 Task: Find connections with filter location Gevrai with filter topic #Websitewith filter profile language English with filter current company Mindshare with filter school Himachal Pradesh Jobs with filter industry Funds and Trusts with filter service category HR Consulting with filter keywords title Head
Action: Mouse moved to (594, 91)
Screenshot: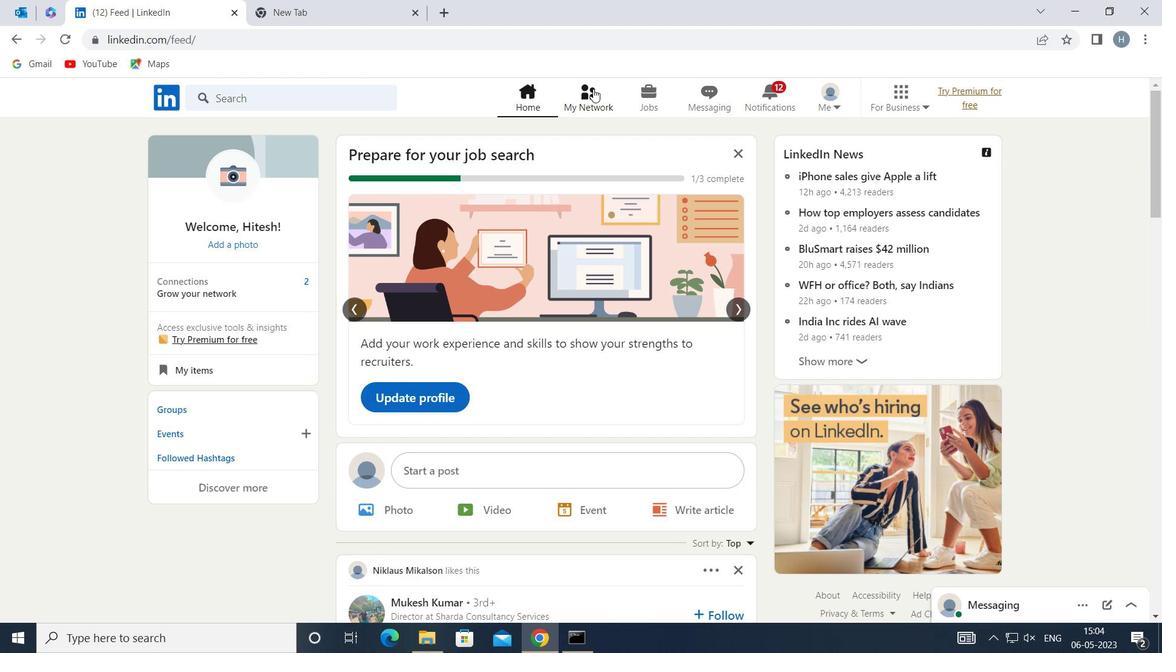 
Action: Mouse pressed left at (594, 91)
Screenshot: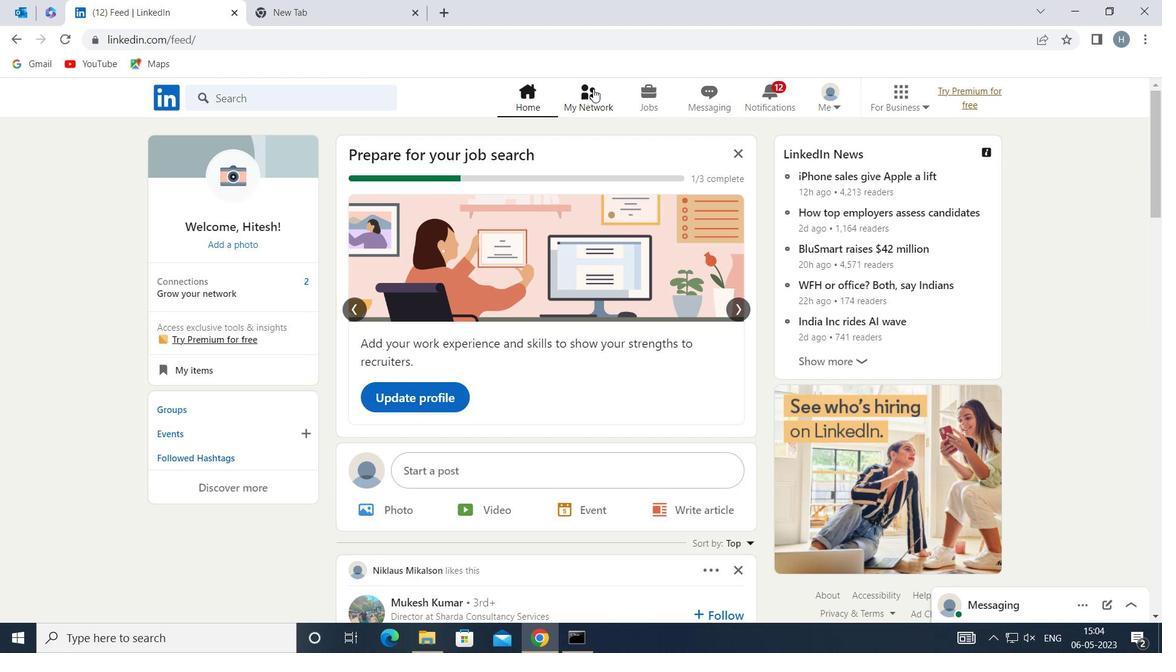 
Action: Mouse moved to (324, 182)
Screenshot: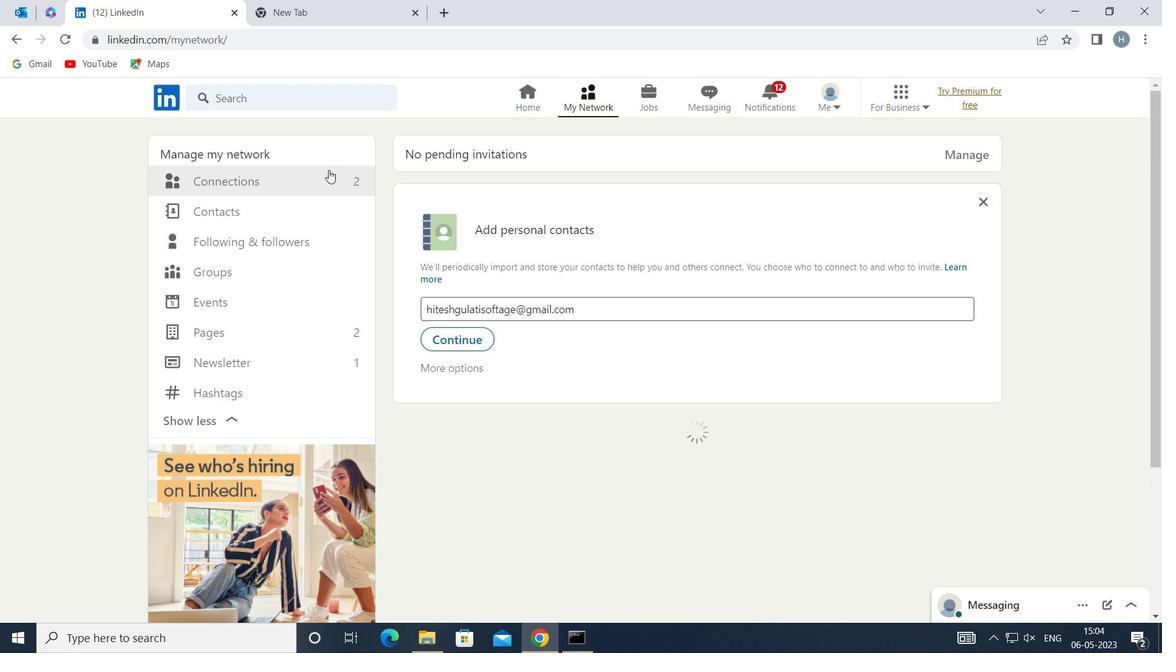 
Action: Mouse pressed left at (324, 182)
Screenshot: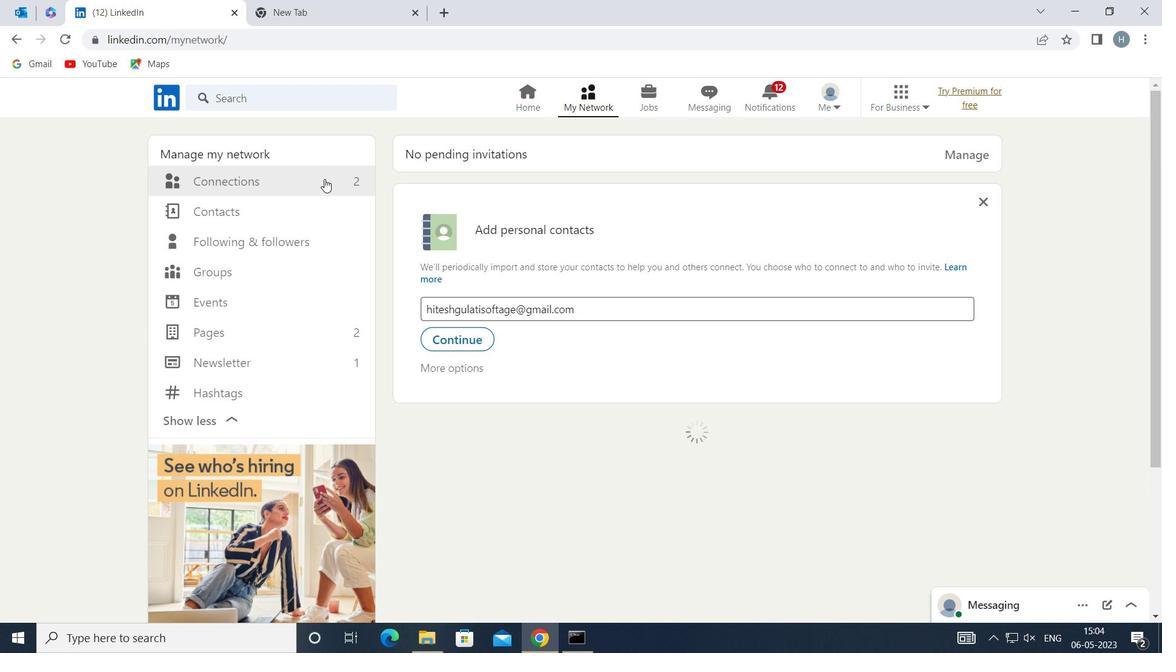 
Action: Mouse moved to (683, 182)
Screenshot: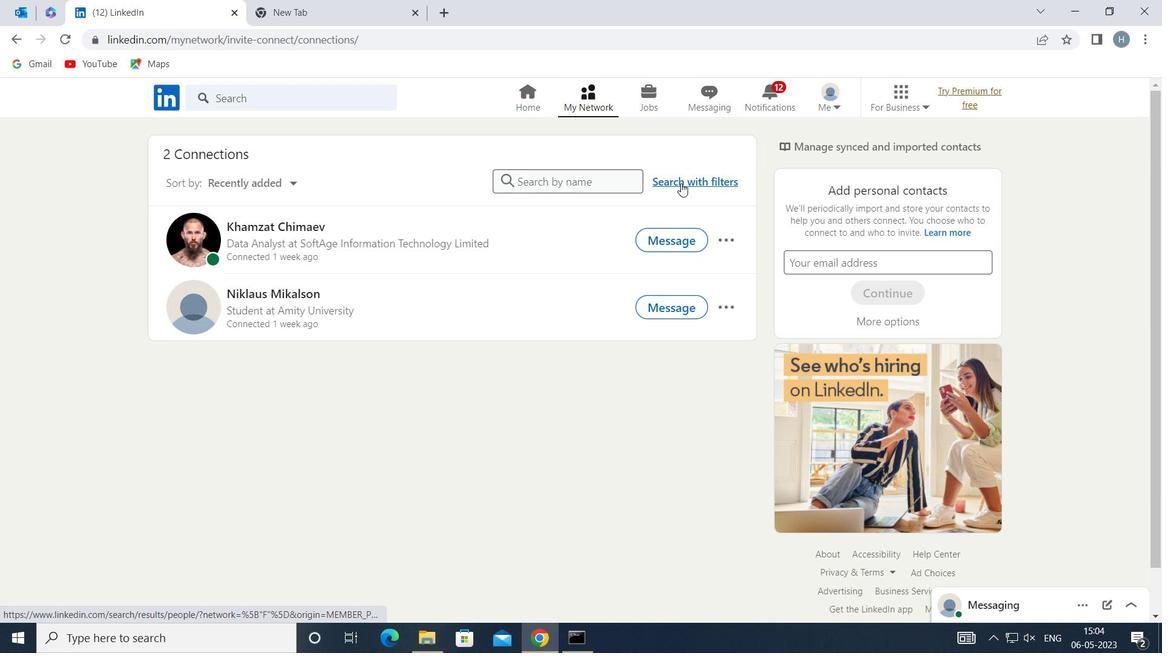 
Action: Mouse pressed left at (683, 182)
Screenshot: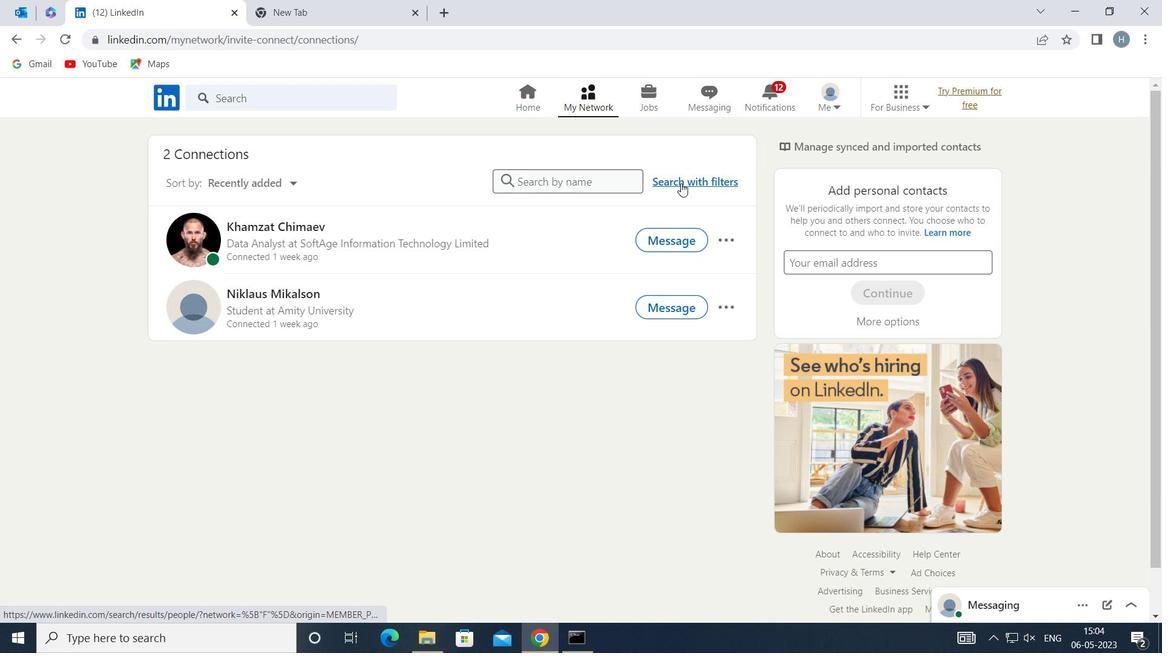 
Action: Mouse moved to (617, 139)
Screenshot: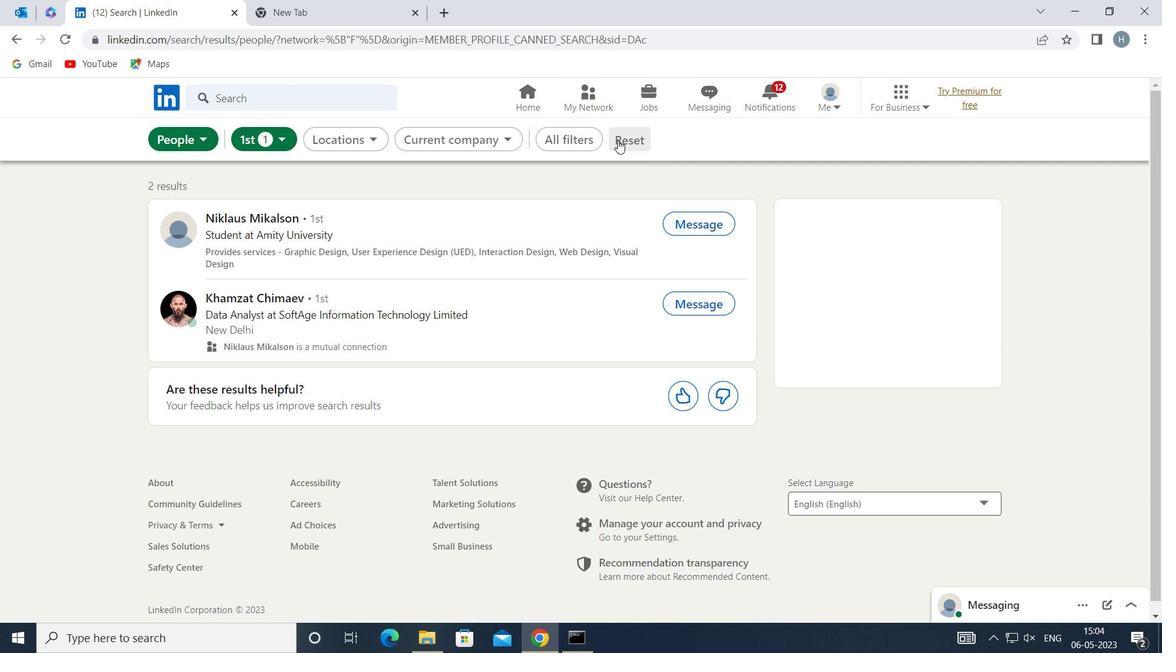 
Action: Mouse pressed left at (617, 139)
Screenshot: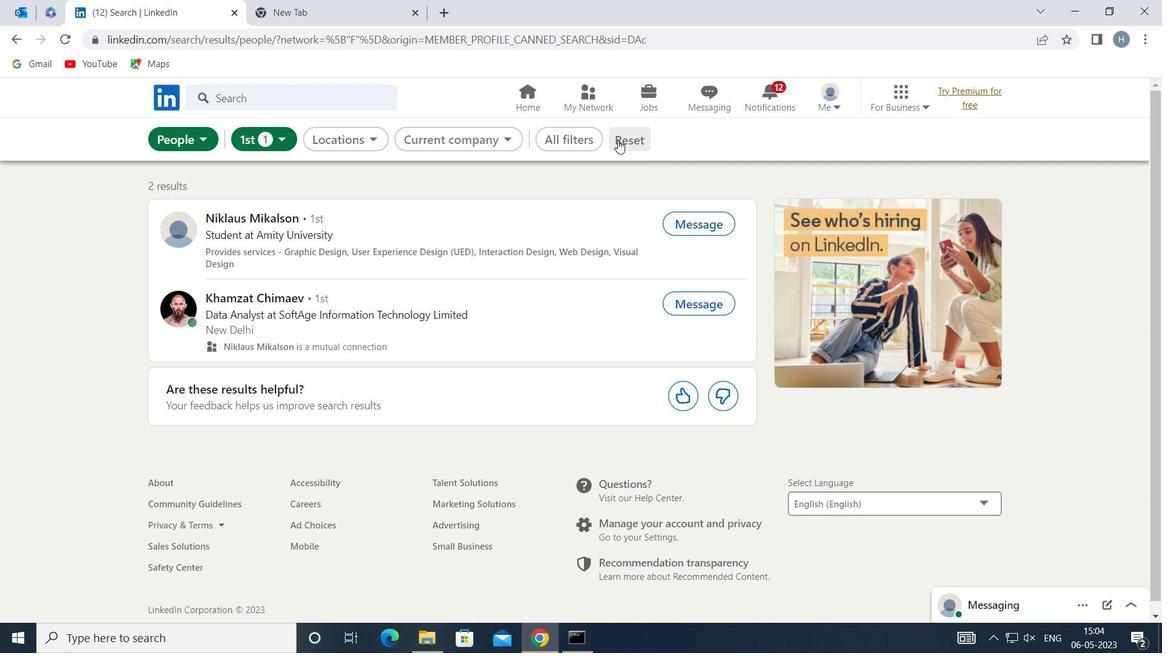 
Action: Mouse moved to (604, 137)
Screenshot: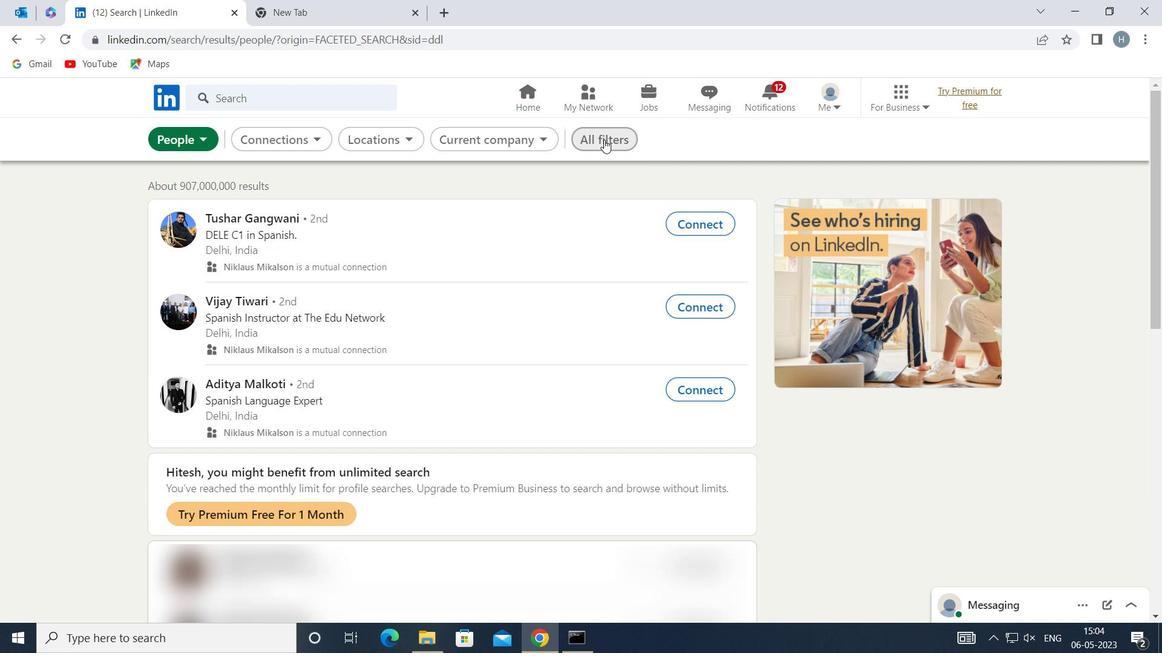
Action: Mouse pressed left at (604, 137)
Screenshot: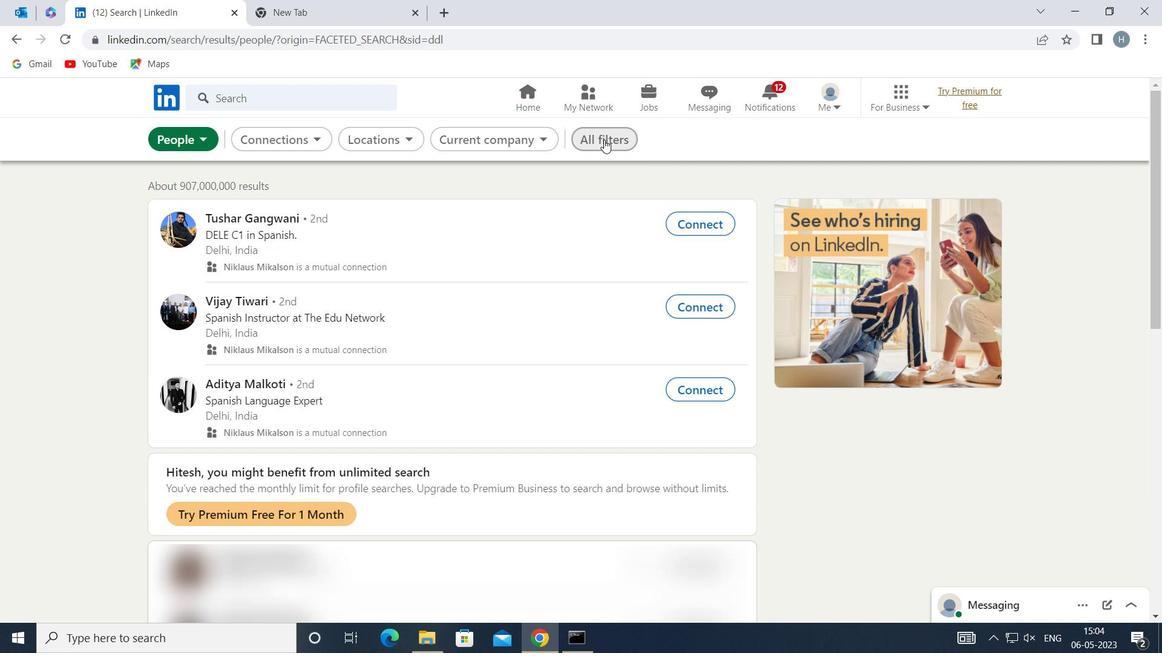 
Action: Mouse moved to (932, 352)
Screenshot: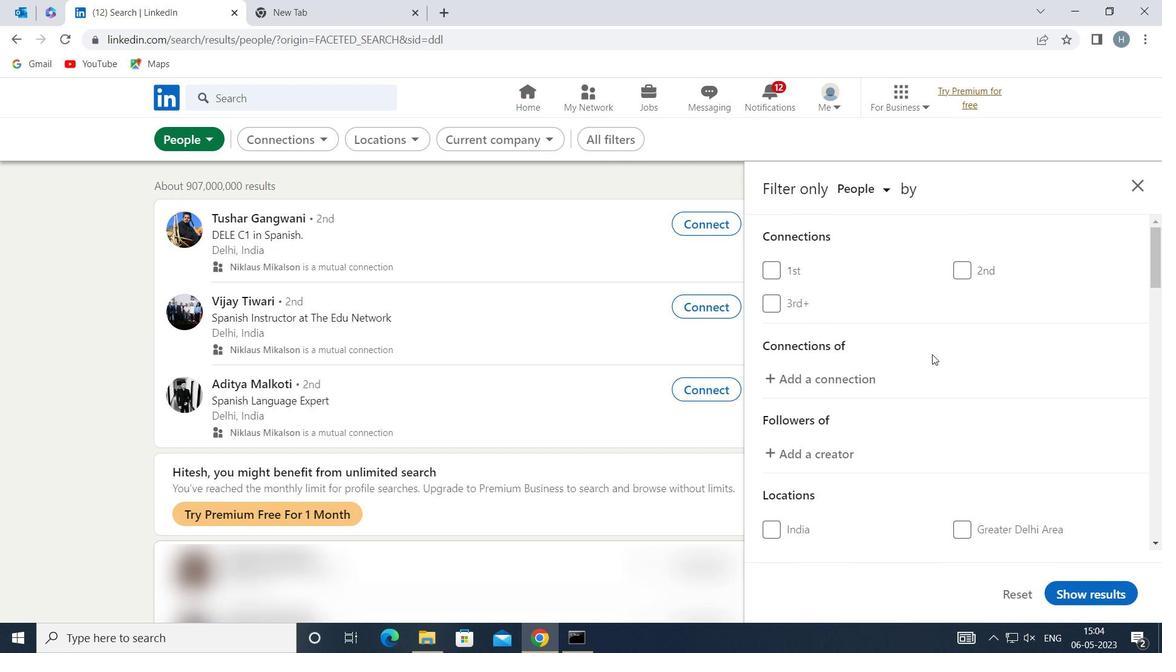 
Action: Mouse scrolled (932, 352) with delta (0, 0)
Screenshot: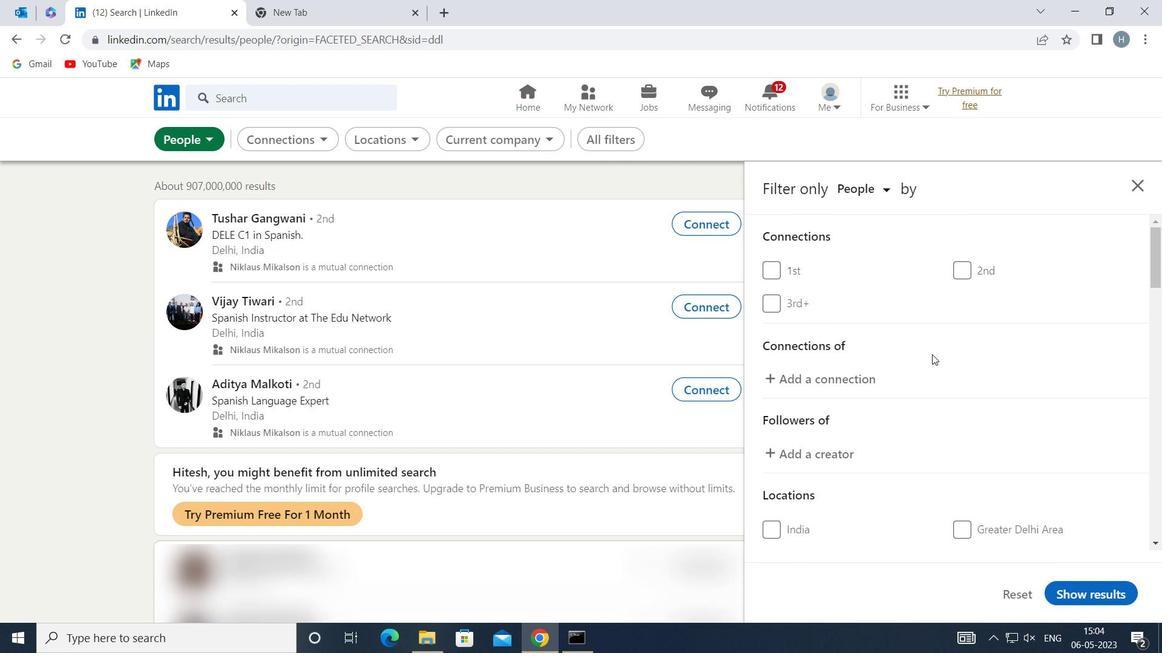 
Action: Mouse moved to (930, 344)
Screenshot: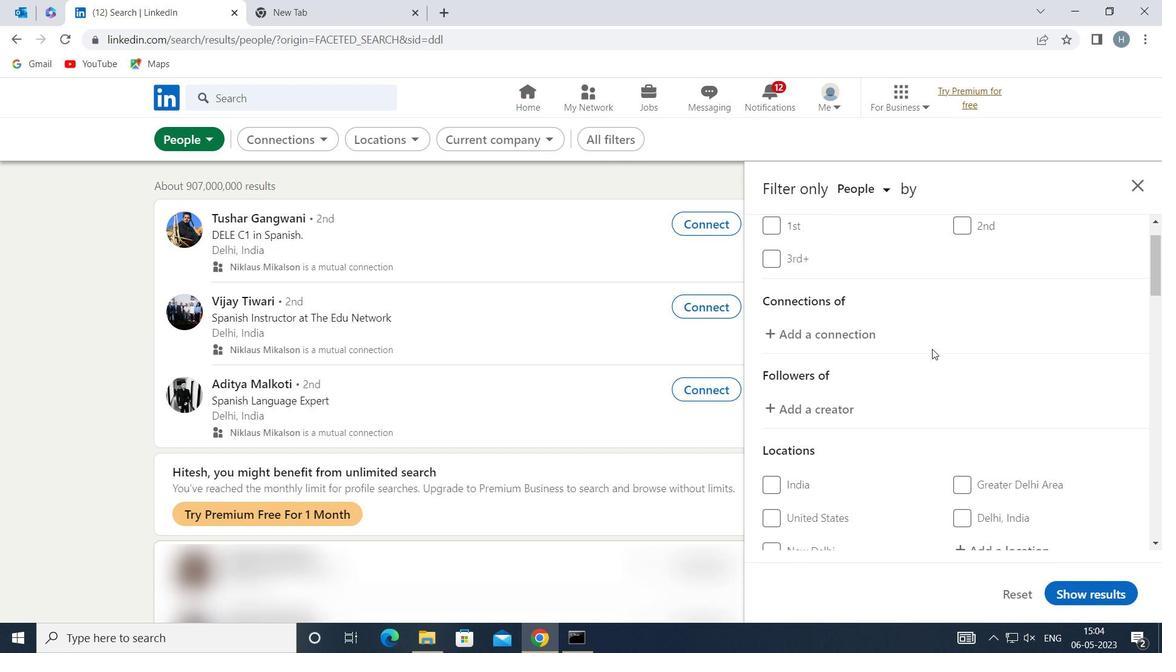 
Action: Mouse scrolled (930, 343) with delta (0, 0)
Screenshot: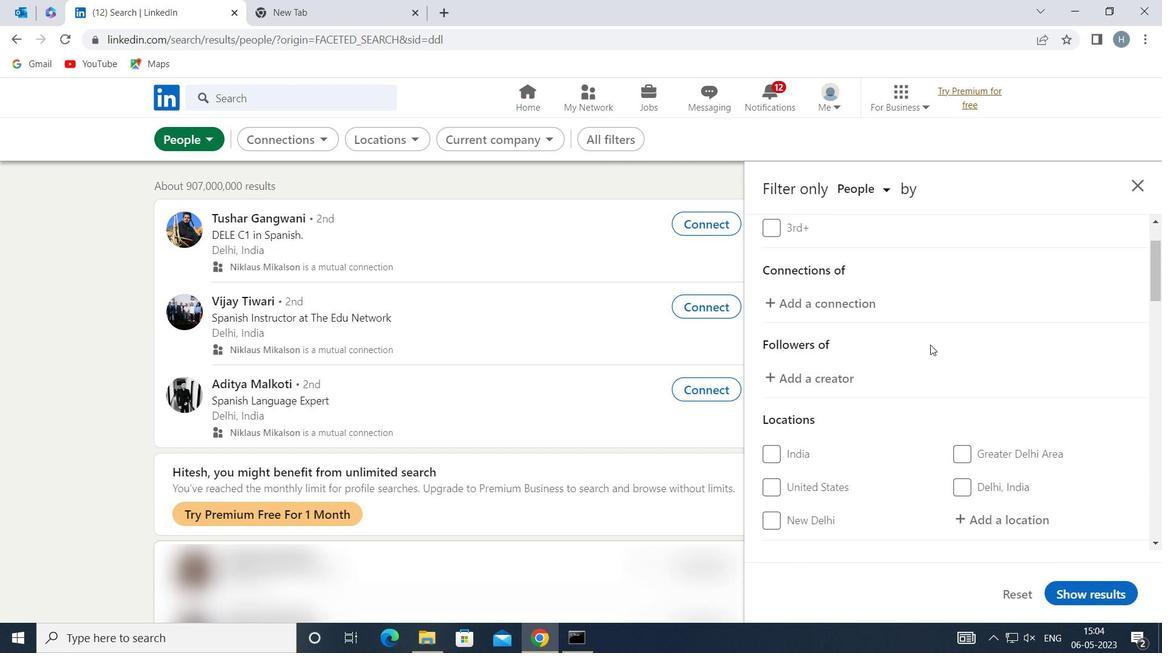 
Action: Mouse scrolled (930, 343) with delta (0, 0)
Screenshot: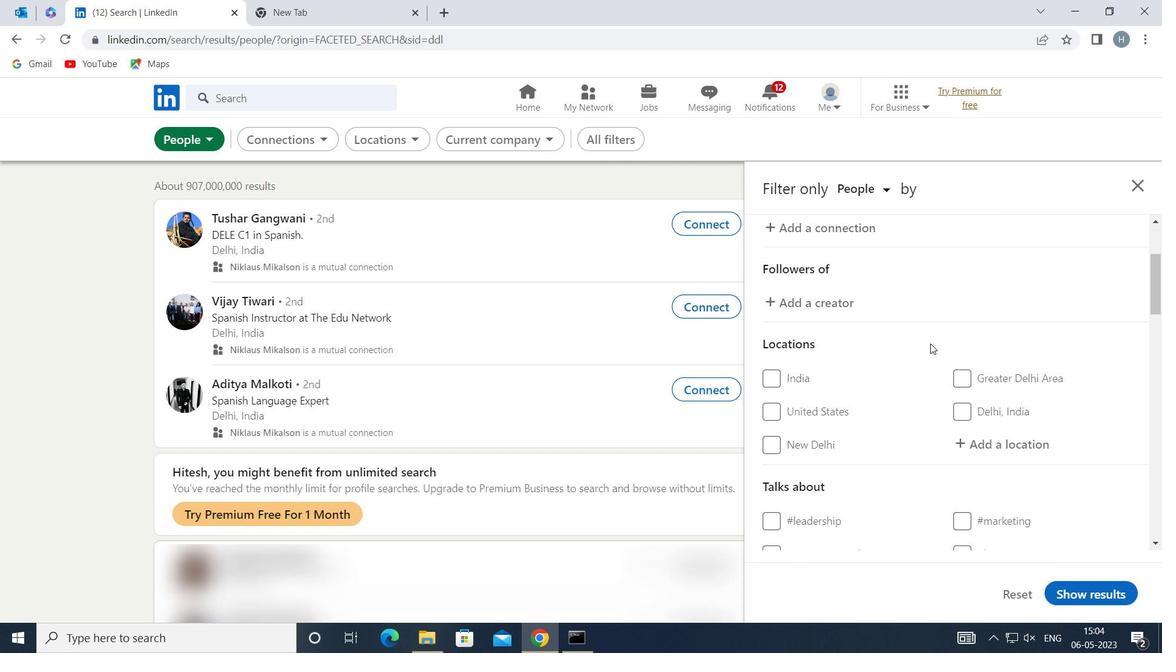 
Action: Mouse moved to (995, 369)
Screenshot: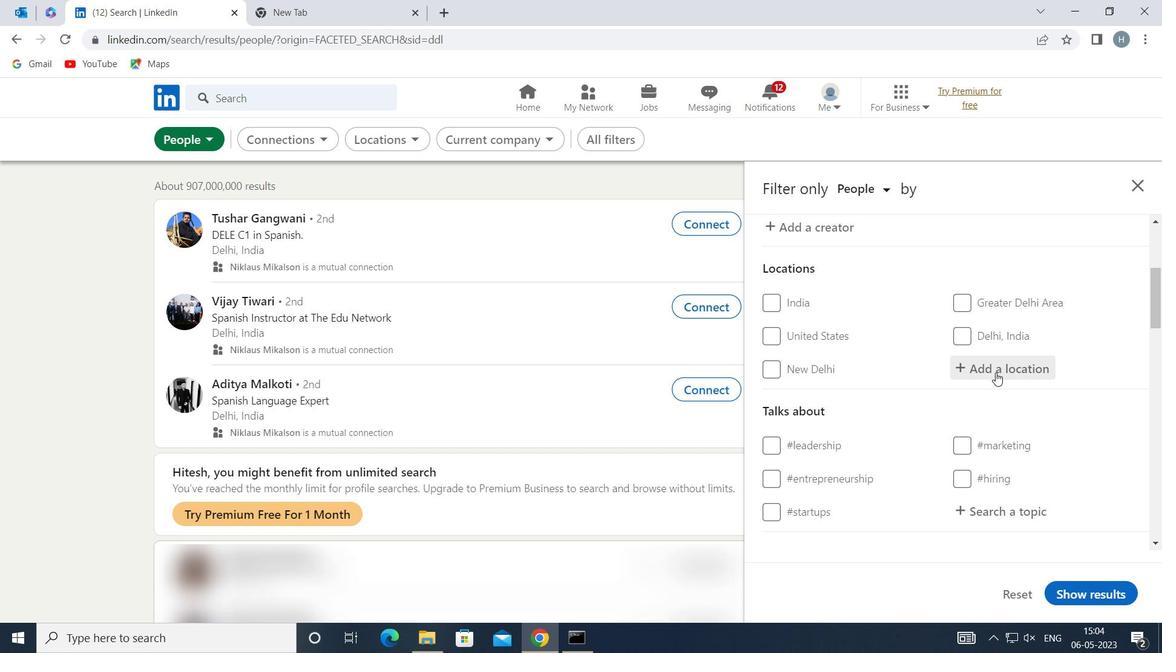 
Action: Mouse pressed left at (995, 369)
Screenshot: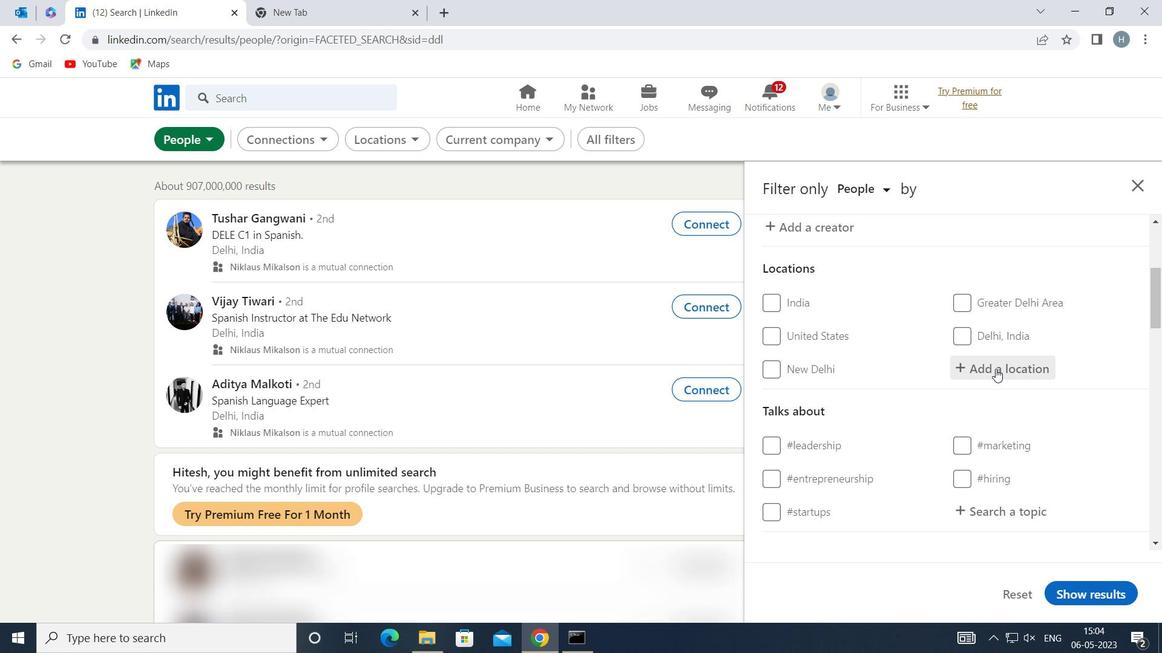 
Action: Mouse moved to (996, 368)
Screenshot: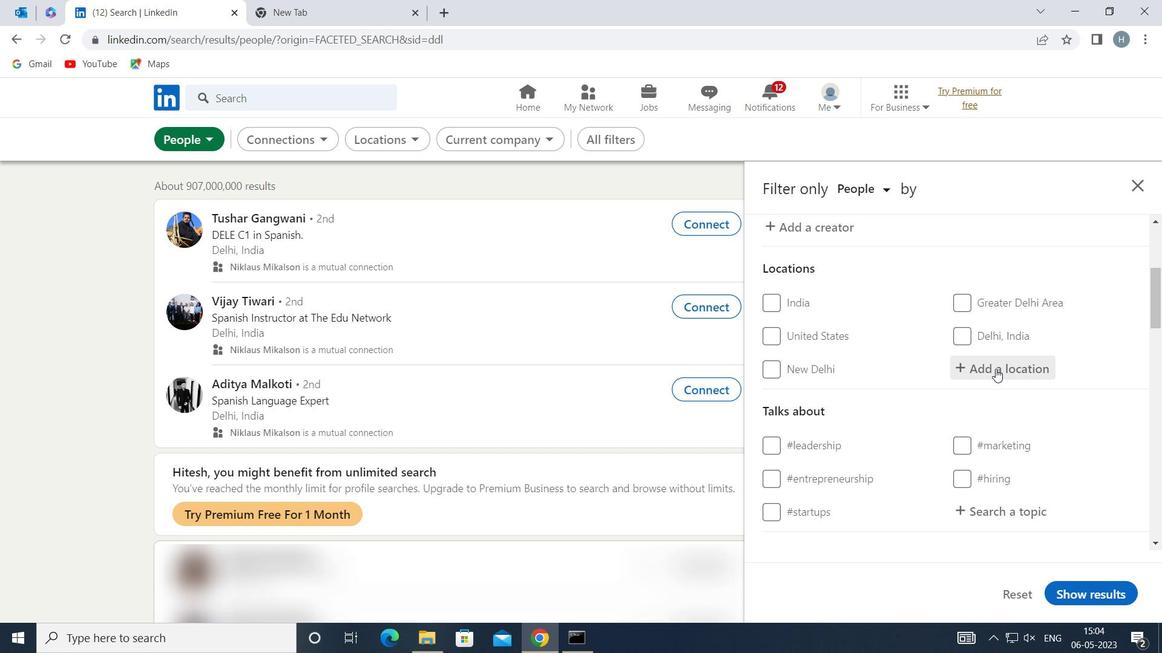 
Action: Key pressed <Key.shift>GEVRAI
Screenshot: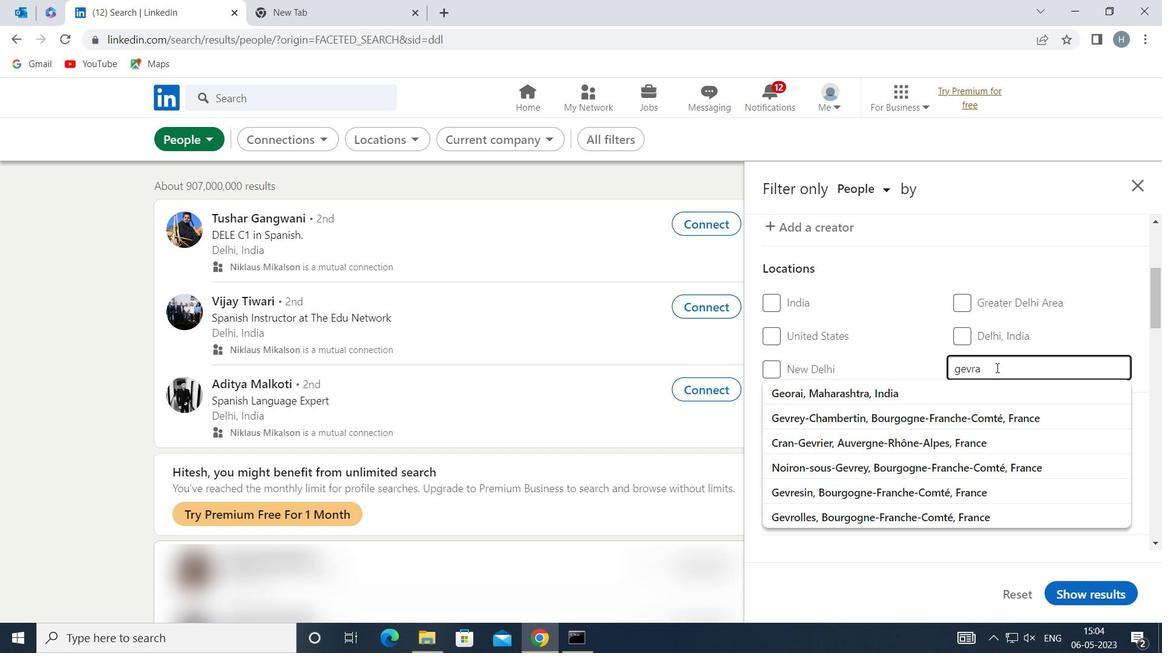
Action: Mouse moved to (998, 400)
Screenshot: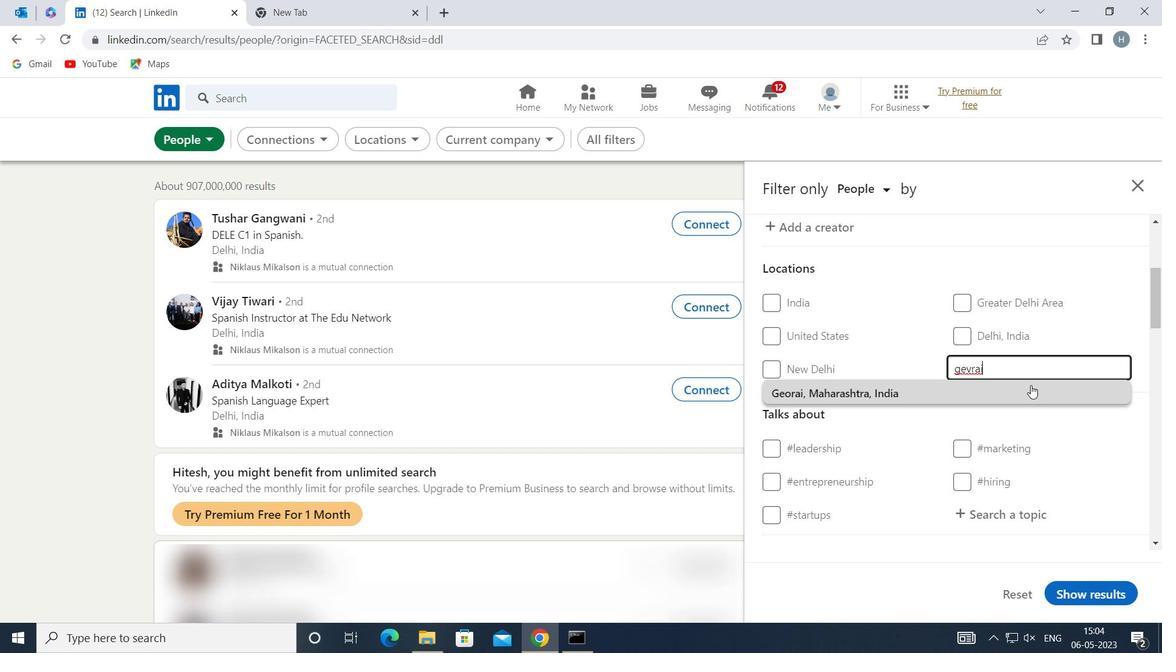 
Action: Mouse pressed left at (998, 400)
Screenshot: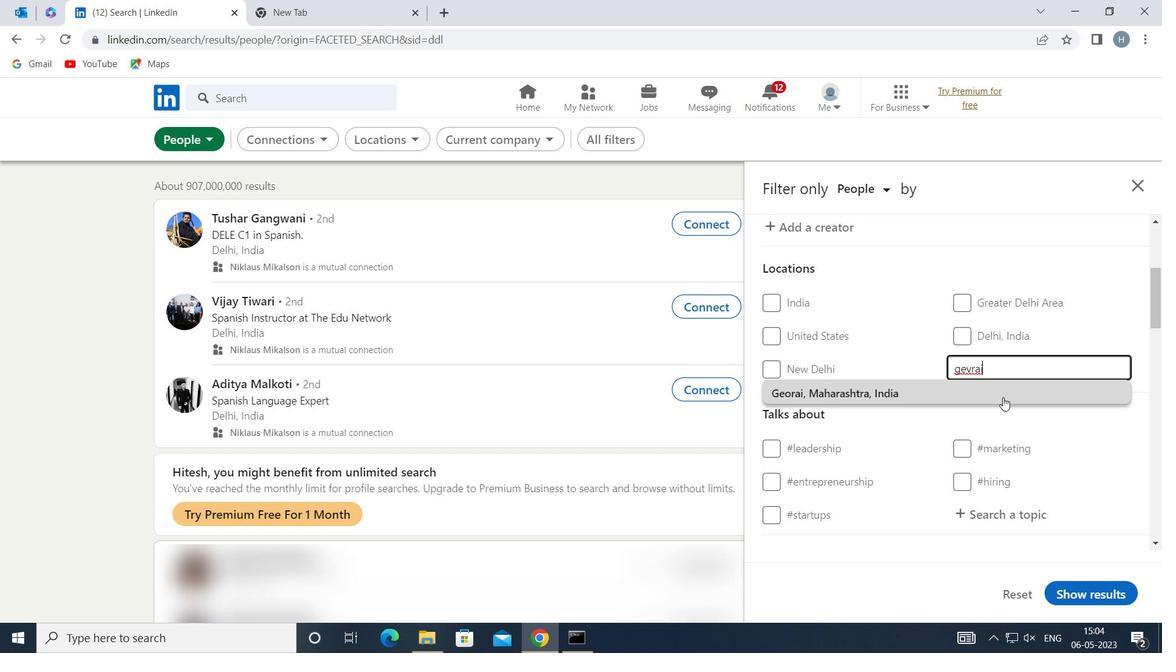 
Action: Mouse moved to (996, 400)
Screenshot: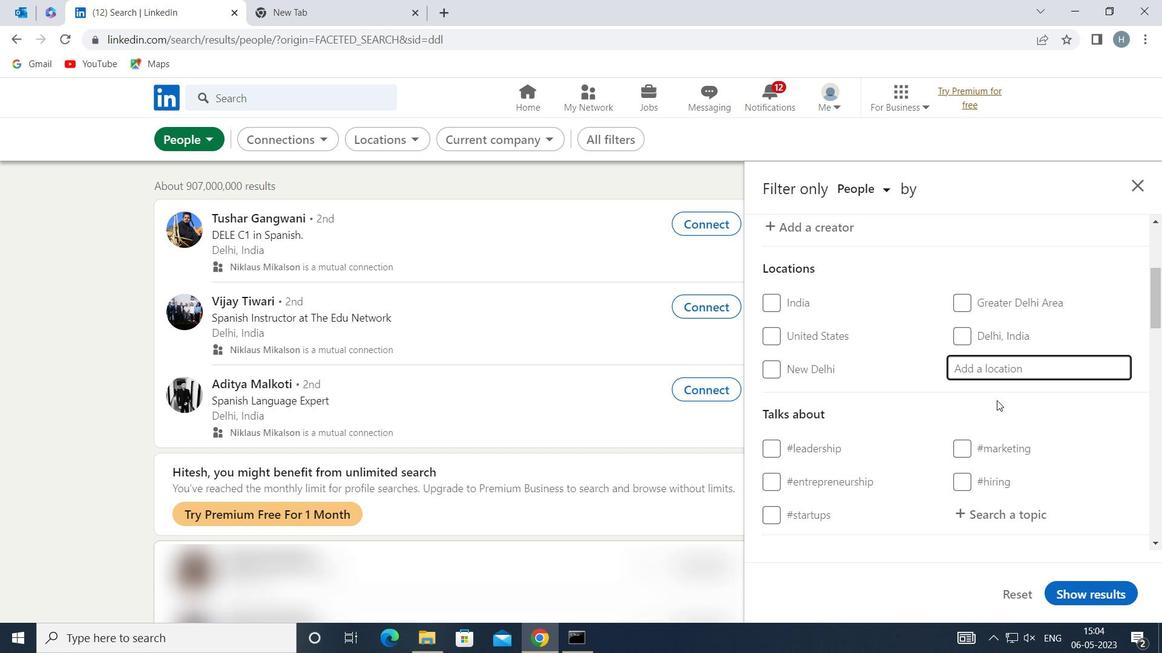 
Action: Mouse scrolled (996, 399) with delta (0, 0)
Screenshot: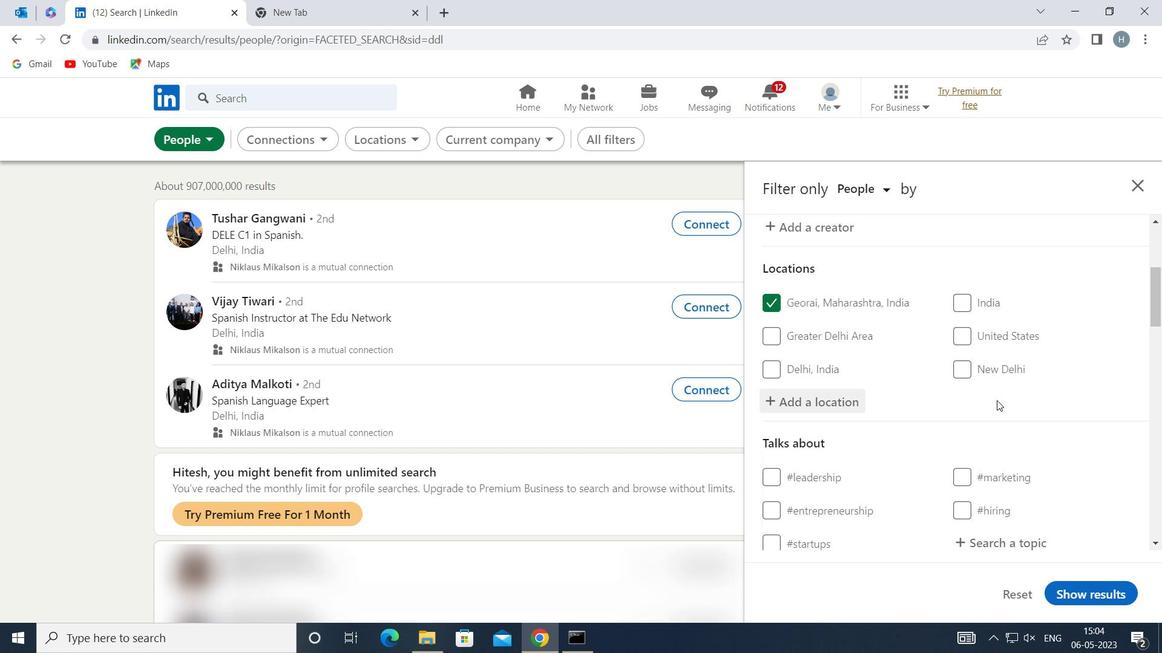 
Action: Mouse moved to (1007, 460)
Screenshot: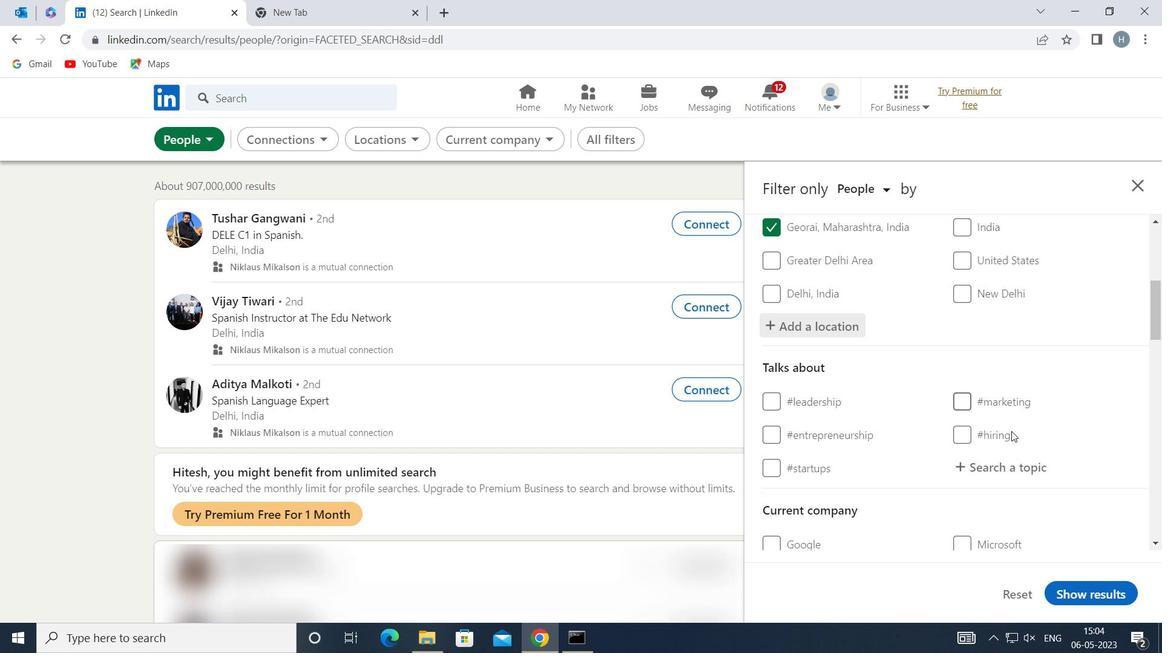 
Action: Mouse pressed left at (1007, 460)
Screenshot: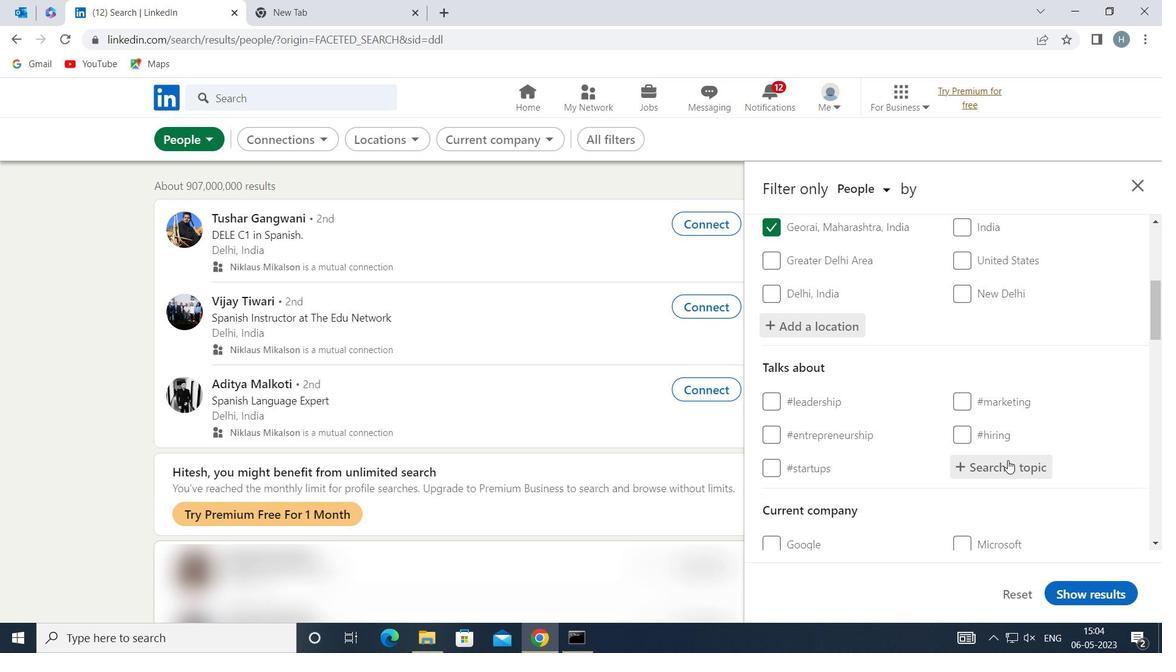 
Action: Key pressed <Key.shift>WEBSIT
Screenshot: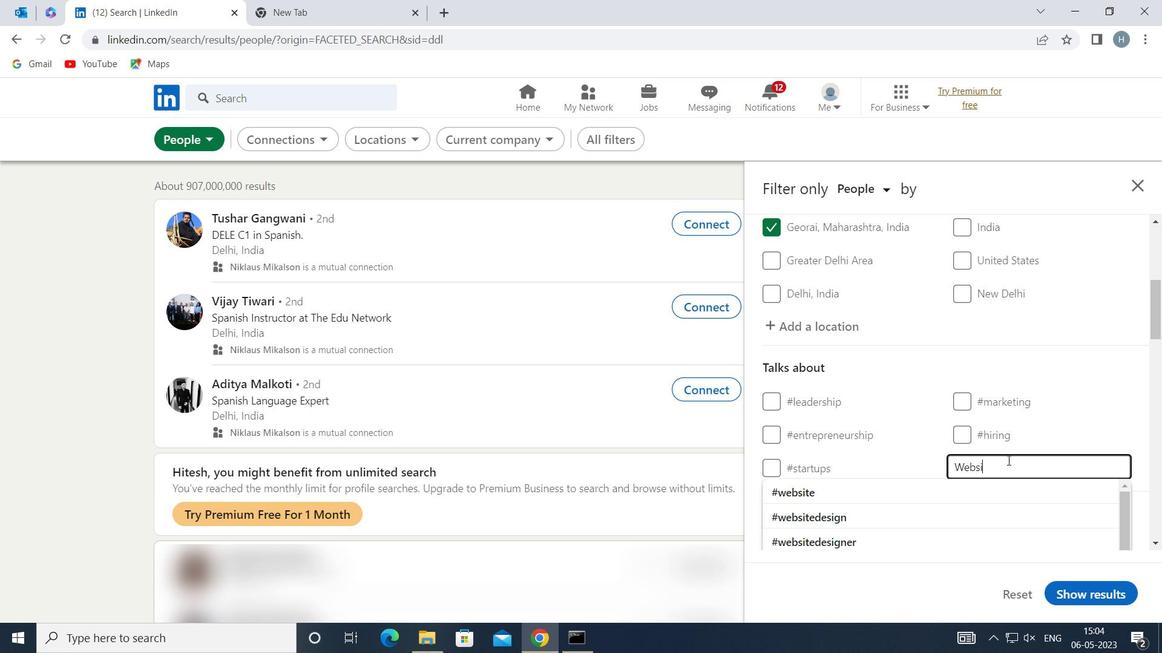 
Action: Mouse moved to (996, 465)
Screenshot: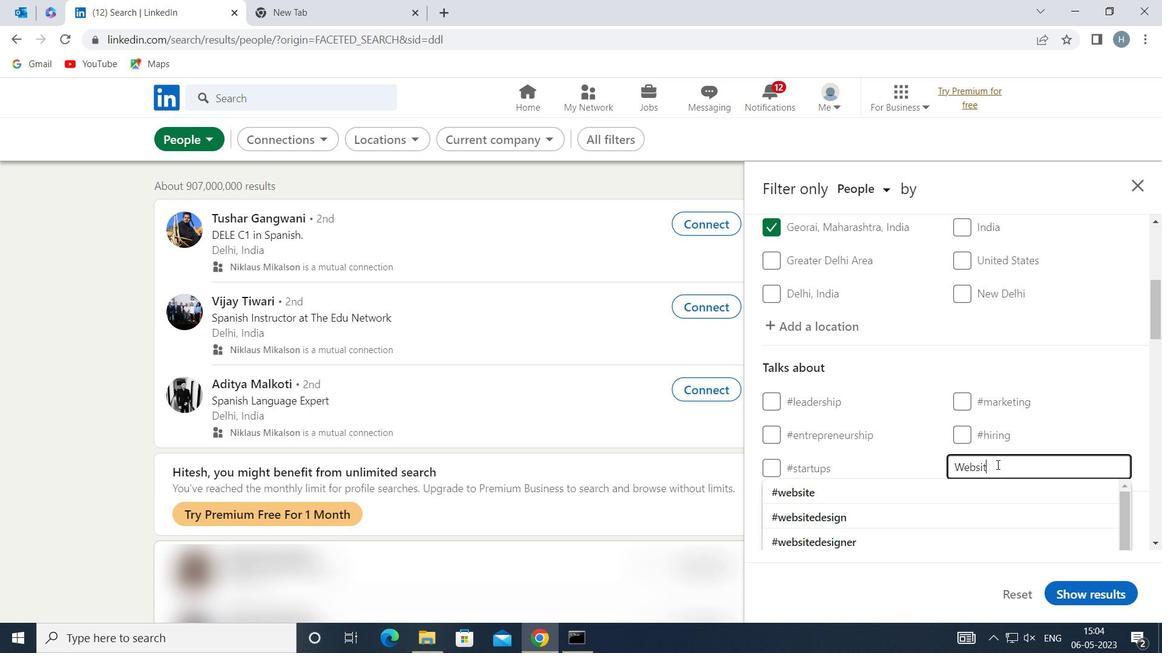 
Action: Key pressed E
Screenshot: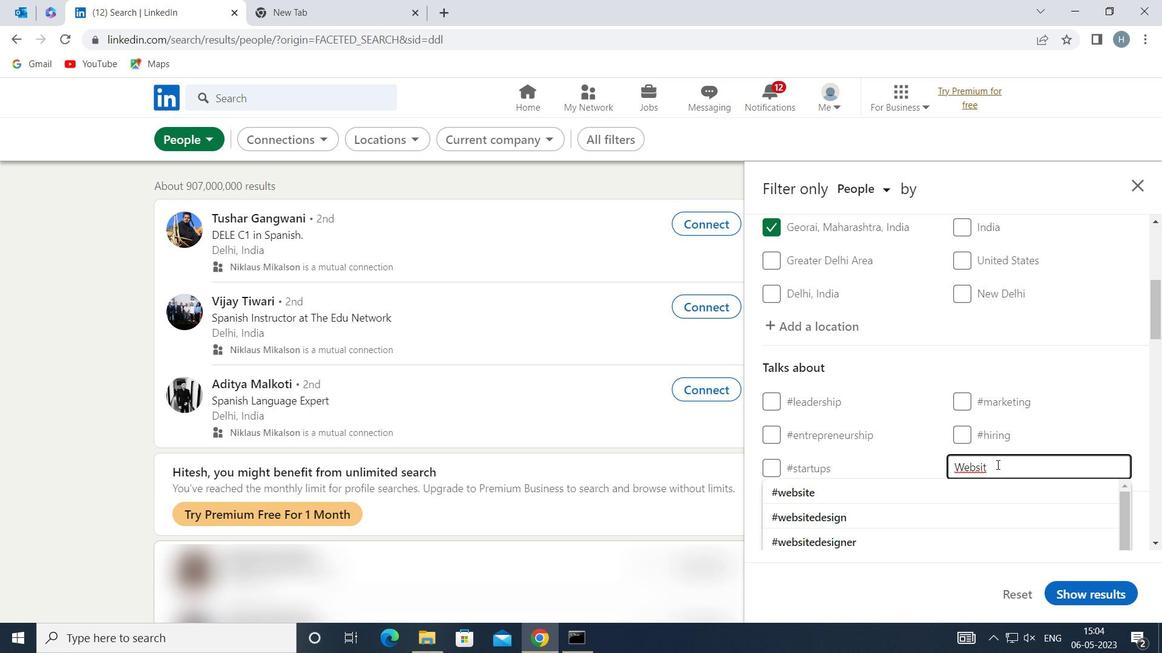 
Action: Mouse moved to (895, 491)
Screenshot: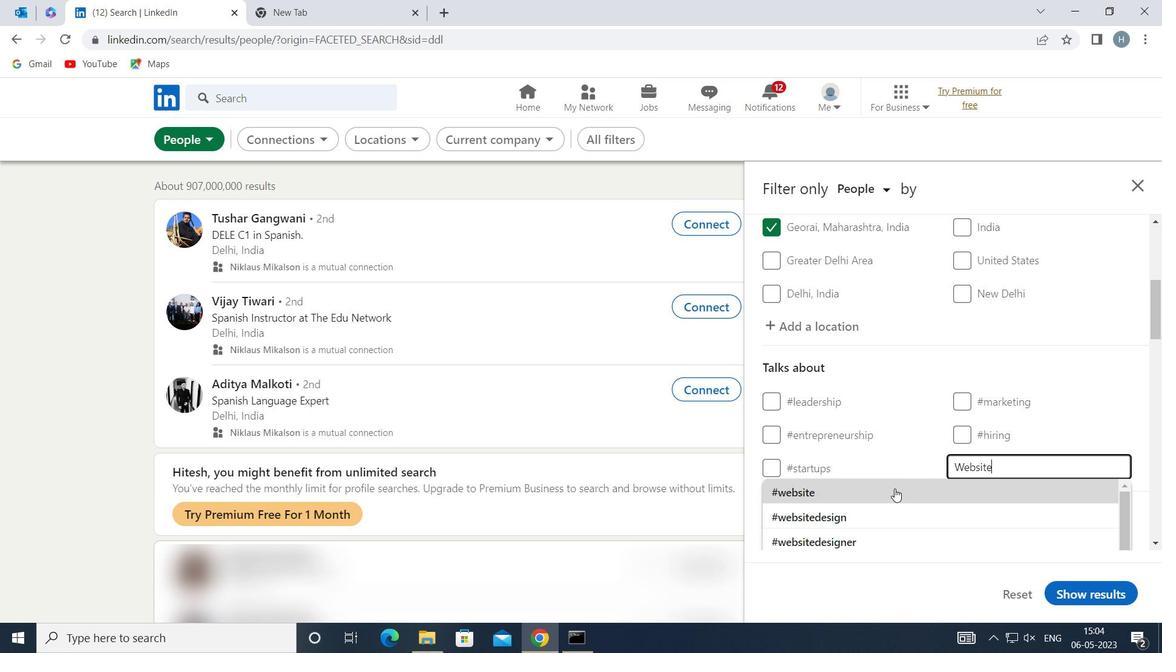 
Action: Mouse pressed left at (895, 491)
Screenshot: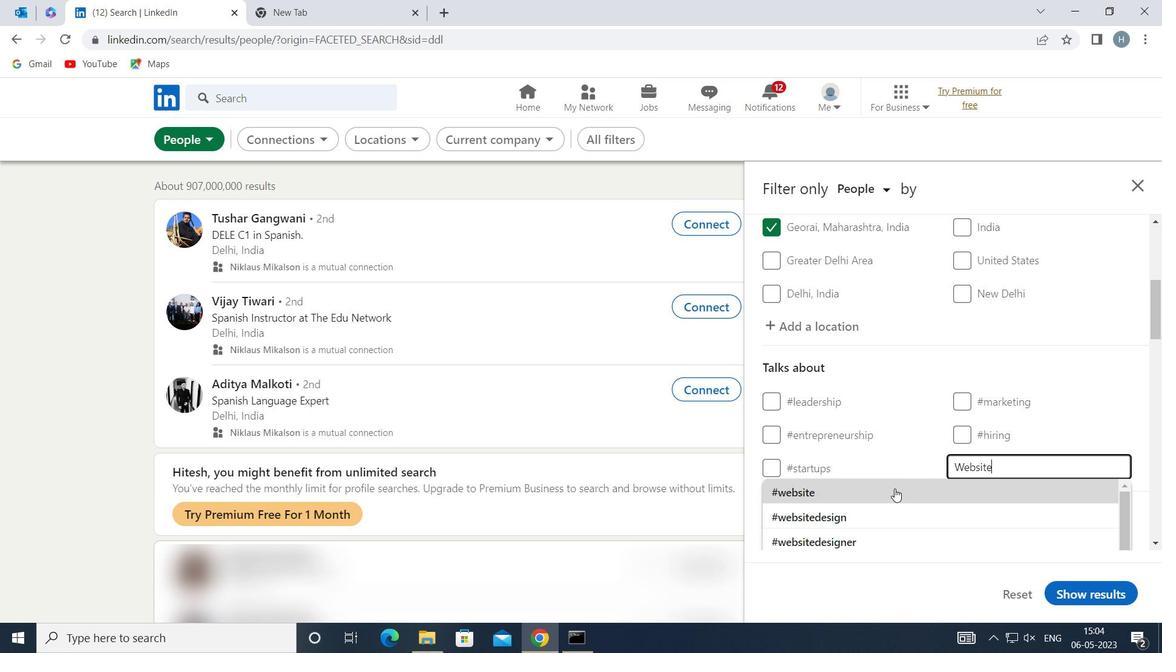 
Action: Mouse moved to (946, 415)
Screenshot: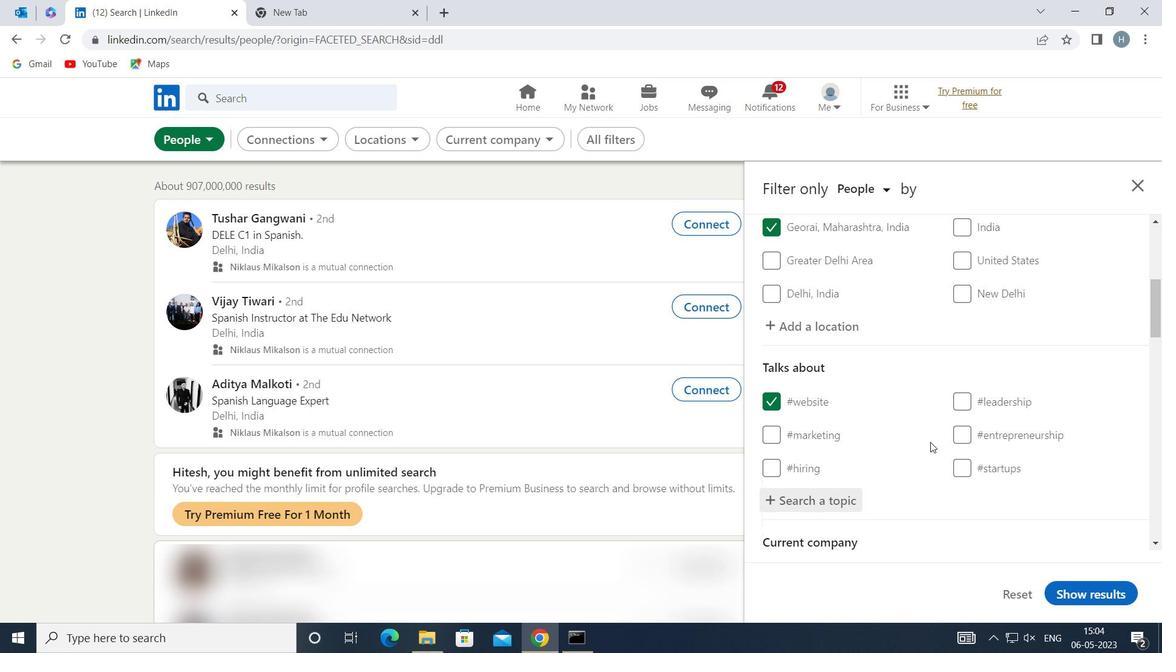 
Action: Mouse scrolled (946, 415) with delta (0, 0)
Screenshot: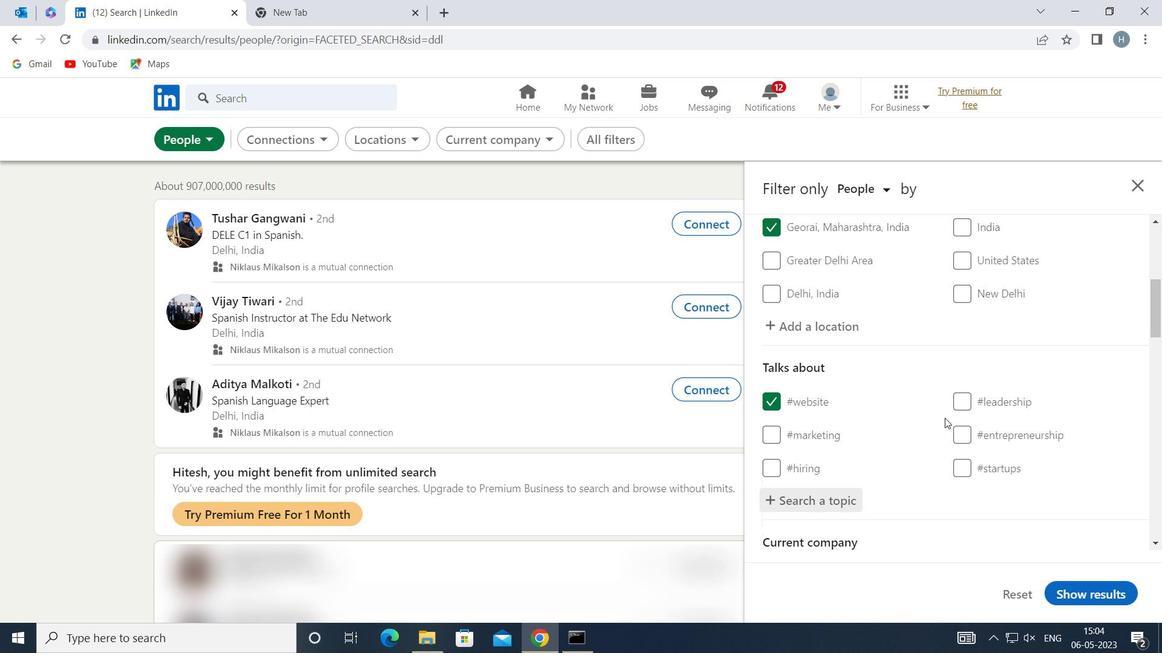 
Action: Mouse moved to (919, 403)
Screenshot: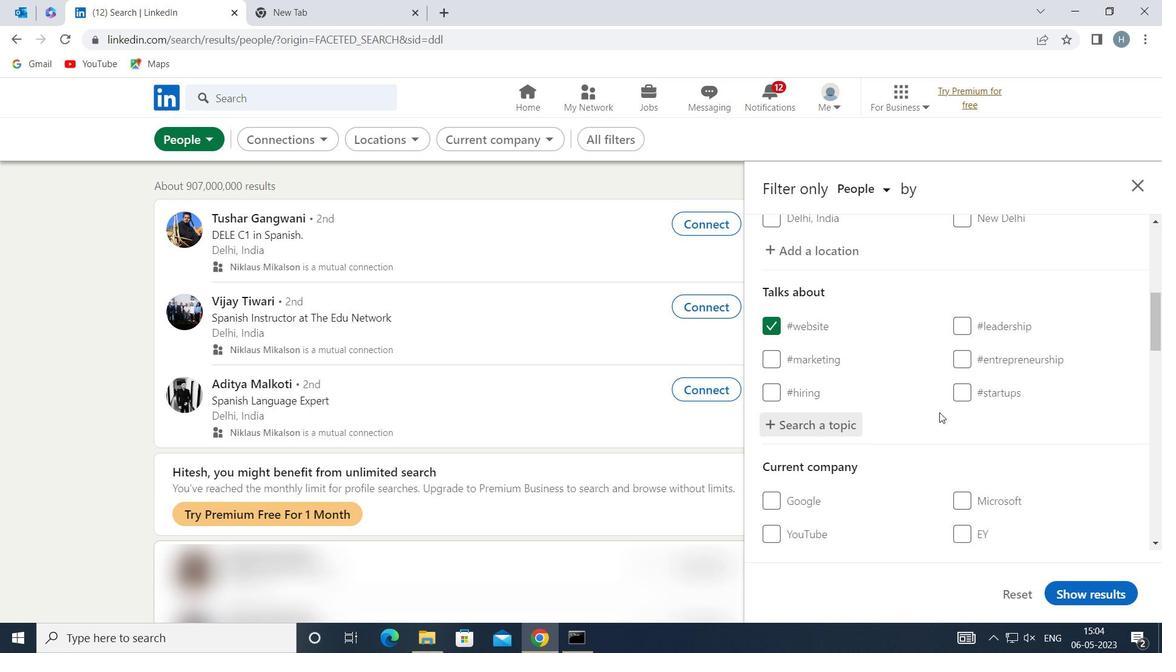 
Action: Mouse scrolled (919, 402) with delta (0, 0)
Screenshot: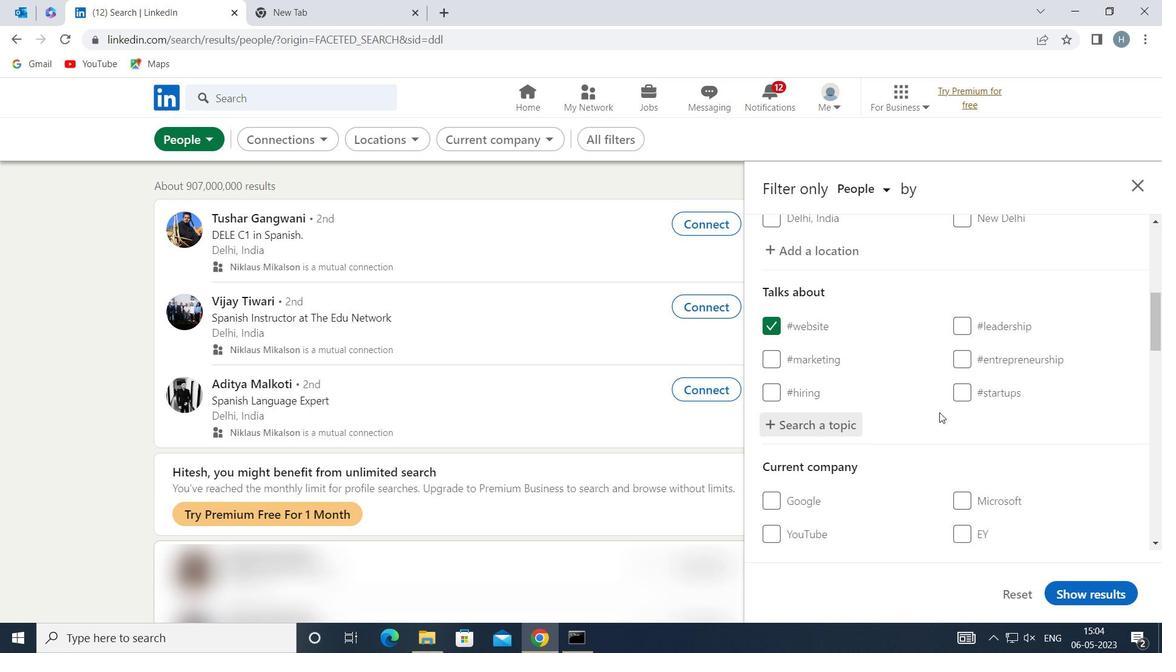 
Action: Mouse moved to (918, 398)
Screenshot: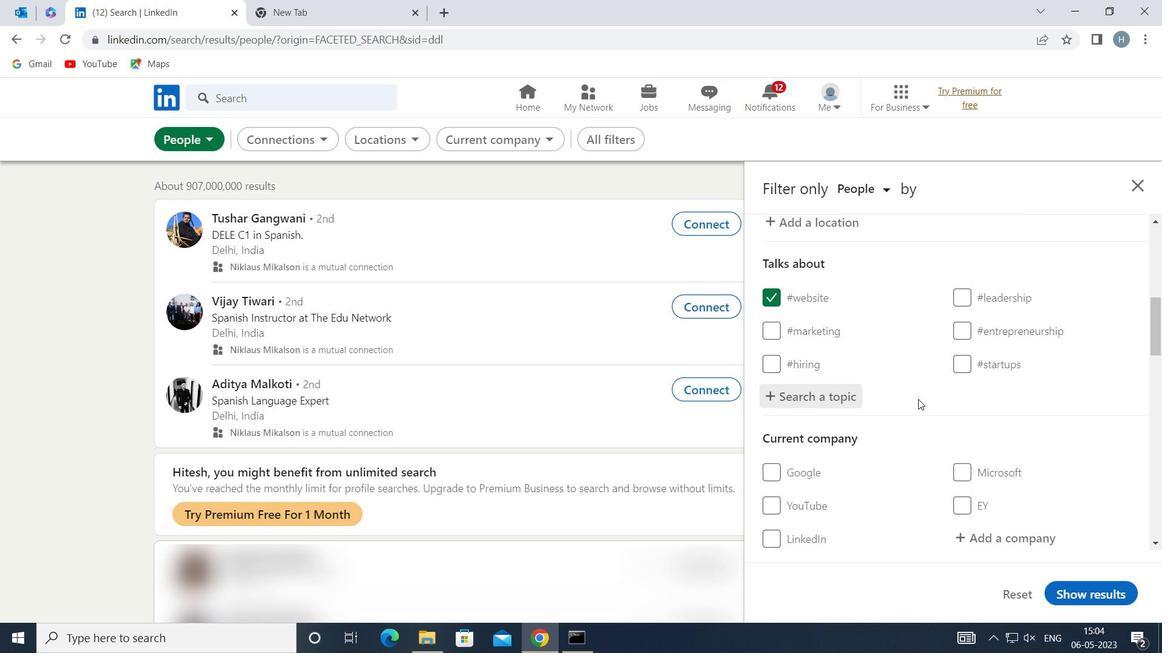 
Action: Mouse scrolled (918, 397) with delta (0, 0)
Screenshot: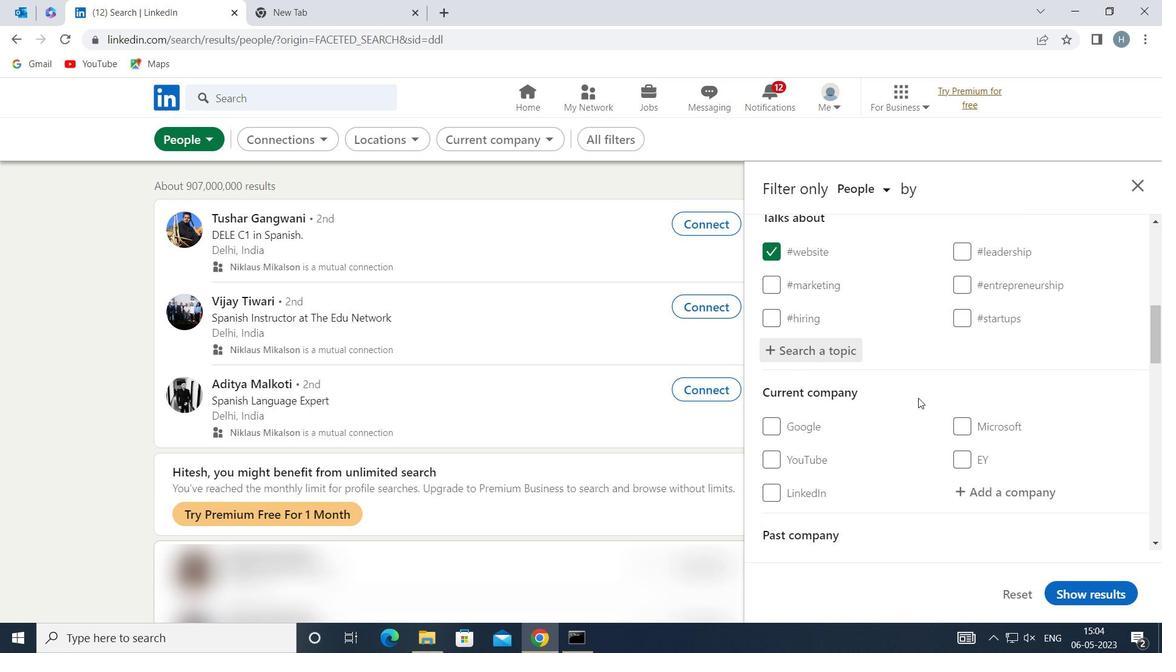 
Action: Mouse moved to (919, 397)
Screenshot: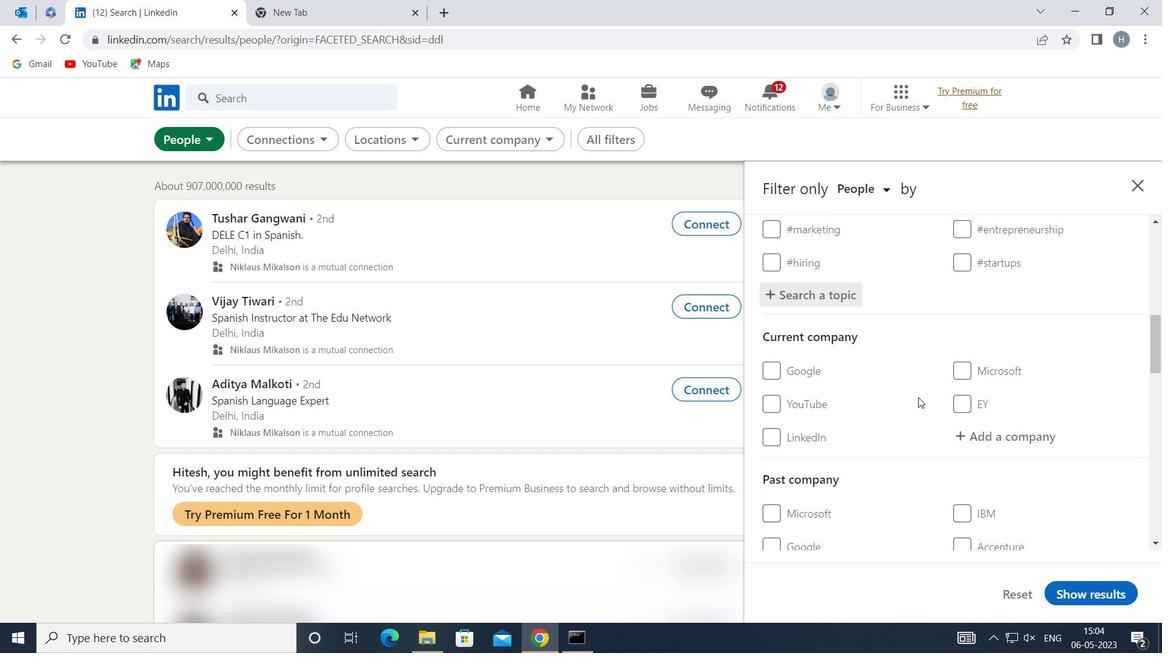 
Action: Mouse scrolled (919, 397) with delta (0, 0)
Screenshot: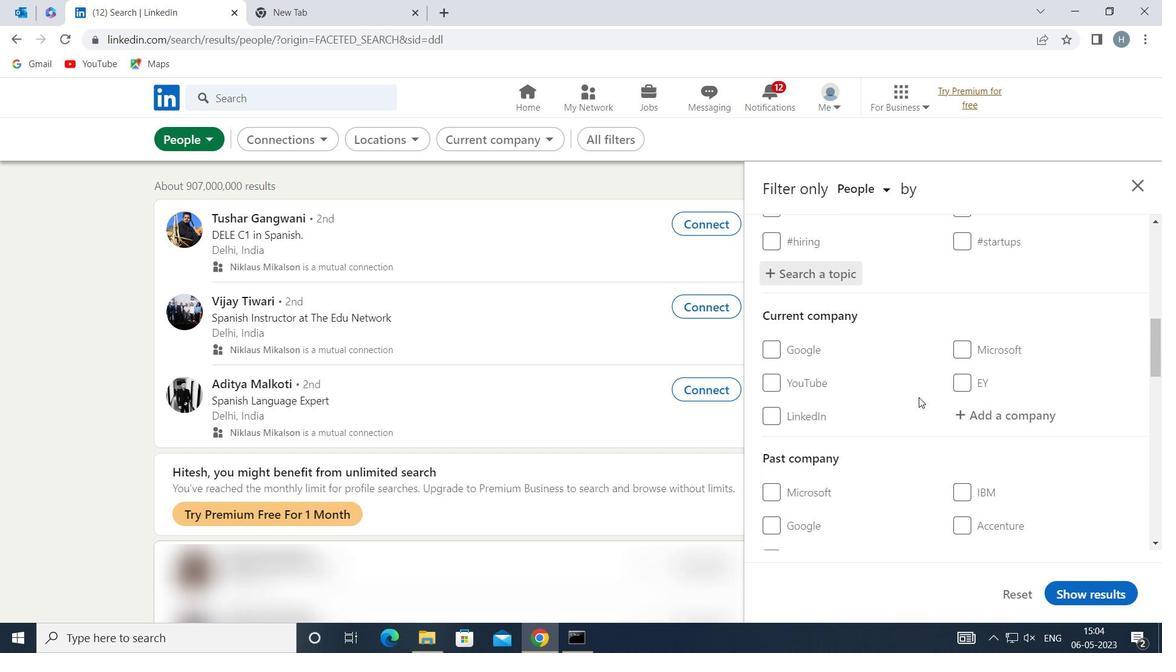 
Action: Mouse scrolled (919, 397) with delta (0, 0)
Screenshot: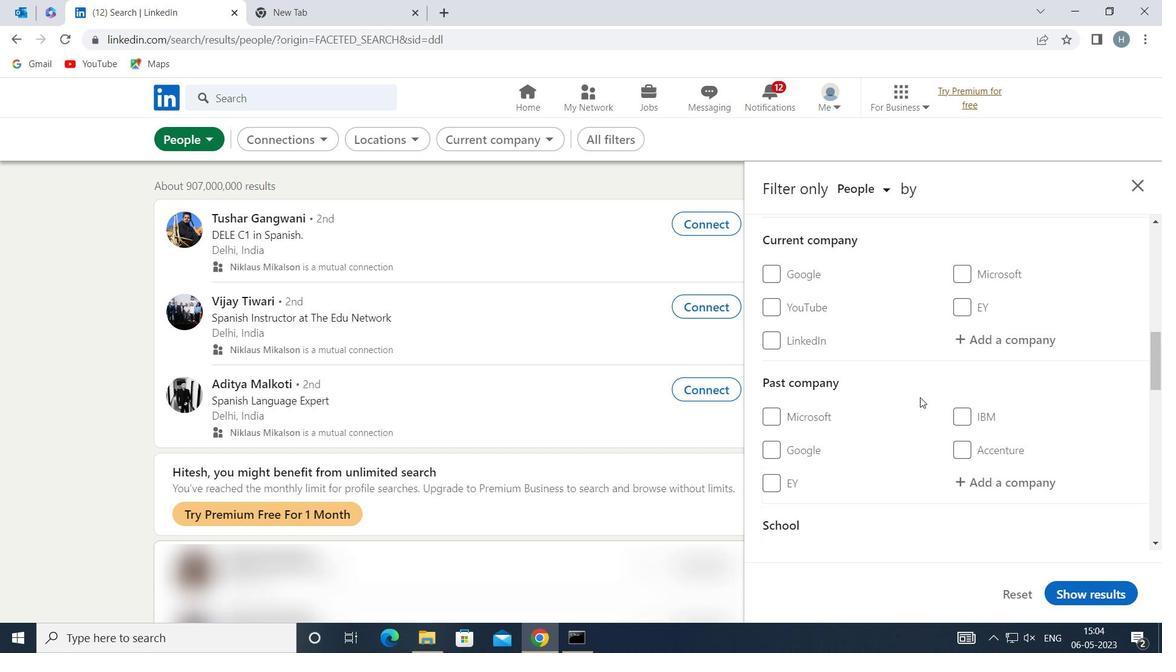 
Action: Mouse scrolled (919, 397) with delta (0, 0)
Screenshot: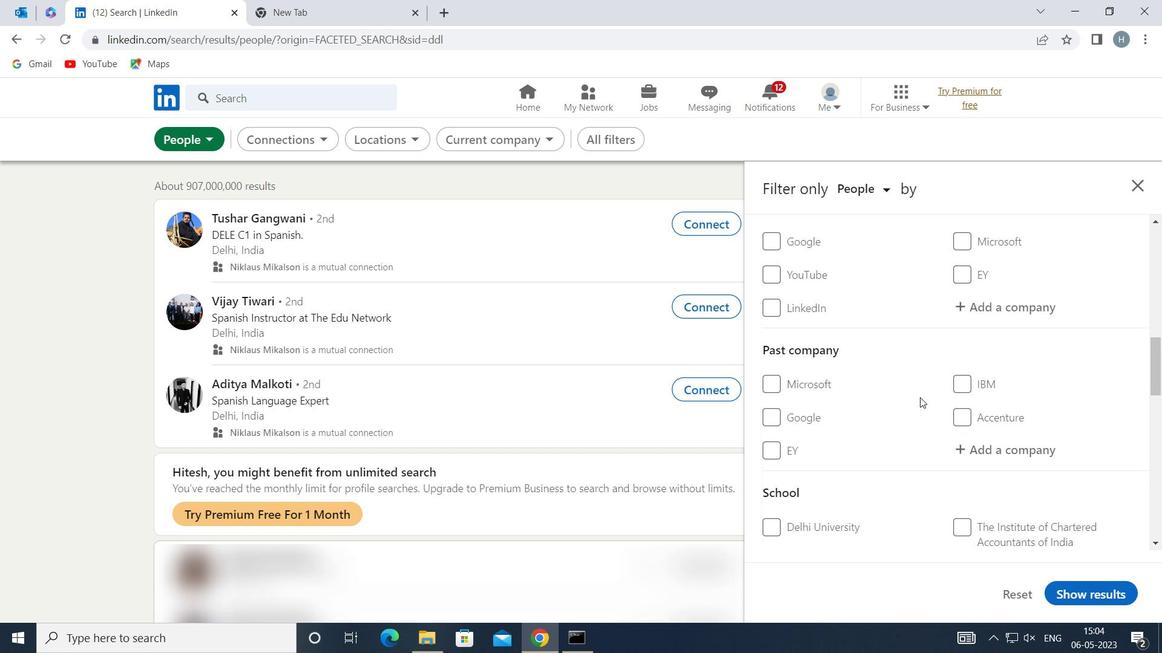 
Action: Mouse scrolled (919, 397) with delta (0, 0)
Screenshot: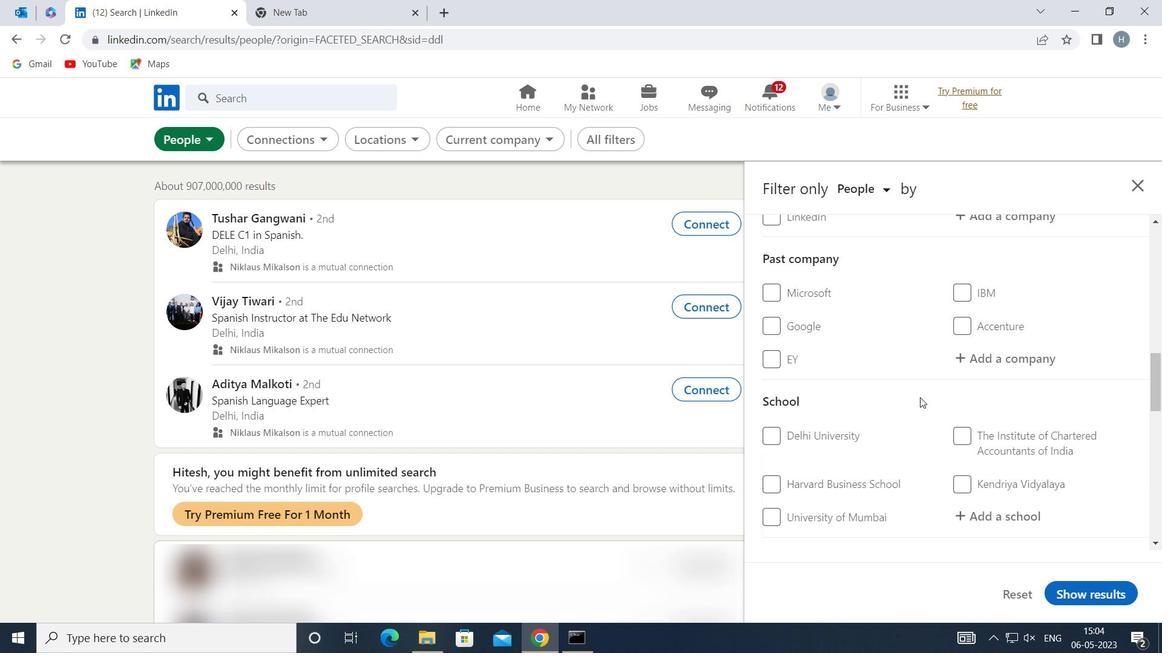 
Action: Mouse scrolled (919, 397) with delta (0, 0)
Screenshot: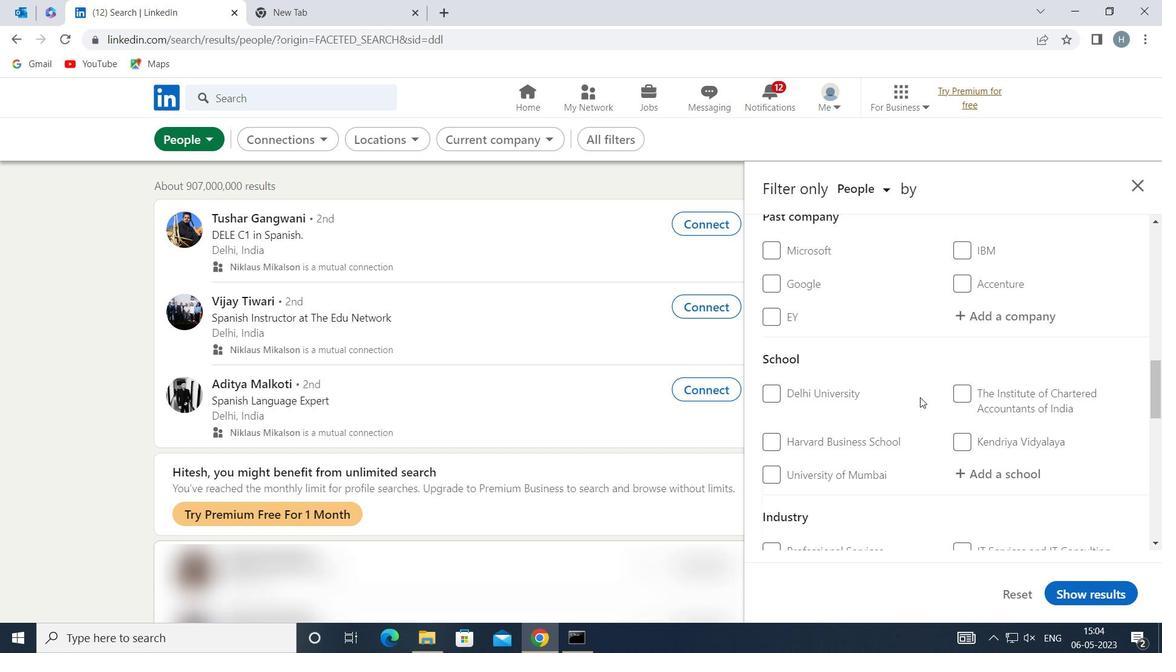 
Action: Mouse moved to (919, 395)
Screenshot: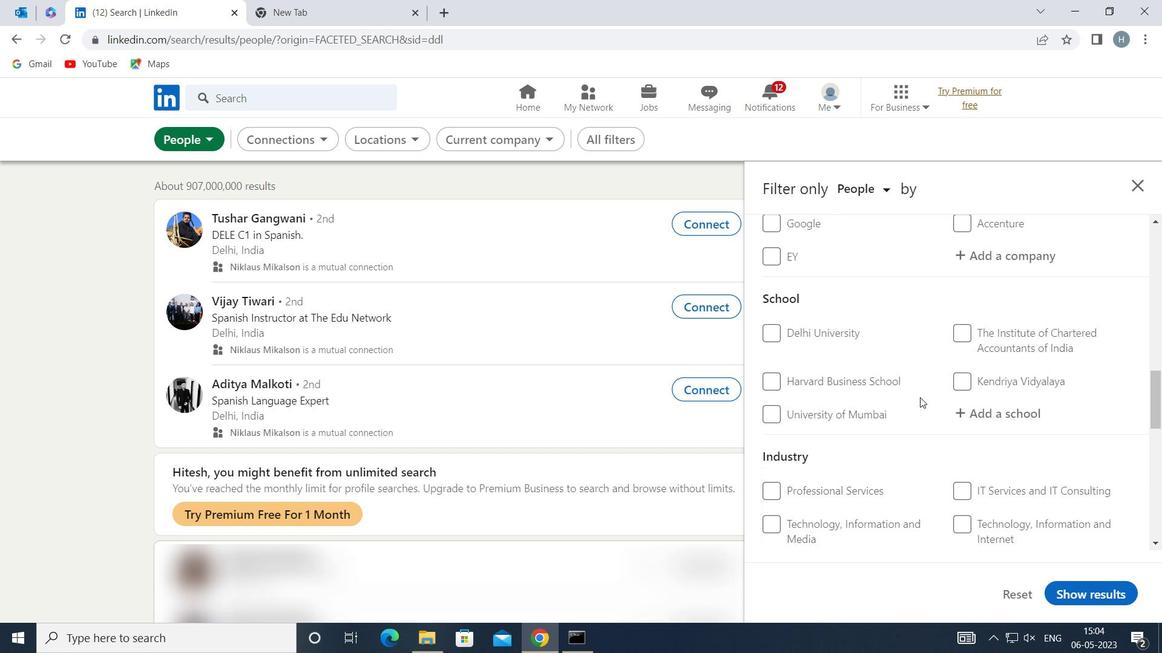 
Action: Mouse scrolled (919, 394) with delta (0, 0)
Screenshot: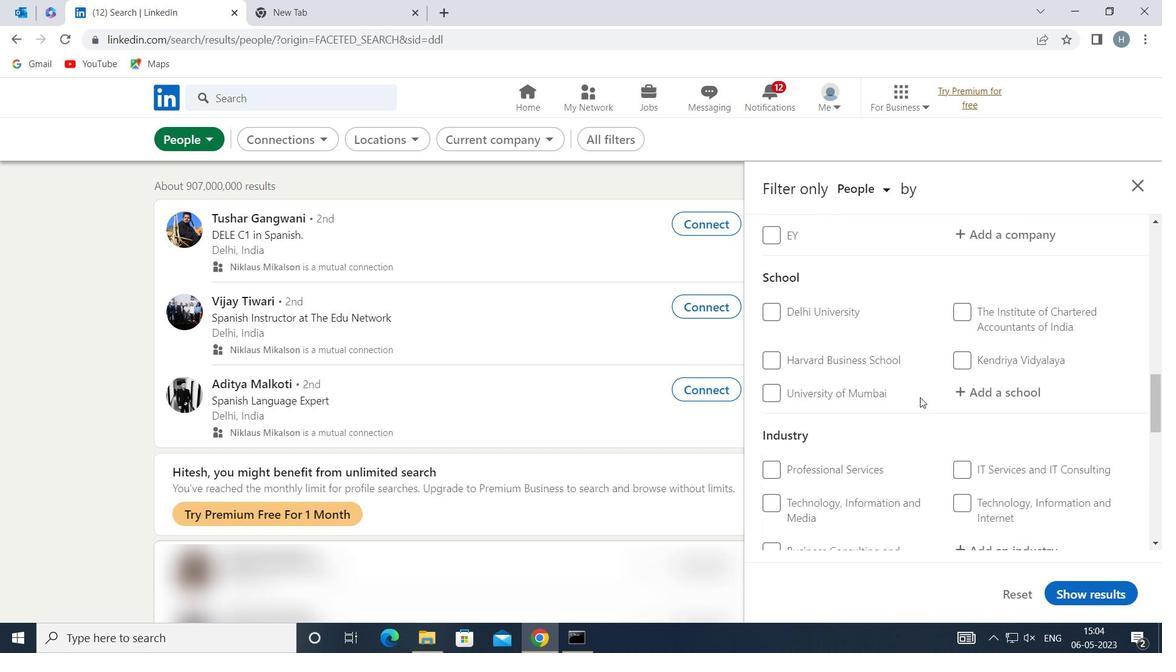 
Action: Mouse scrolled (919, 394) with delta (0, 0)
Screenshot: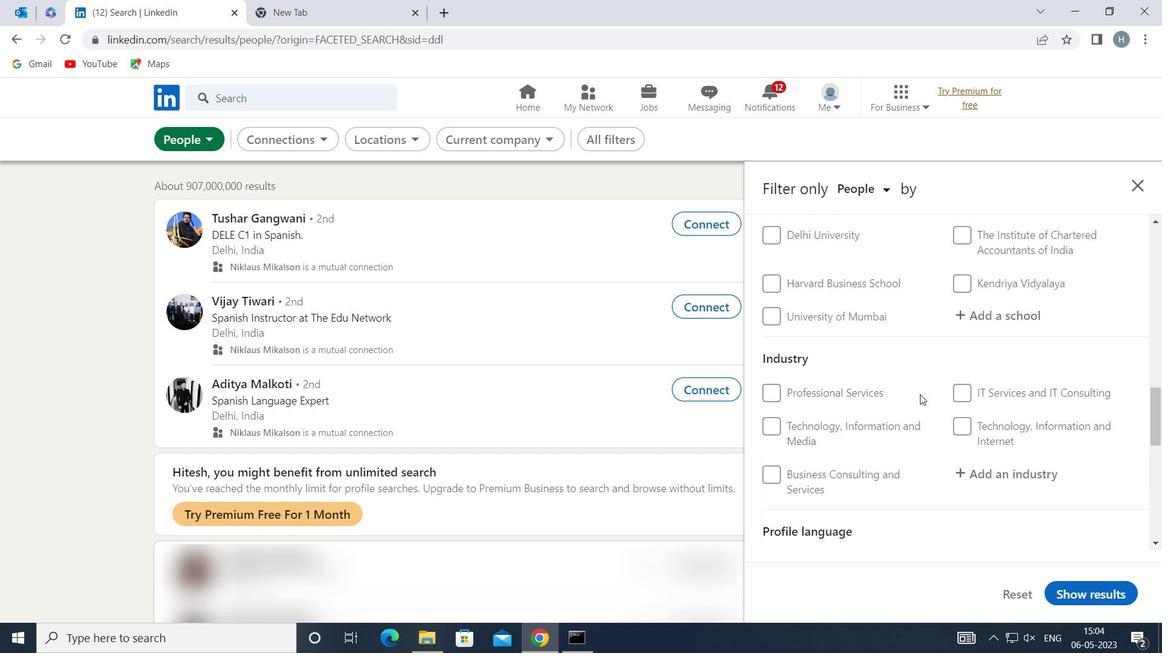 
Action: Mouse scrolled (919, 394) with delta (0, 0)
Screenshot: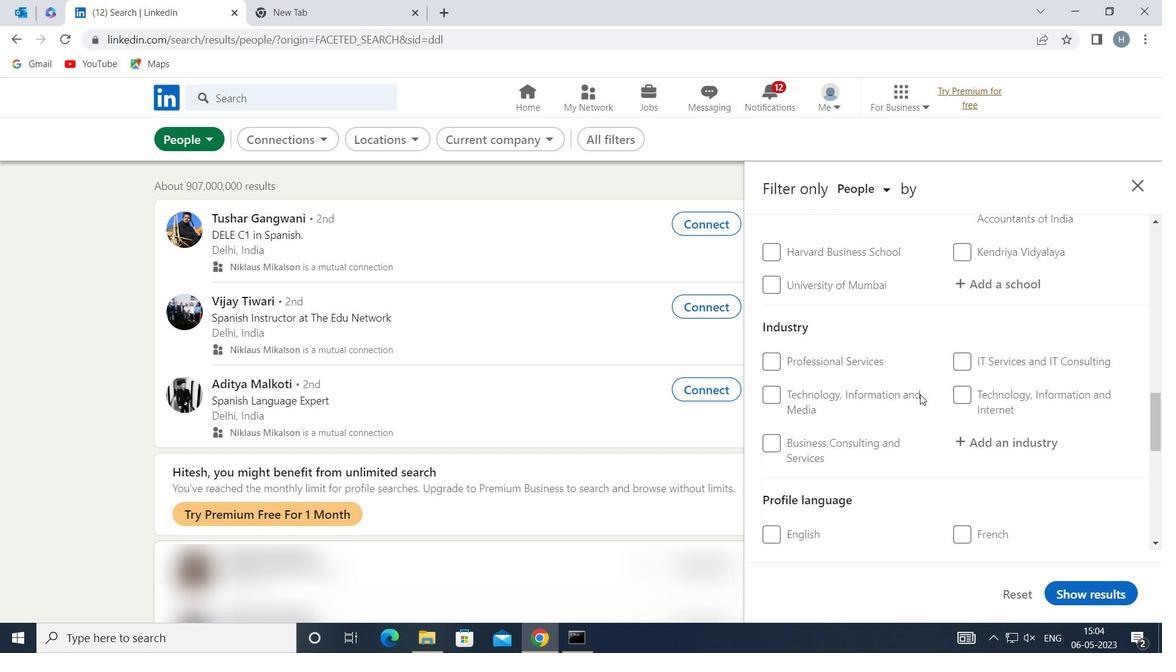 
Action: Mouse moved to (817, 366)
Screenshot: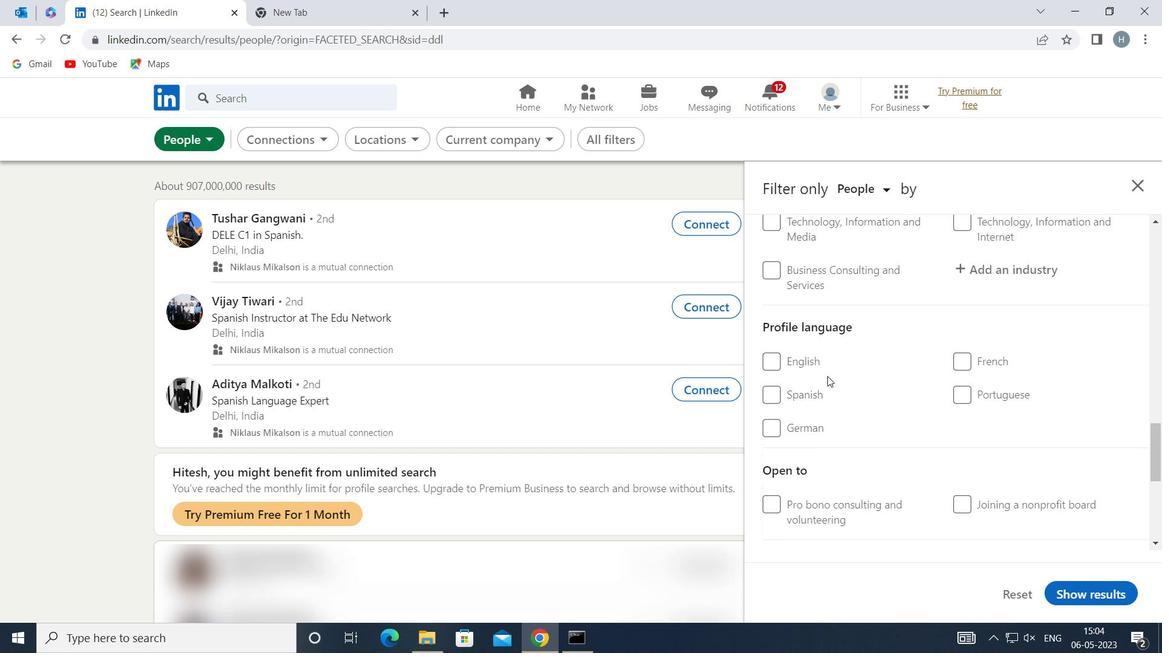 
Action: Mouse pressed left at (817, 366)
Screenshot: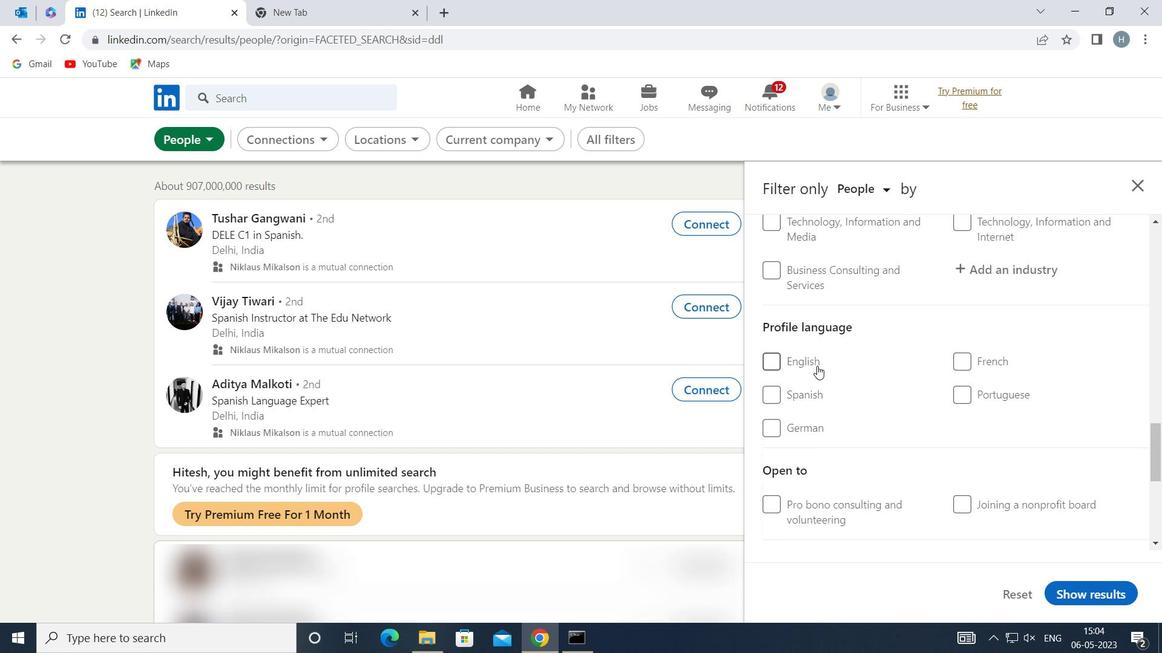 
Action: Mouse moved to (883, 381)
Screenshot: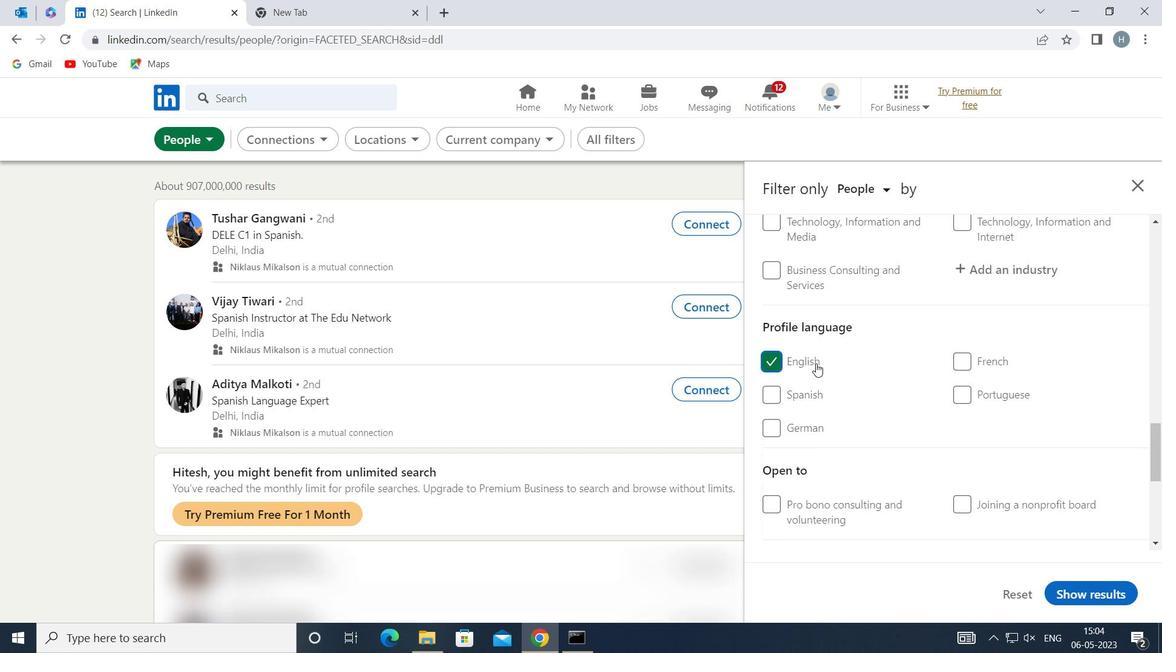 
Action: Mouse scrolled (883, 381) with delta (0, 0)
Screenshot: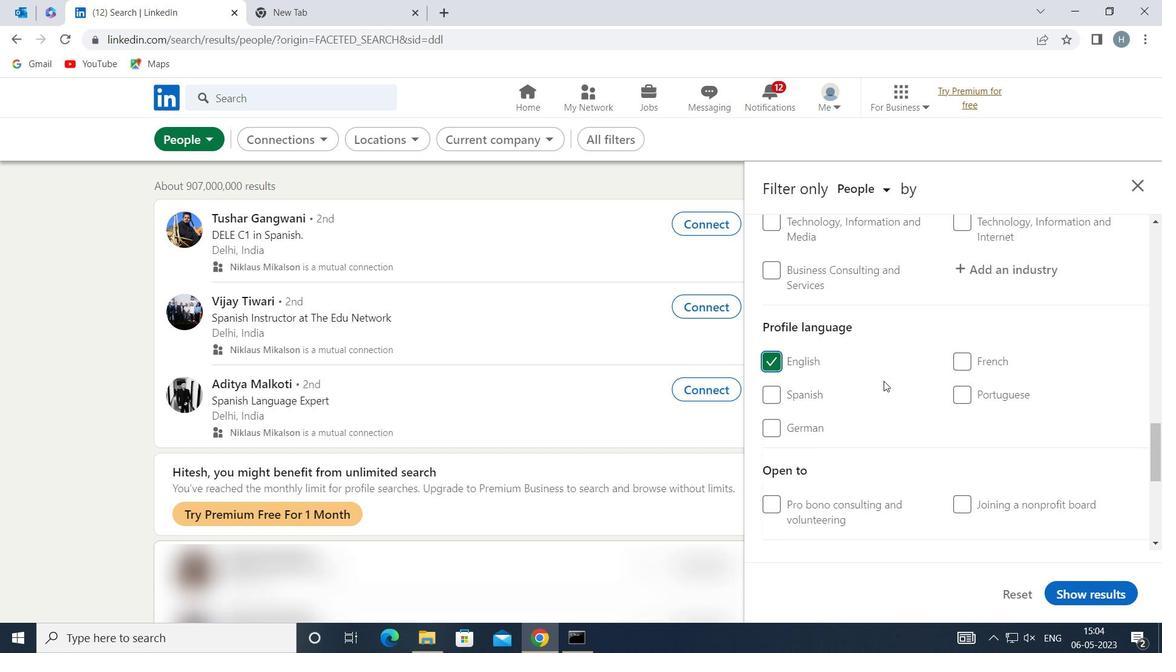 
Action: Mouse scrolled (883, 381) with delta (0, 0)
Screenshot: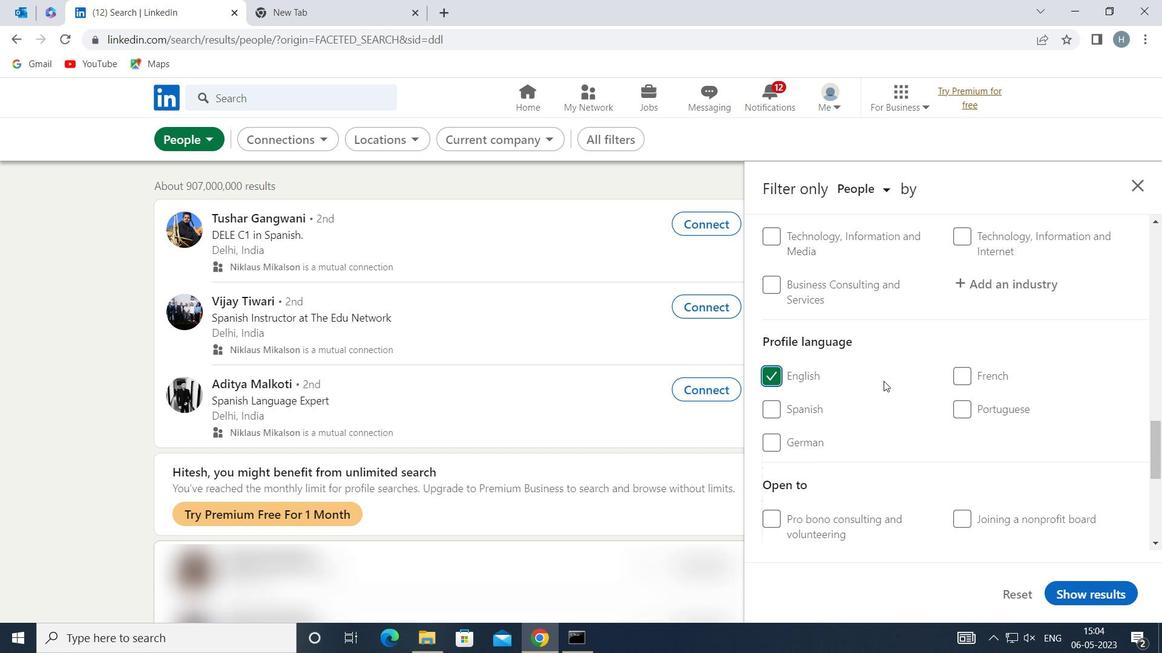 
Action: Mouse scrolled (883, 381) with delta (0, 0)
Screenshot: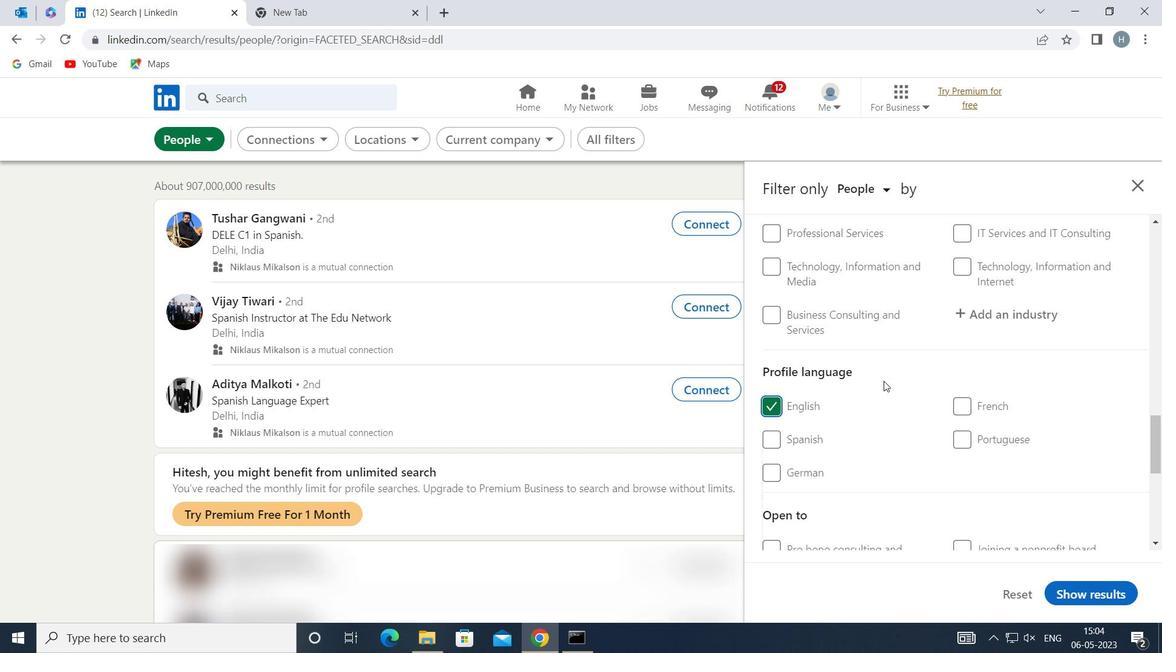 
Action: Mouse scrolled (883, 381) with delta (0, 0)
Screenshot: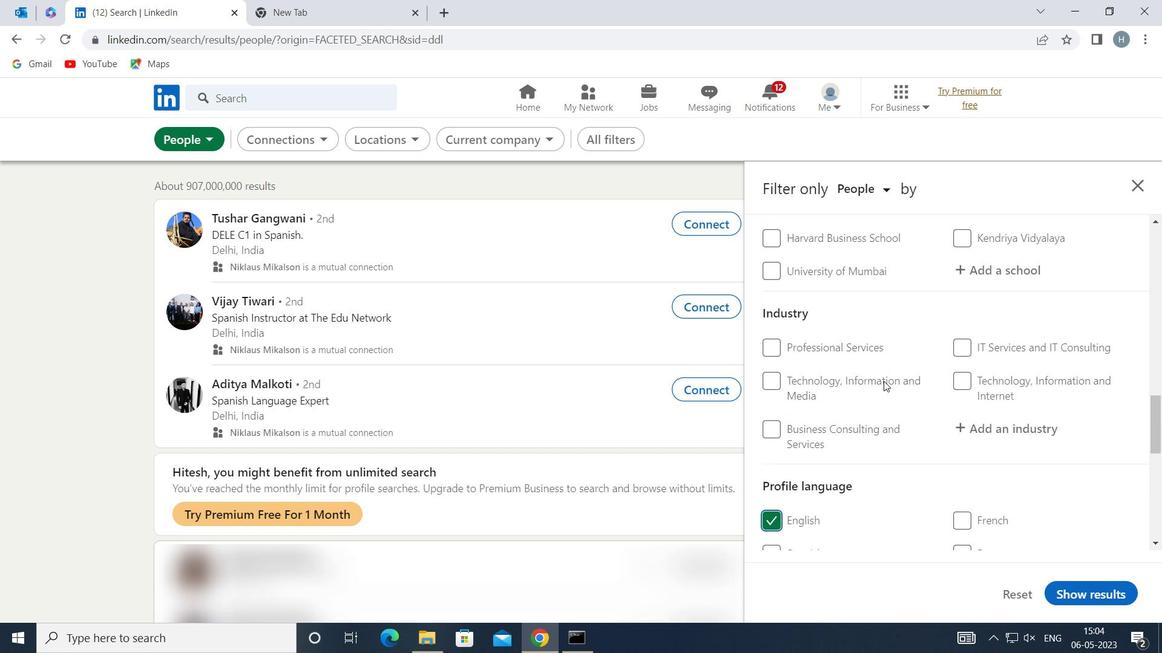 
Action: Mouse scrolled (883, 381) with delta (0, 0)
Screenshot: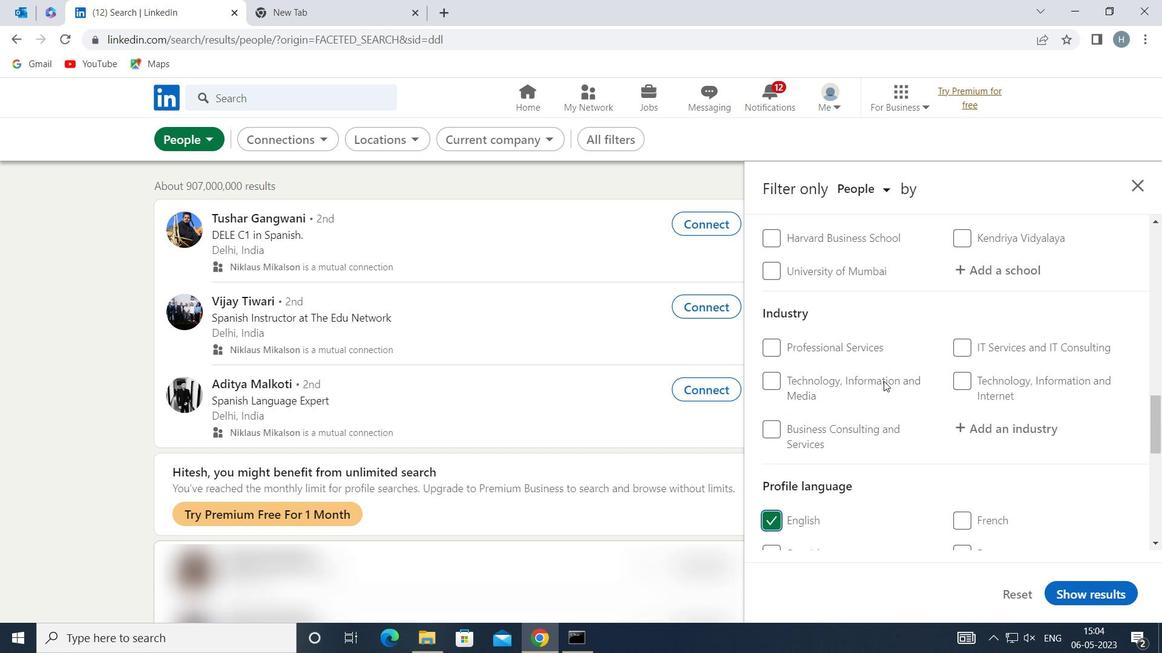 
Action: Mouse scrolled (883, 381) with delta (0, 0)
Screenshot: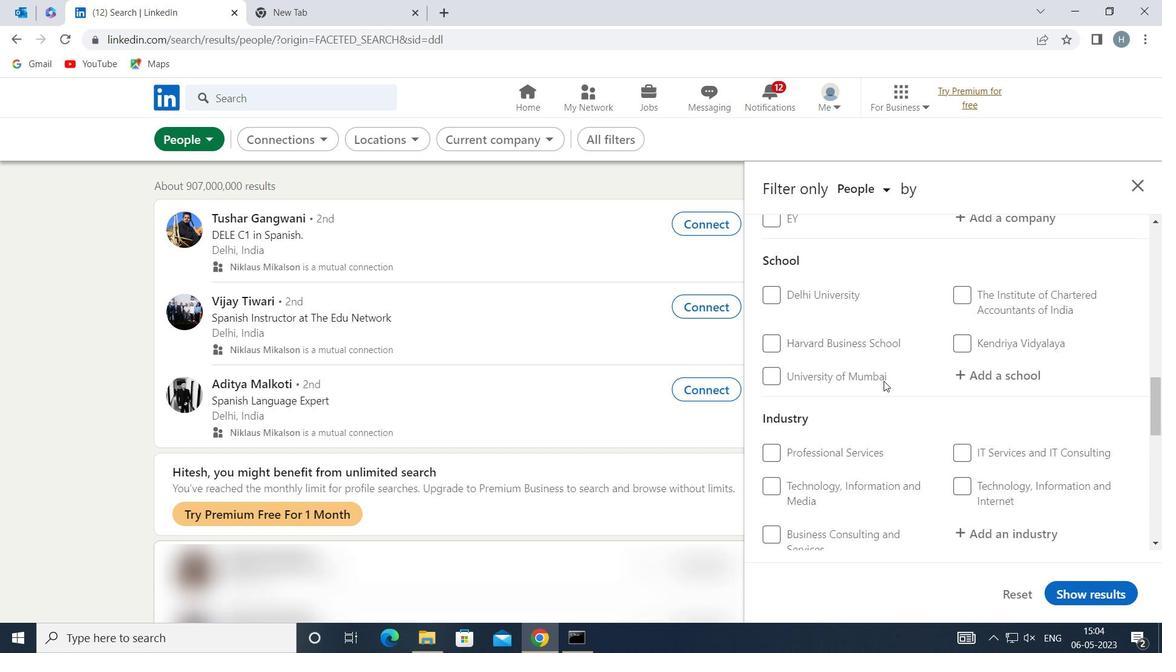 
Action: Mouse scrolled (883, 381) with delta (0, 0)
Screenshot: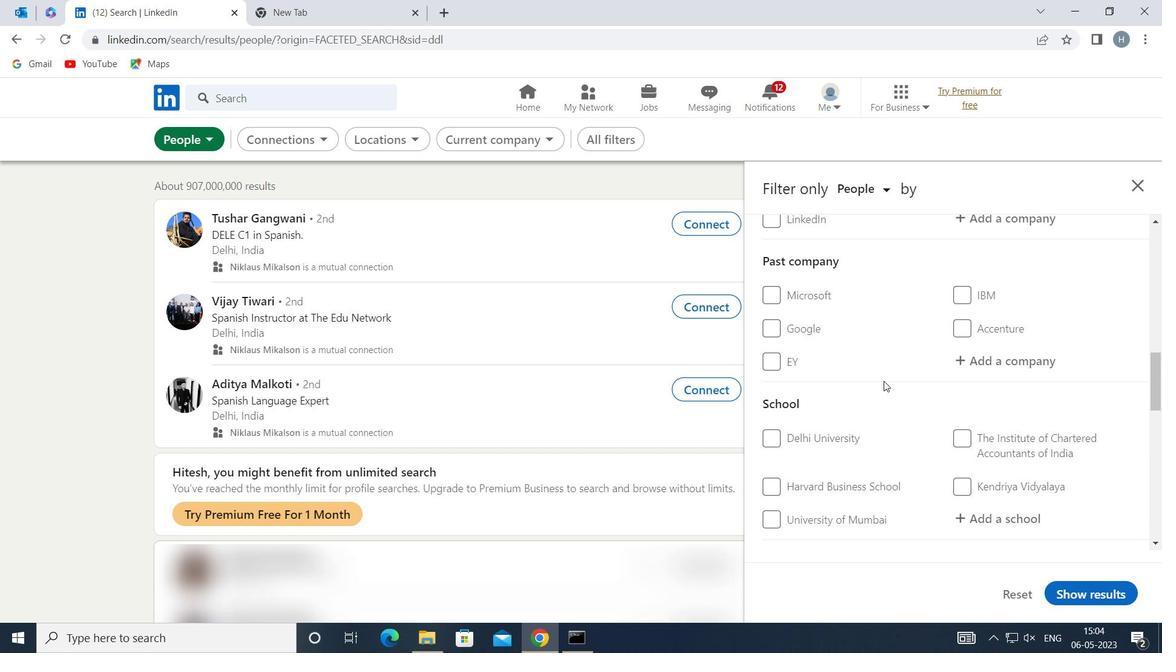 
Action: Mouse scrolled (883, 381) with delta (0, 0)
Screenshot: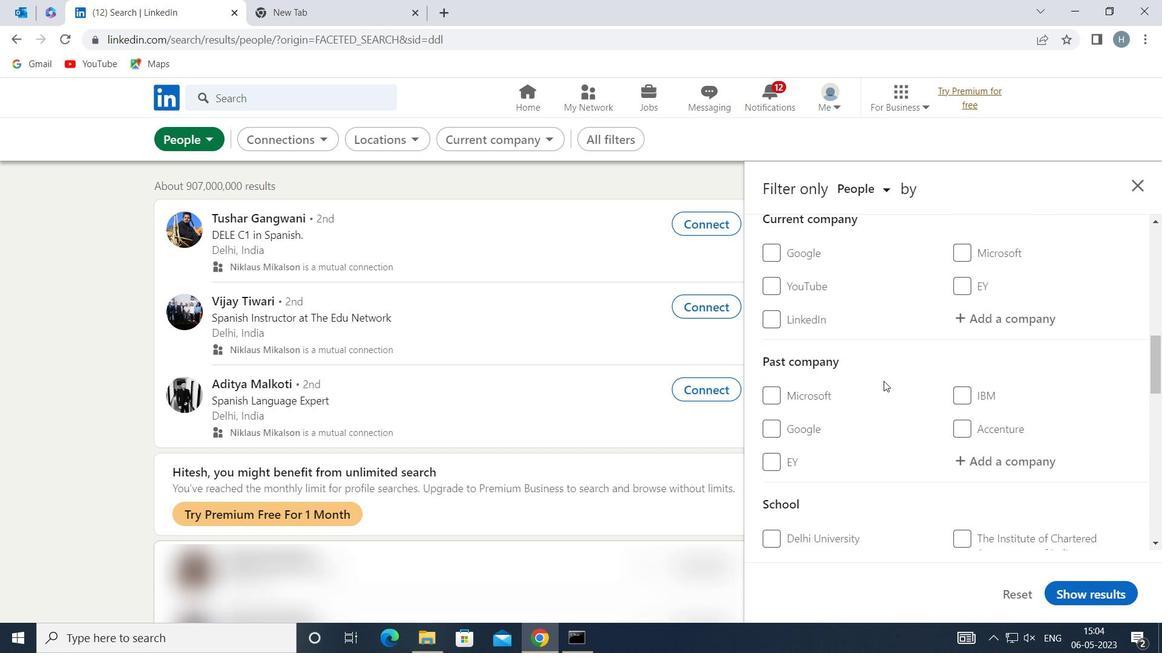 
Action: Mouse moved to (975, 408)
Screenshot: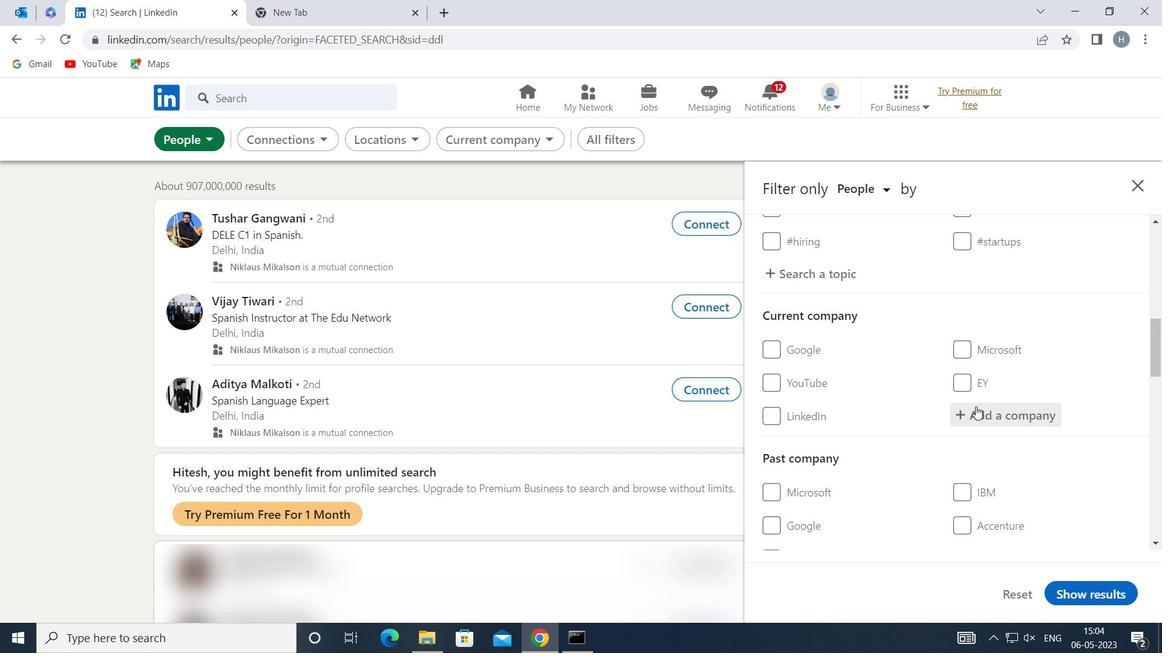 
Action: Mouse pressed left at (975, 408)
Screenshot: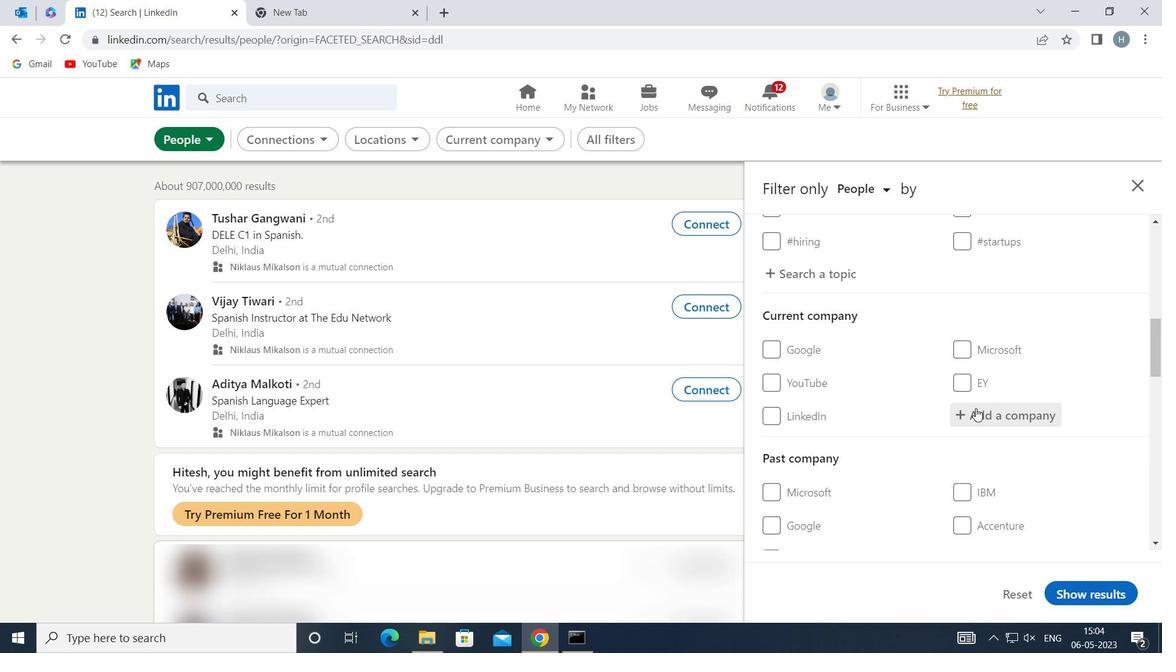 
Action: Key pressed <Key.shift>MINDSHARE
Screenshot: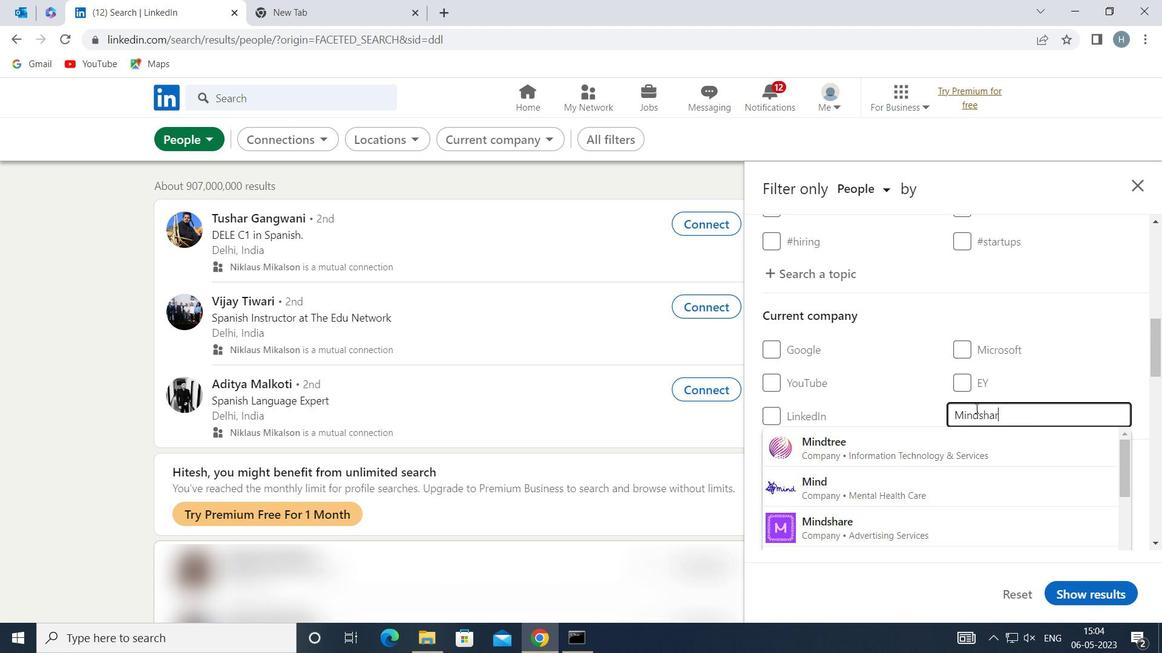 
Action: Mouse moved to (905, 448)
Screenshot: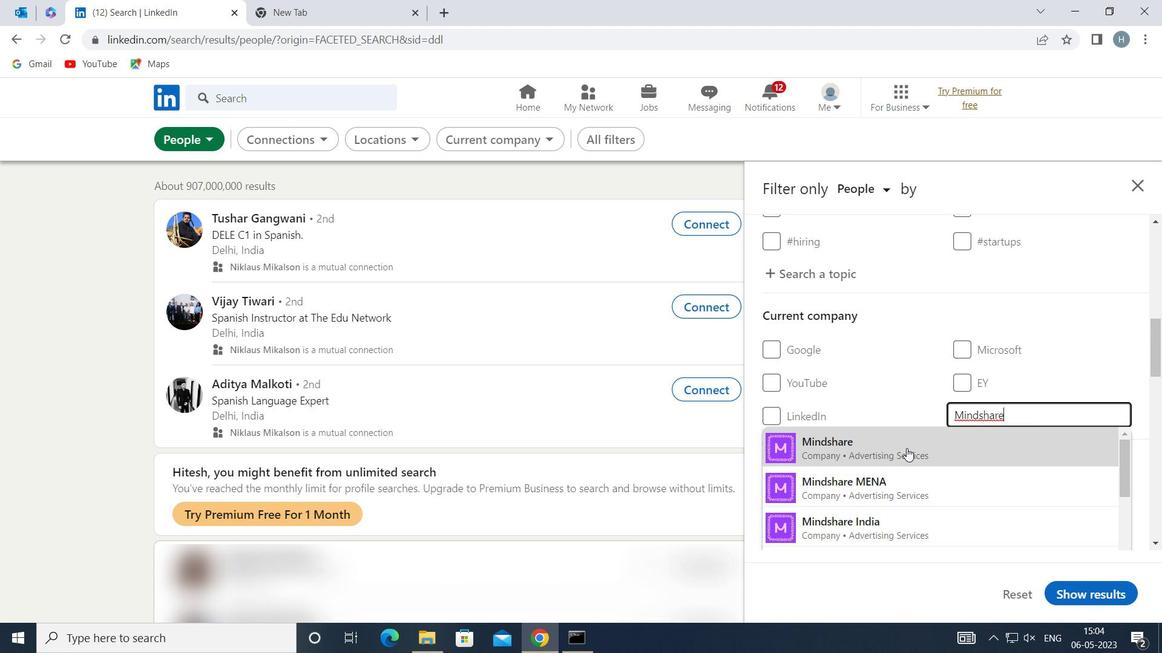 
Action: Mouse pressed left at (905, 448)
Screenshot: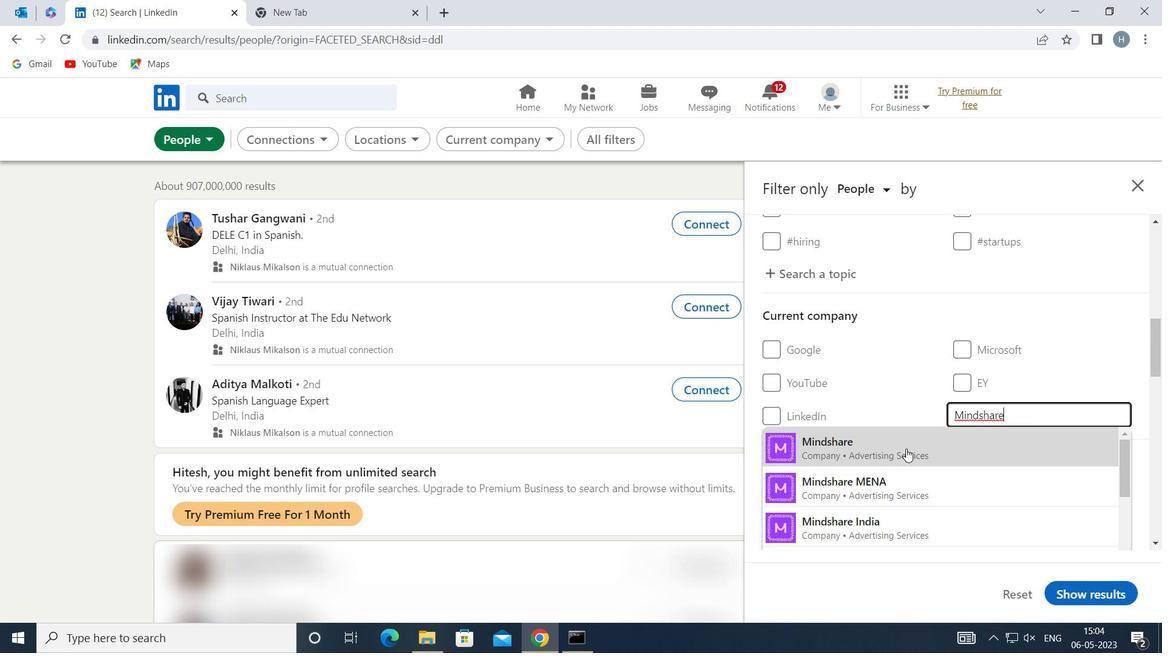 
Action: Mouse moved to (919, 430)
Screenshot: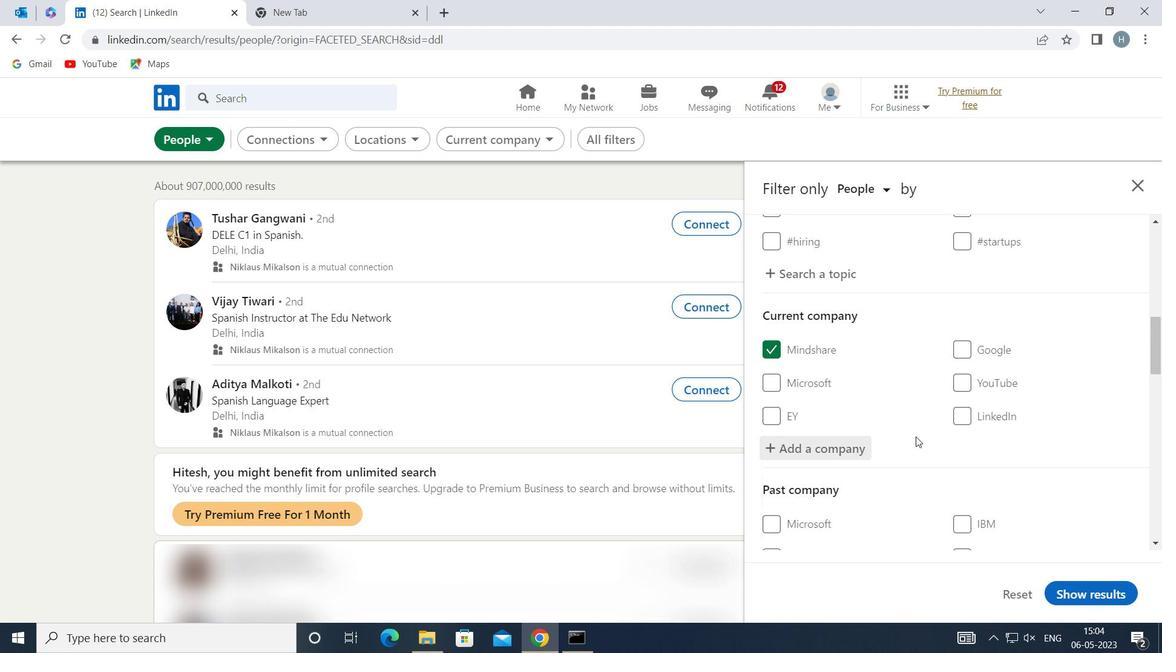 
Action: Mouse scrolled (919, 429) with delta (0, 0)
Screenshot: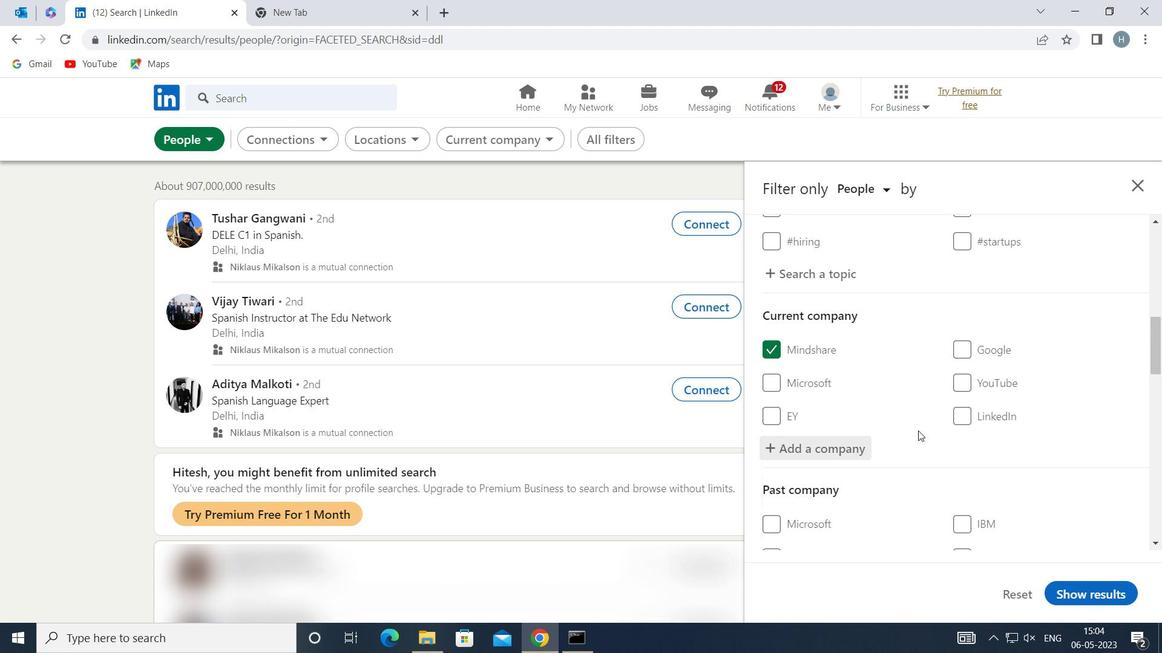
Action: Mouse moved to (920, 424)
Screenshot: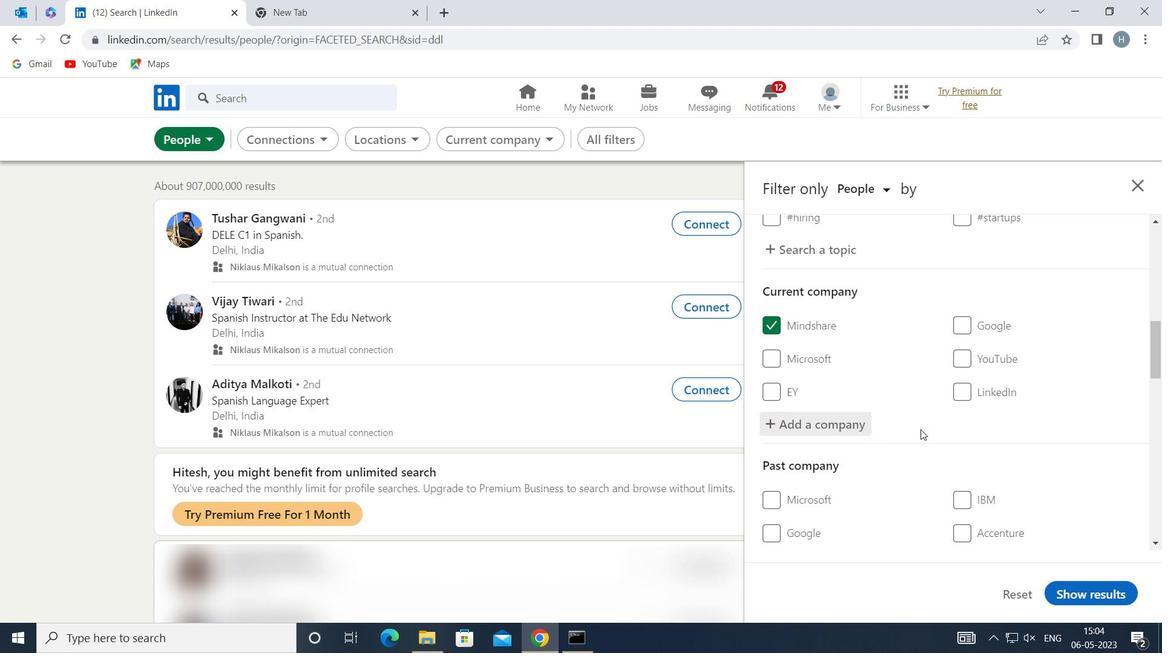 
Action: Mouse scrolled (920, 424) with delta (0, 0)
Screenshot: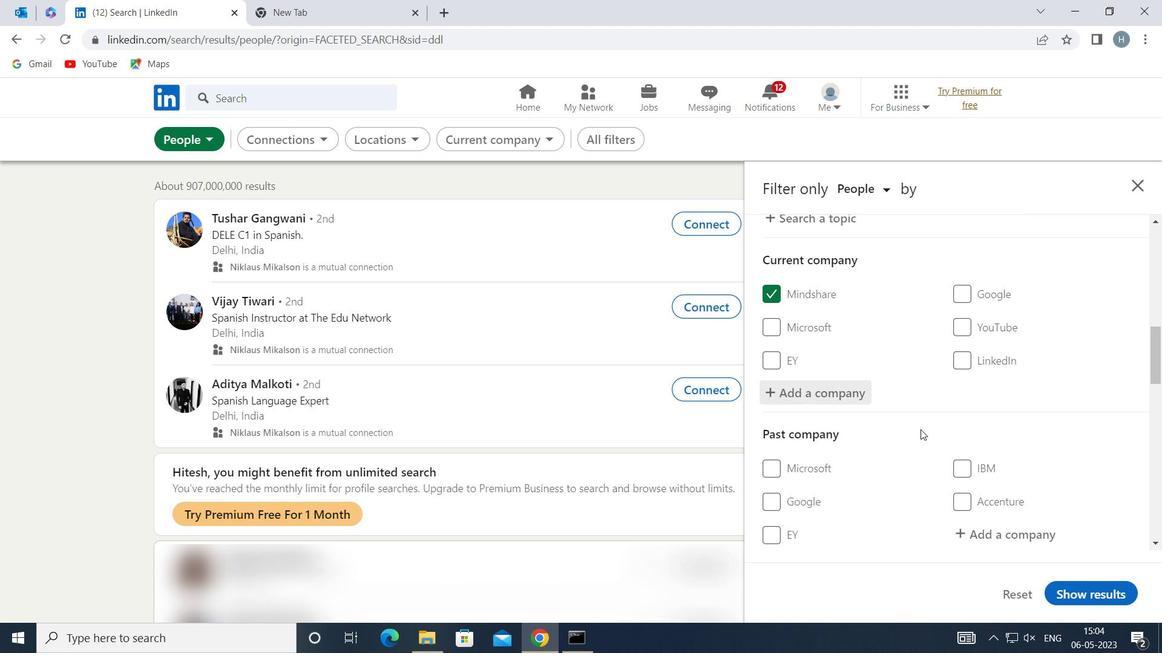 
Action: Mouse moved to (920, 423)
Screenshot: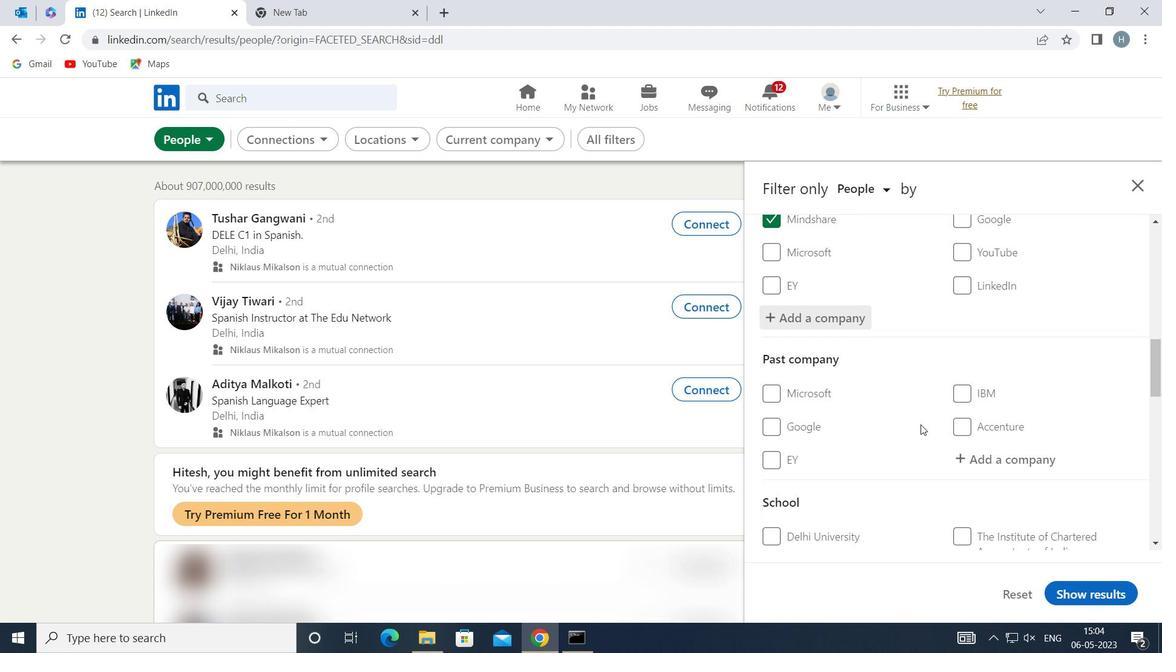 
Action: Mouse scrolled (920, 422) with delta (0, 0)
Screenshot: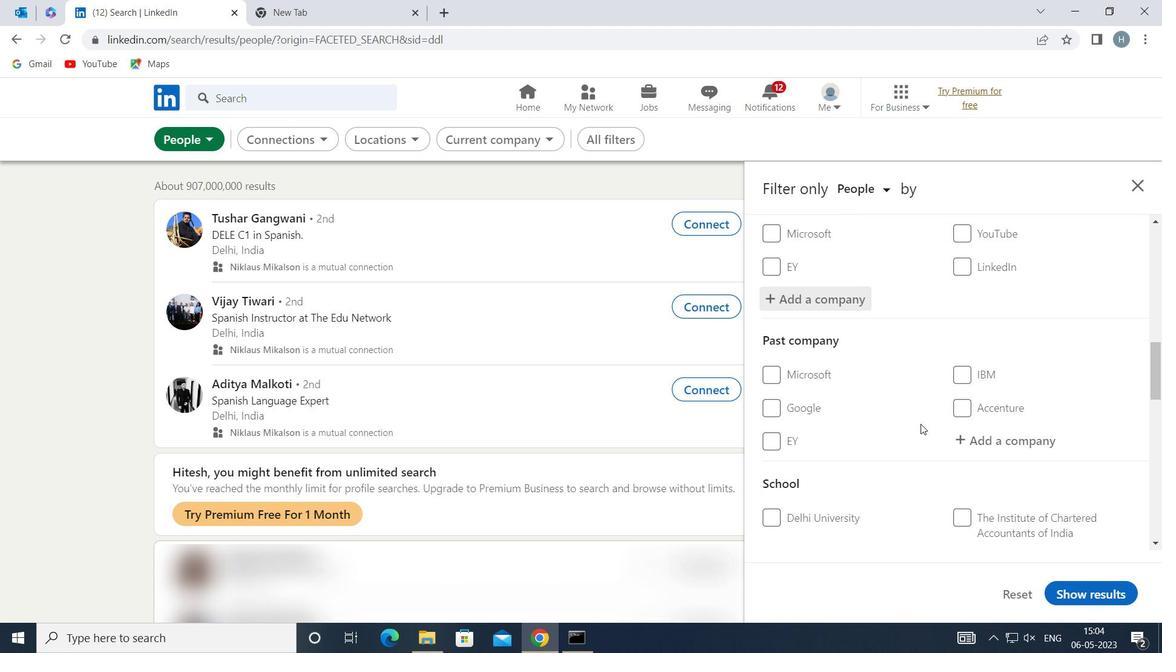 
Action: Mouse scrolled (920, 422) with delta (0, 0)
Screenshot: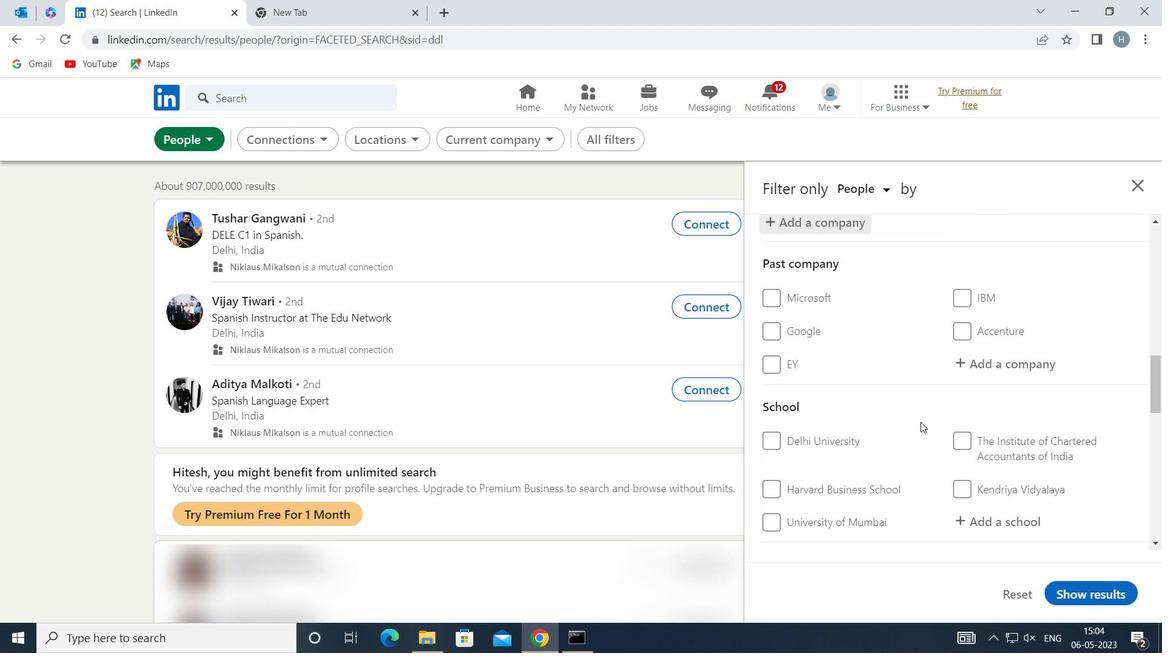 
Action: Mouse moved to (971, 443)
Screenshot: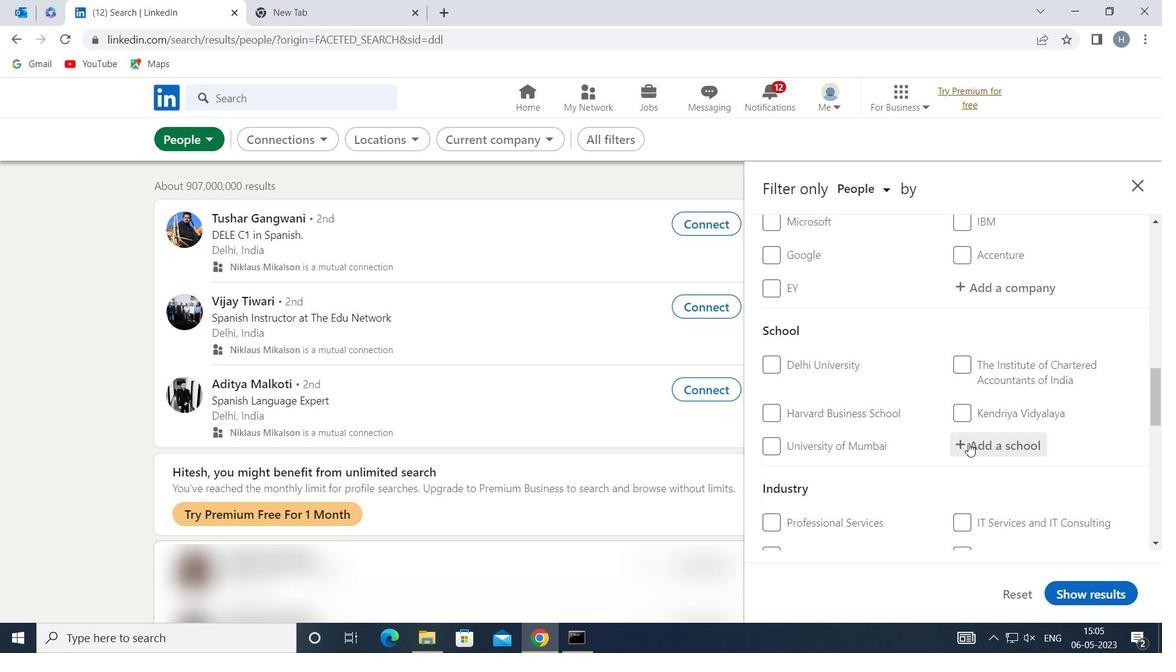 
Action: Mouse pressed left at (971, 443)
Screenshot: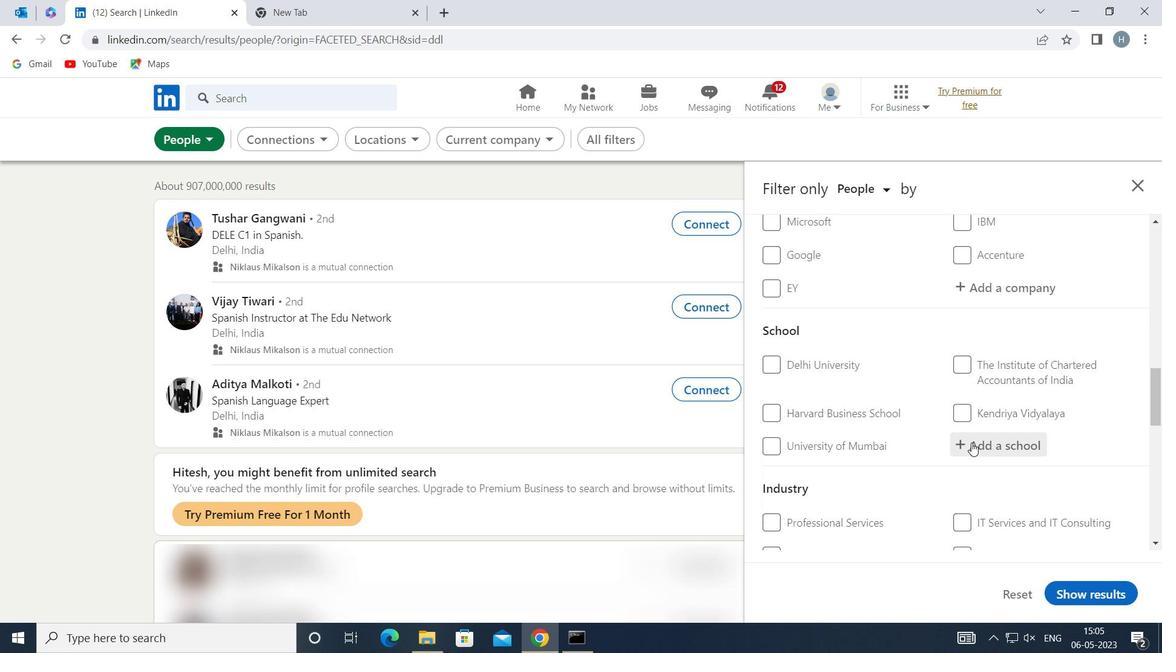 
Action: Key pressed <Key.shift>HIMACHAL<Key.space>
Screenshot: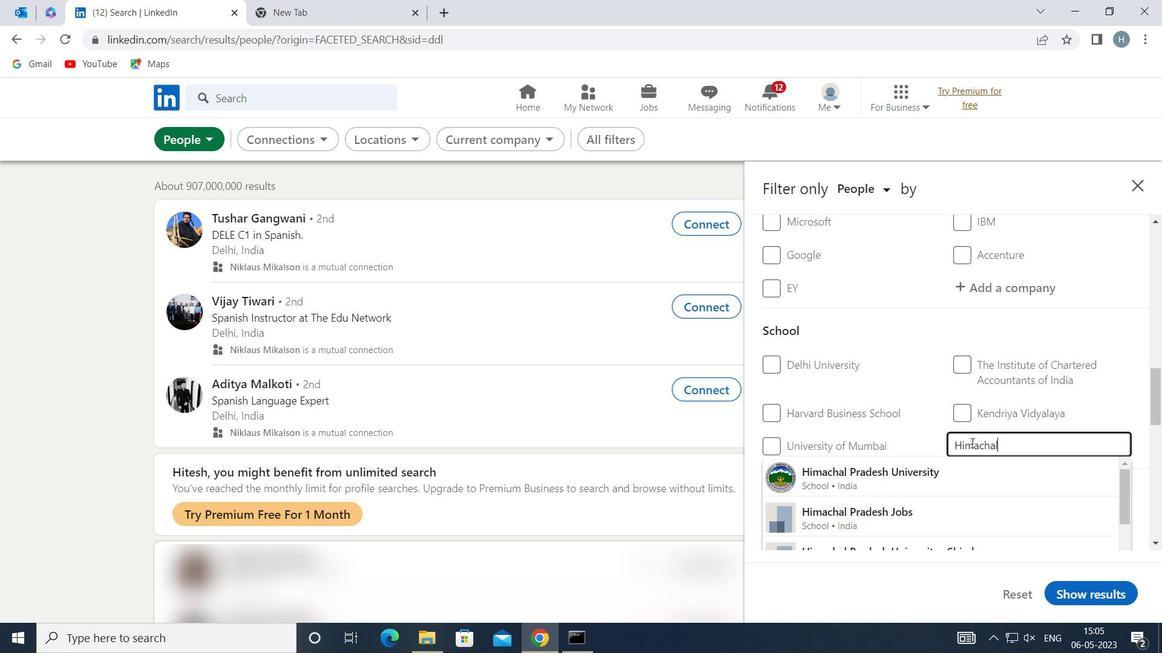 
Action: Mouse moved to (919, 508)
Screenshot: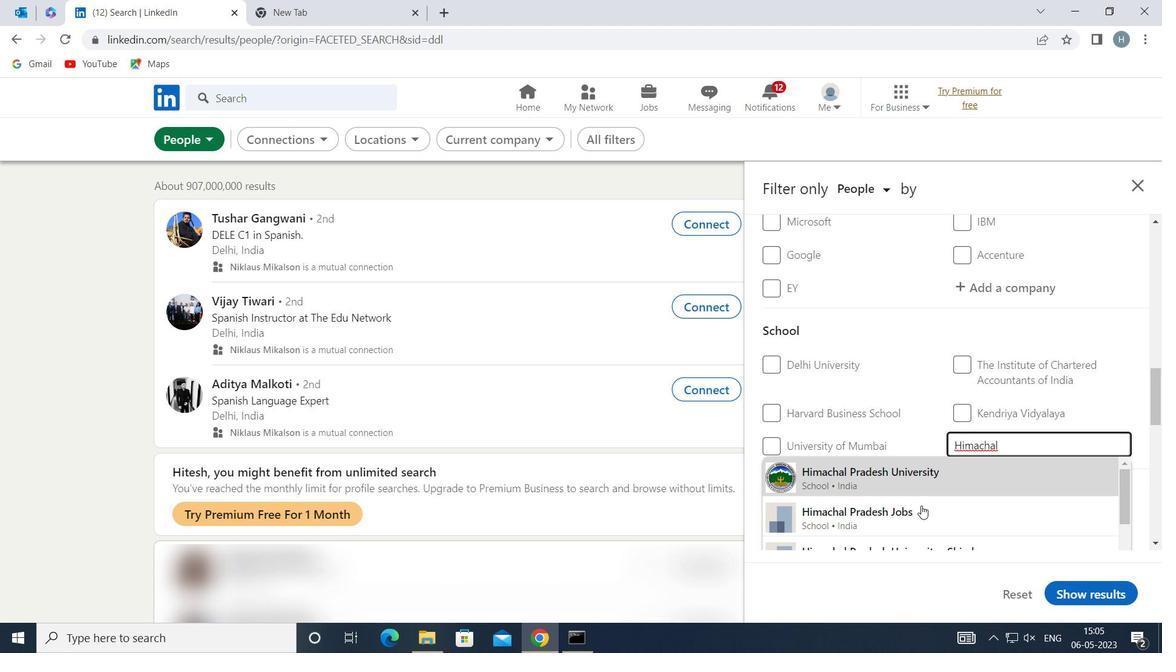 
Action: Mouse pressed left at (919, 508)
Screenshot: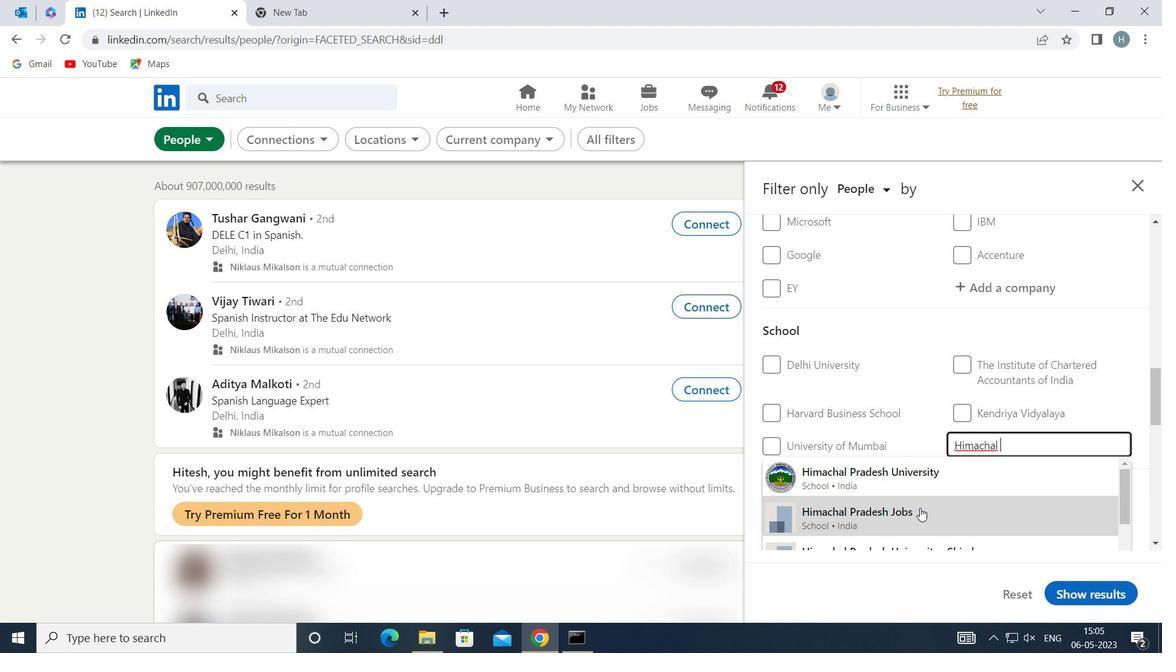 
Action: Mouse moved to (890, 420)
Screenshot: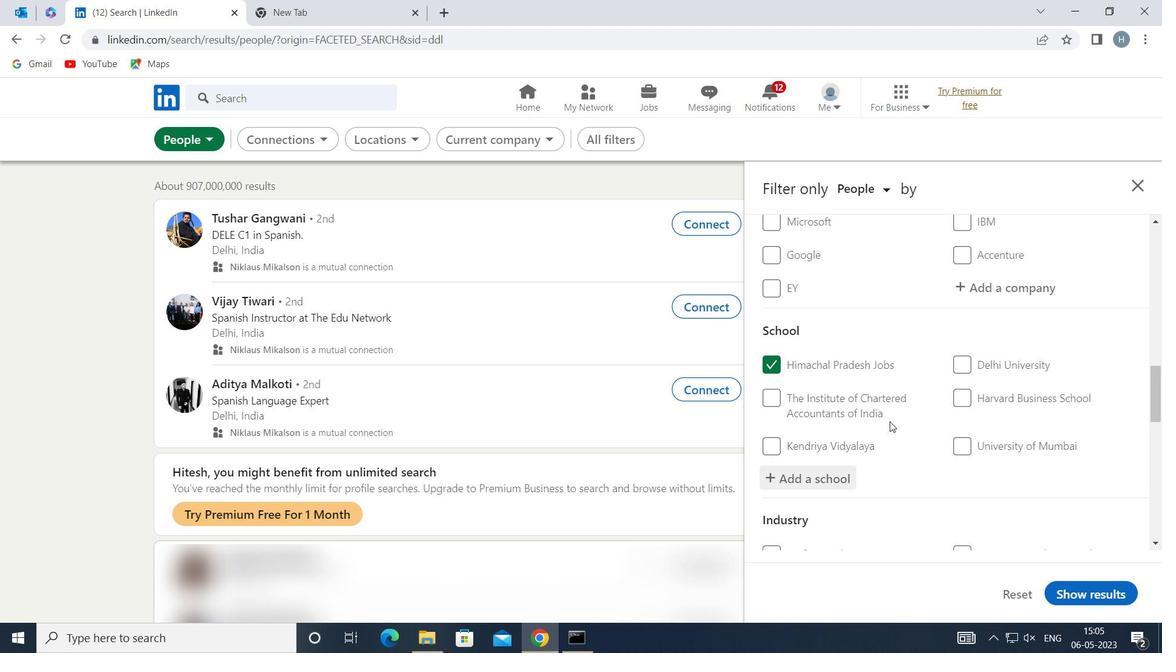 
Action: Mouse scrolled (890, 419) with delta (0, 0)
Screenshot: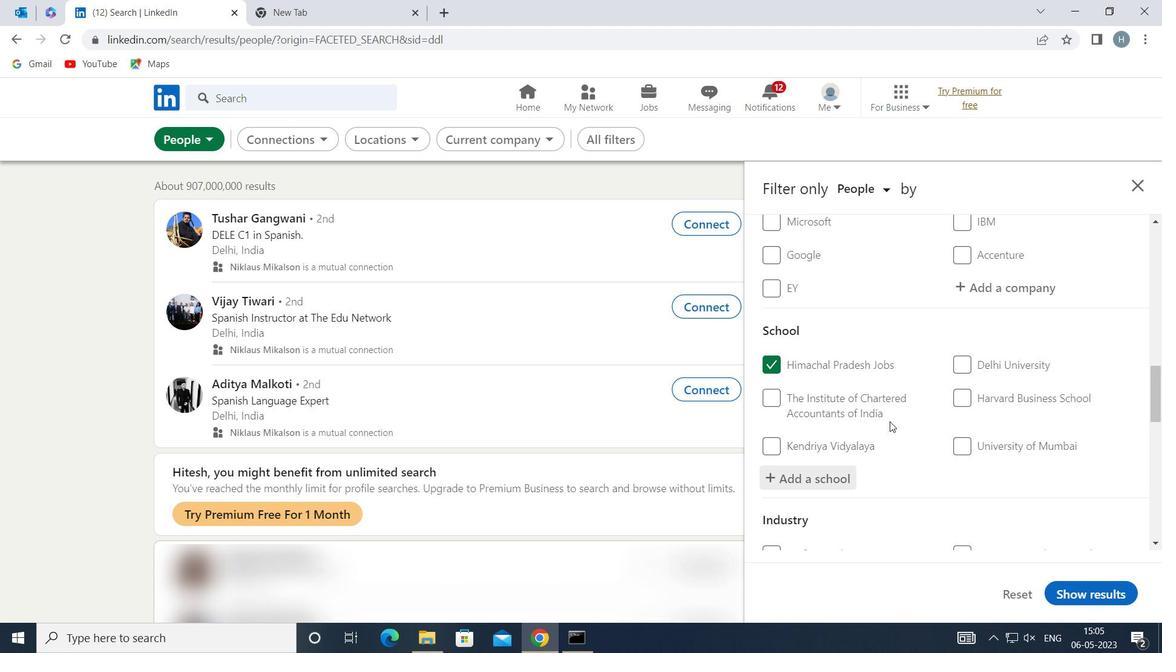 
Action: Mouse scrolled (890, 419) with delta (0, 0)
Screenshot: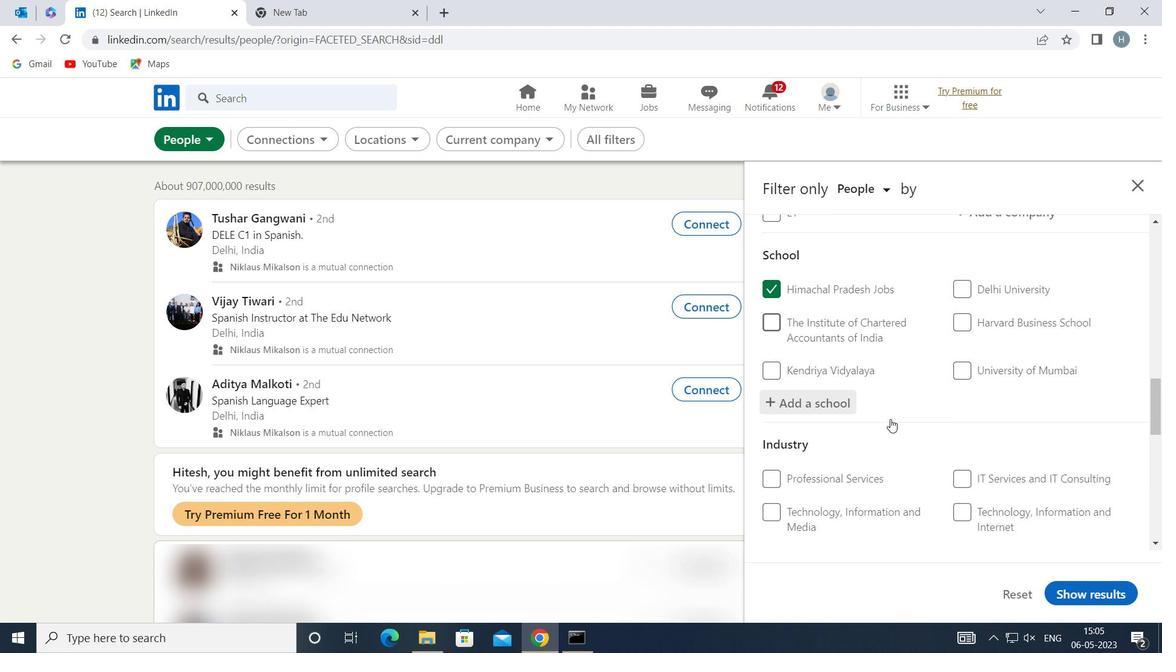
Action: Mouse moved to (989, 478)
Screenshot: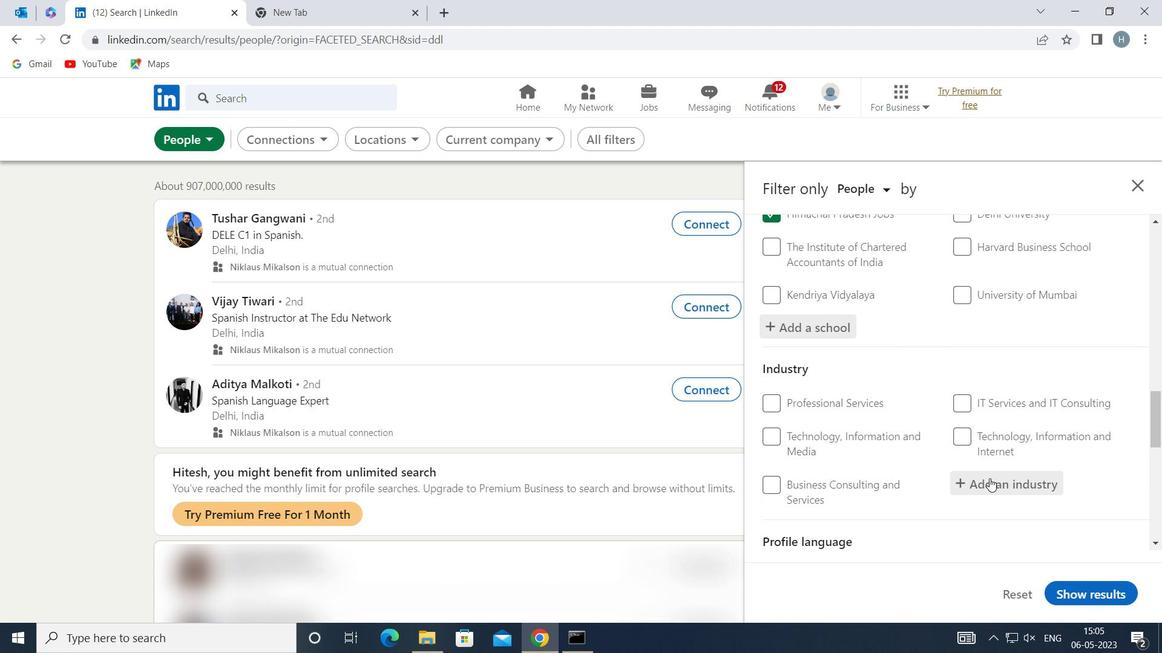 
Action: Mouse pressed left at (989, 478)
Screenshot: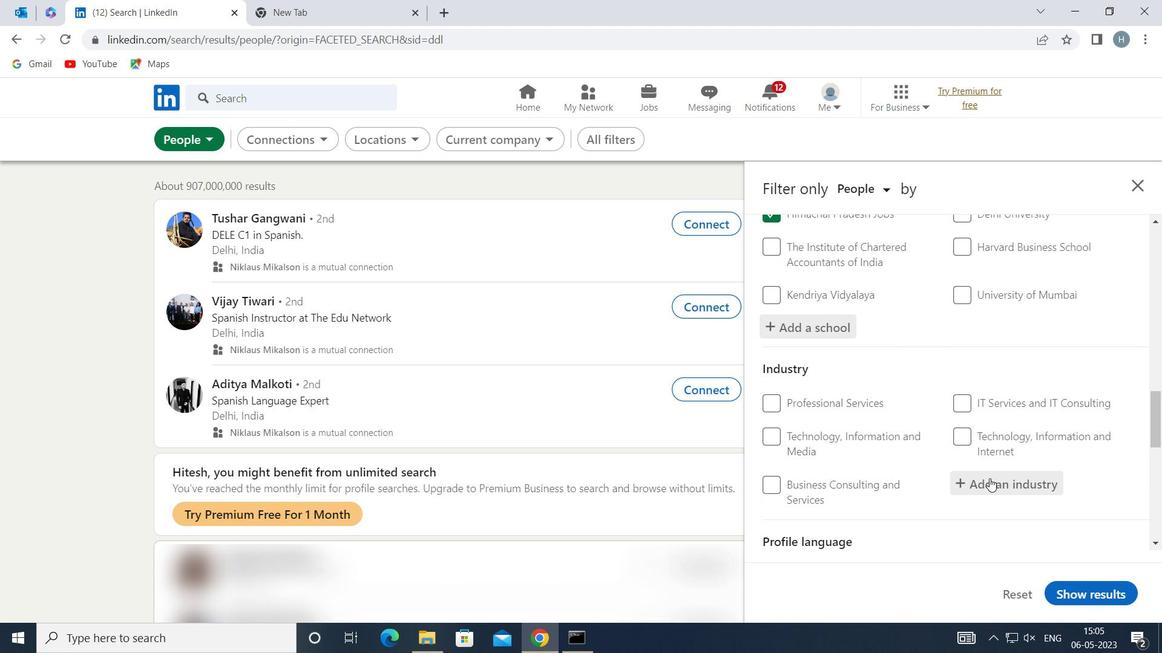 
Action: Key pressed <Key.shift>FUNDS
Screenshot: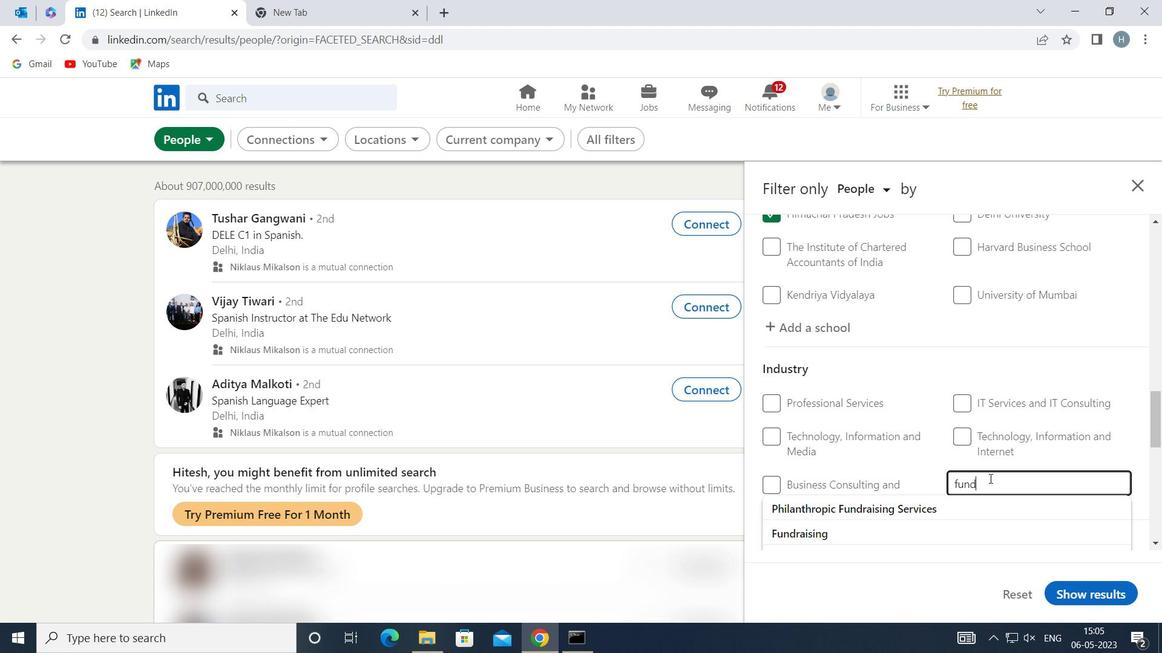 
Action: Mouse moved to (993, 480)
Screenshot: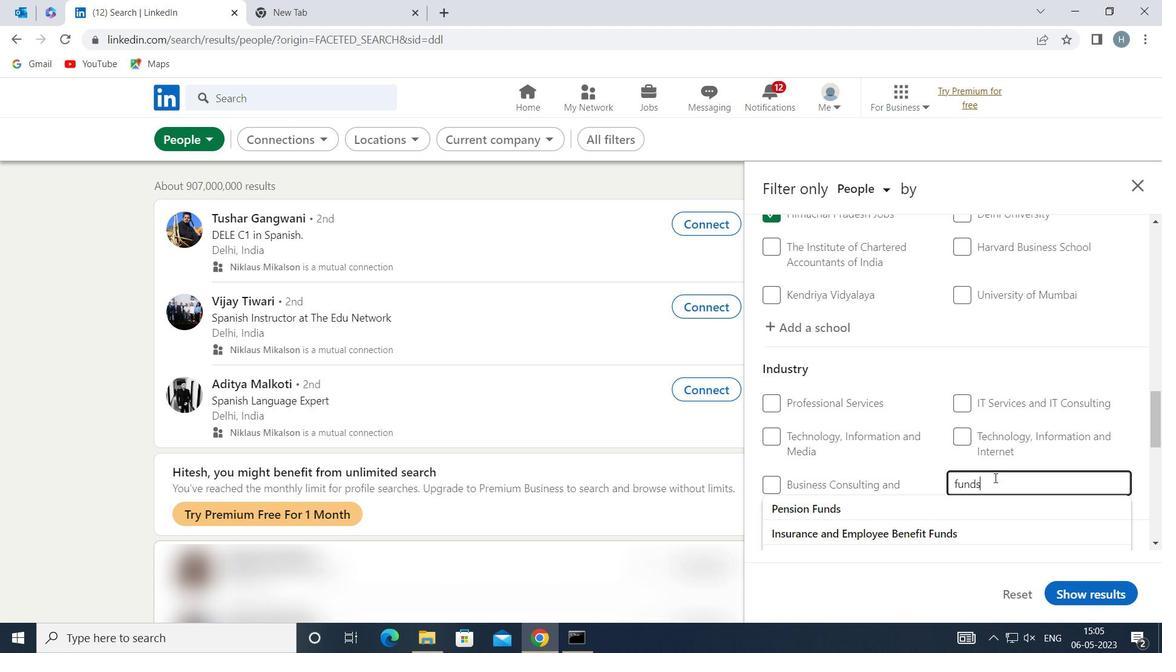 
Action: Key pressed <Key.space>AND
Screenshot: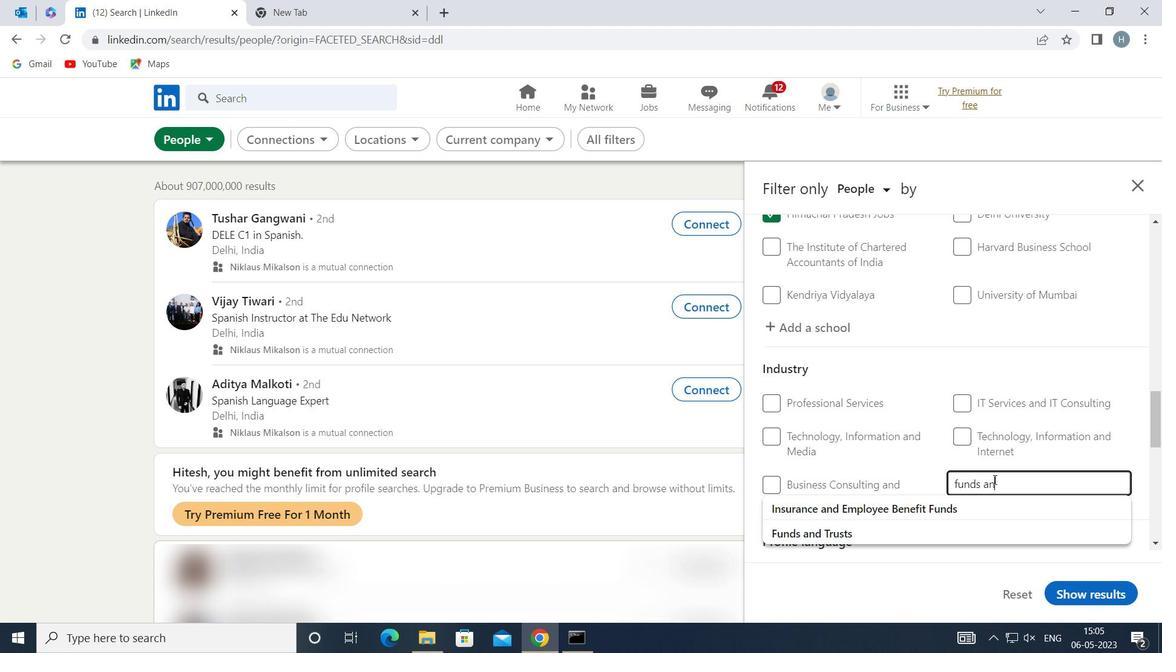 
Action: Mouse moved to (915, 527)
Screenshot: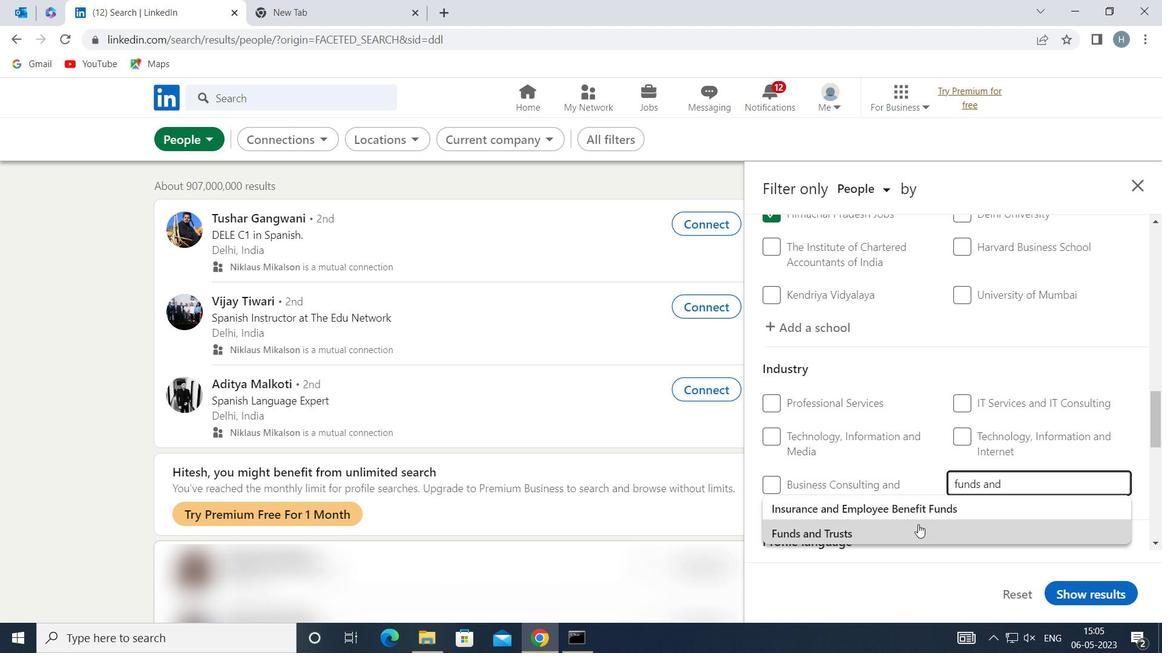 
Action: Mouse pressed left at (915, 527)
Screenshot: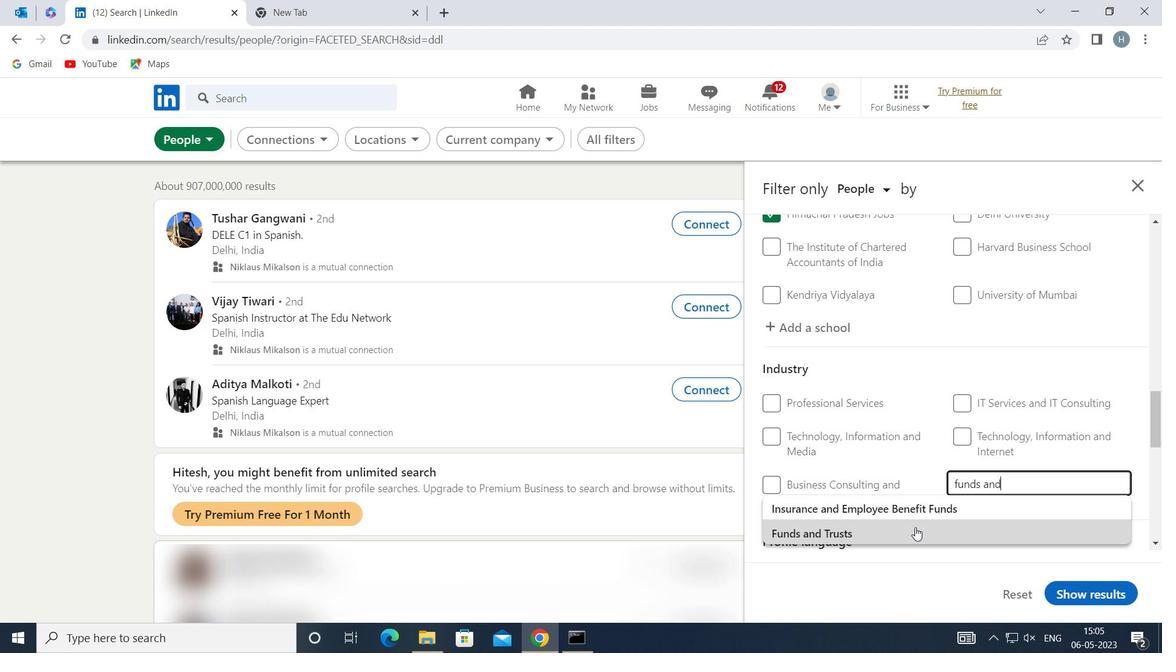 
Action: Mouse moved to (920, 444)
Screenshot: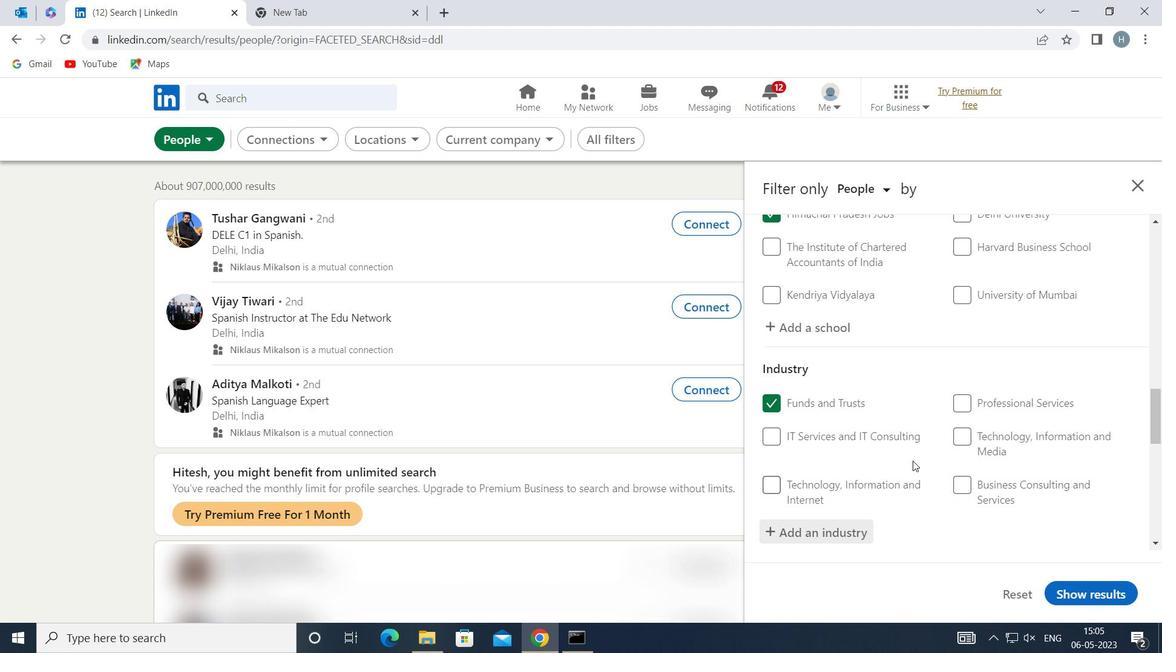 
Action: Mouse scrolled (920, 443) with delta (0, 0)
Screenshot: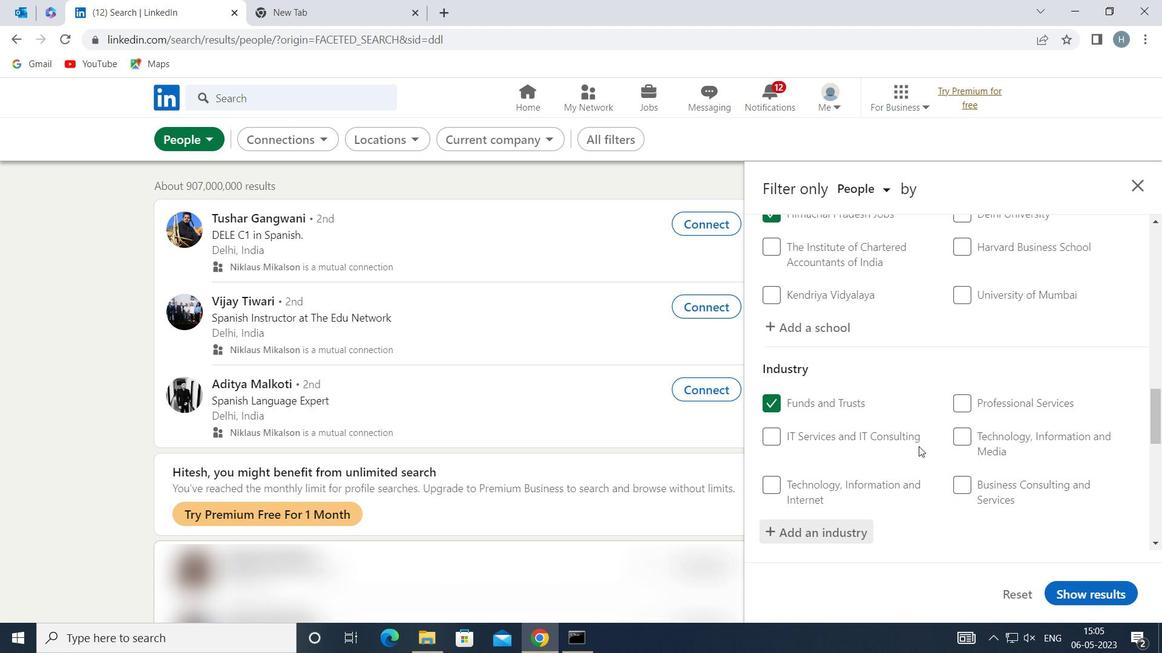 
Action: Mouse moved to (924, 438)
Screenshot: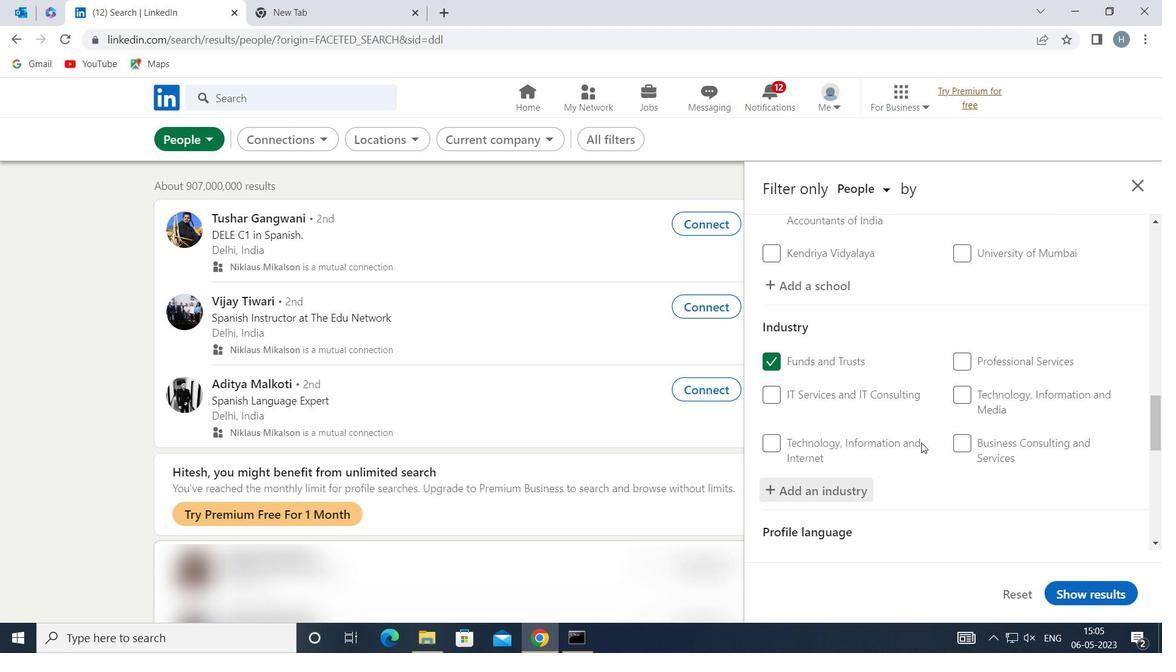 
Action: Mouse scrolled (924, 438) with delta (0, 0)
Screenshot: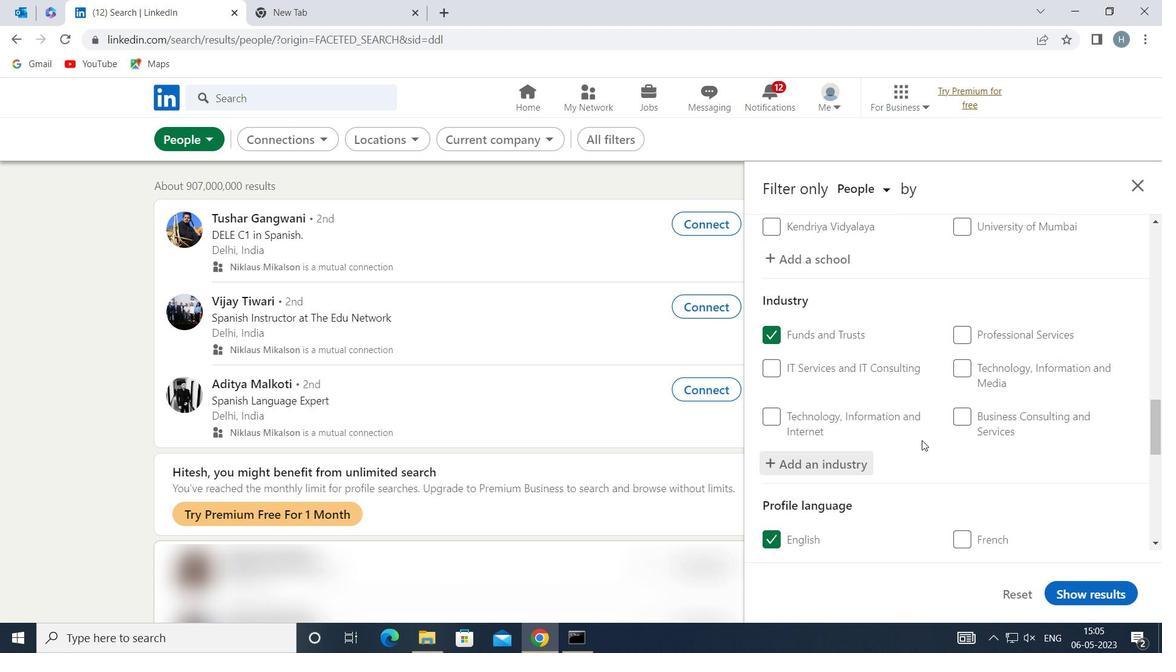 
Action: Mouse scrolled (924, 438) with delta (0, 0)
Screenshot: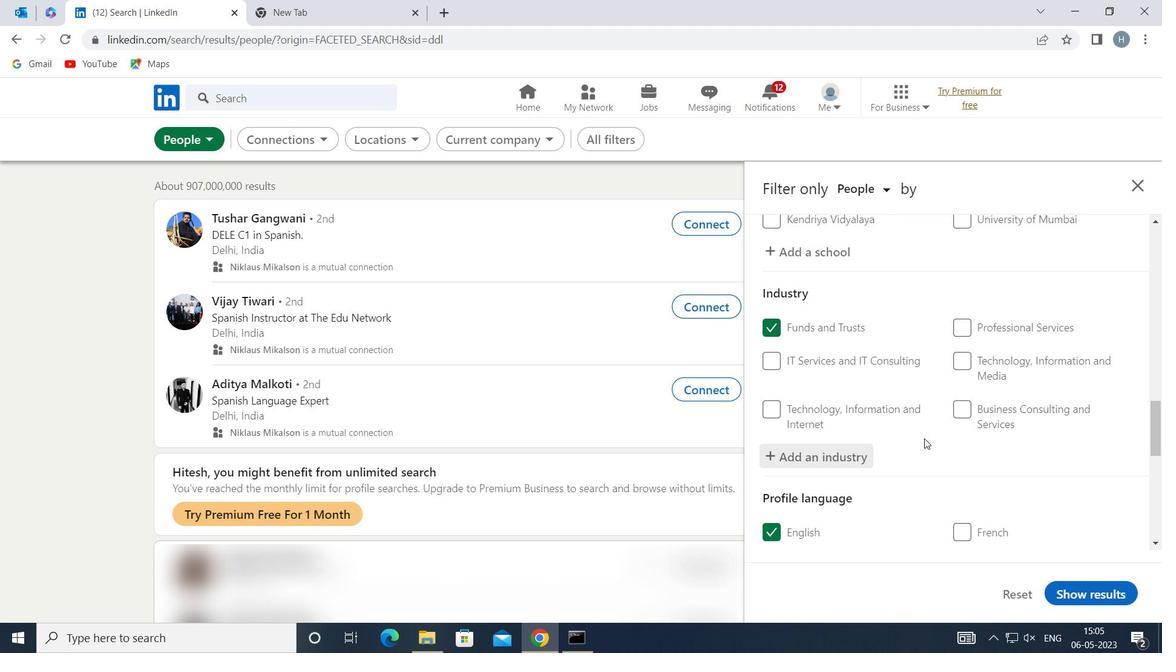 
Action: Mouse scrolled (924, 438) with delta (0, 0)
Screenshot: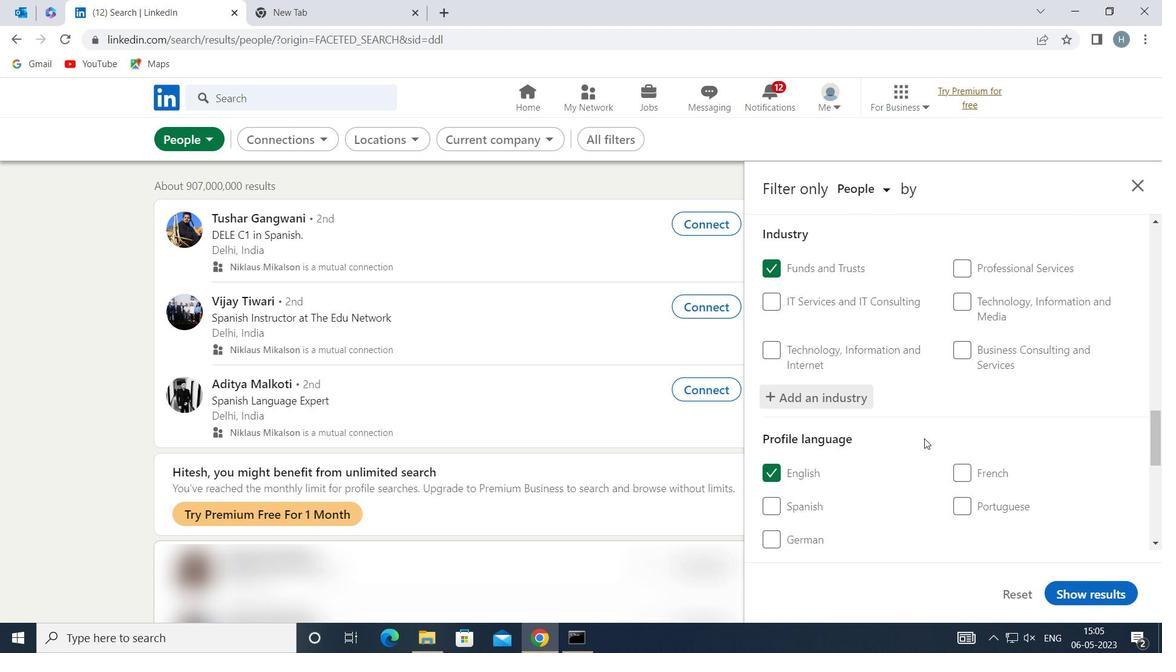 
Action: Mouse moved to (924, 438)
Screenshot: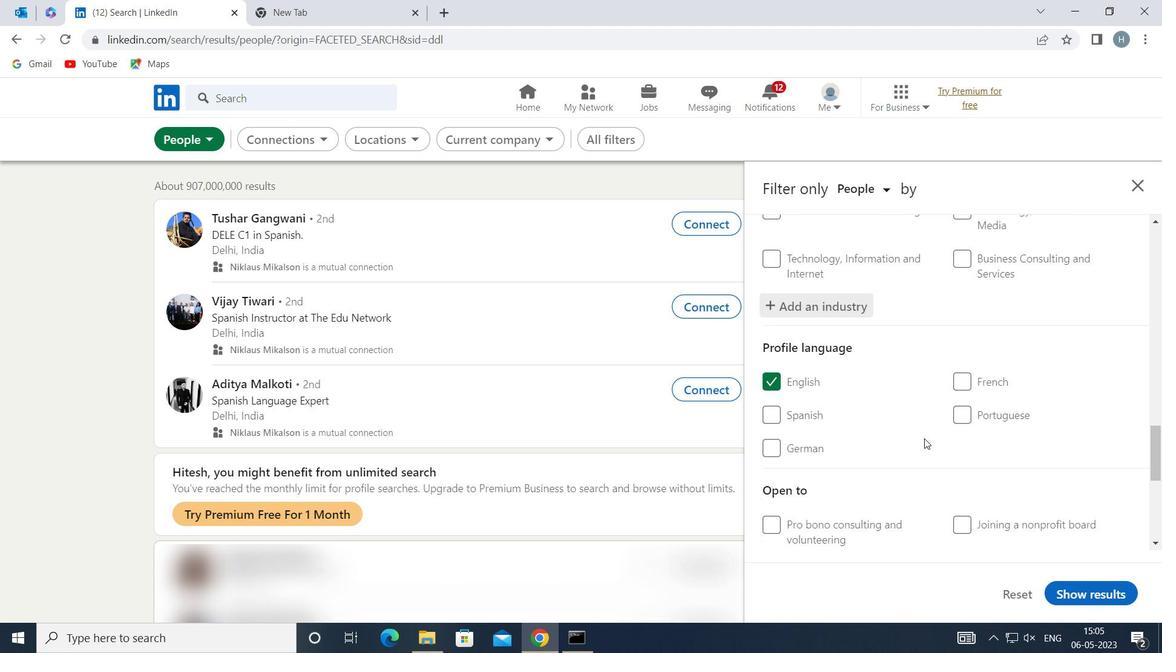 
Action: Mouse scrolled (924, 438) with delta (0, 0)
Screenshot: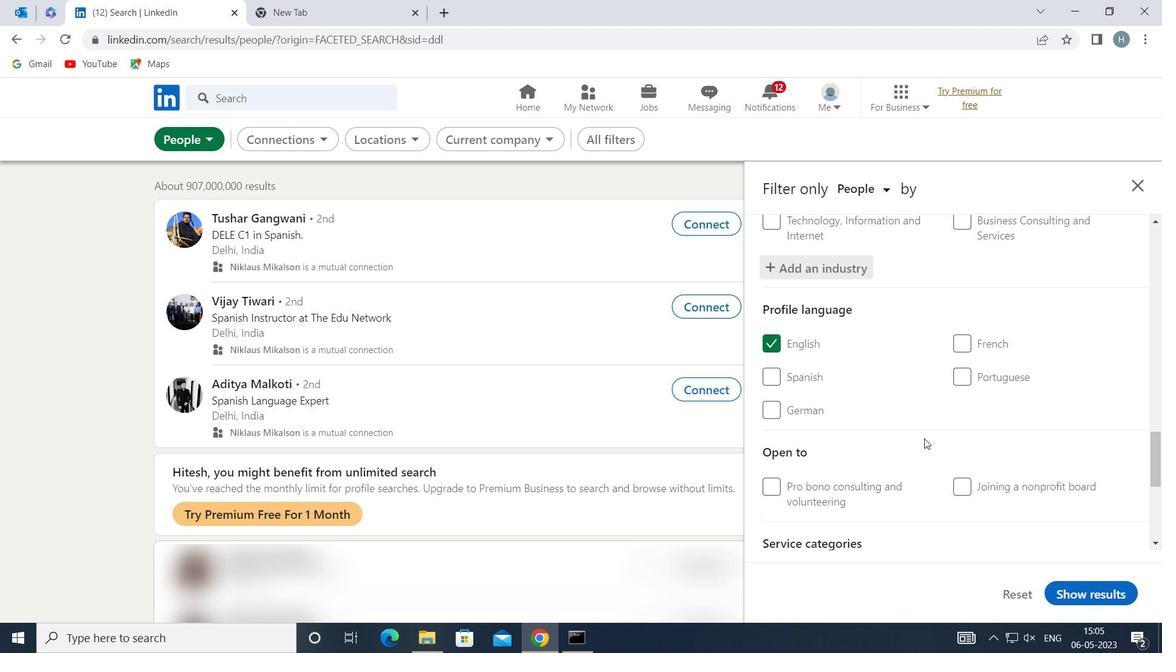 
Action: Mouse moved to (926, 436)
Screenshot: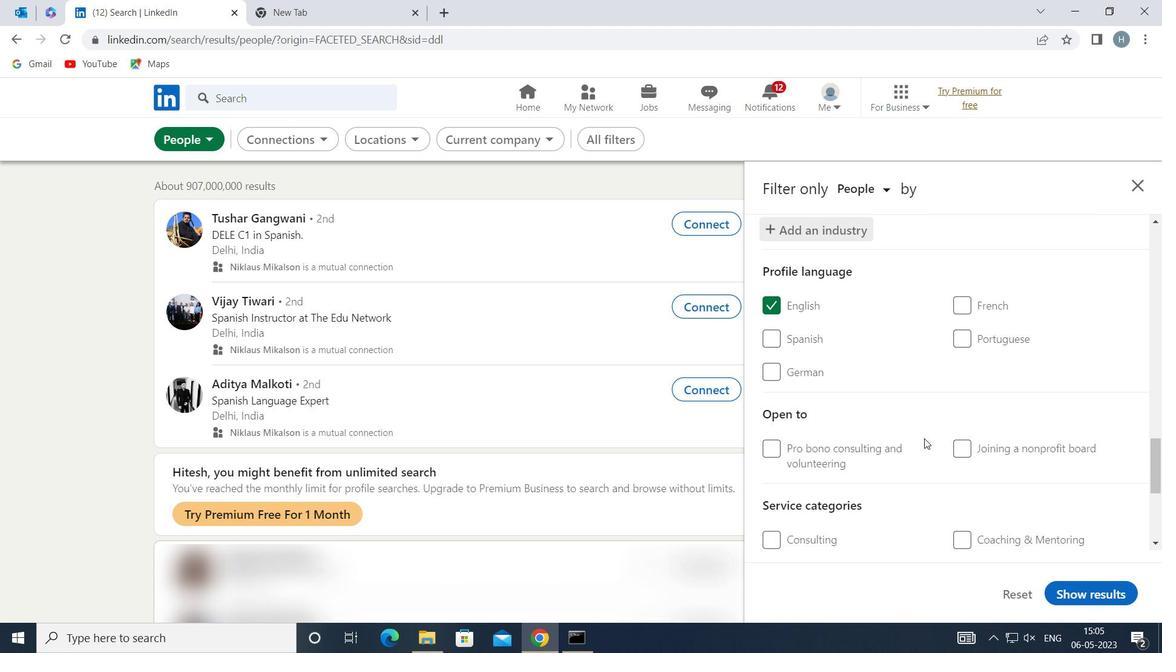 
Action: Mouse scrolled (926, 435) with delta (0, 0)
Screenshot: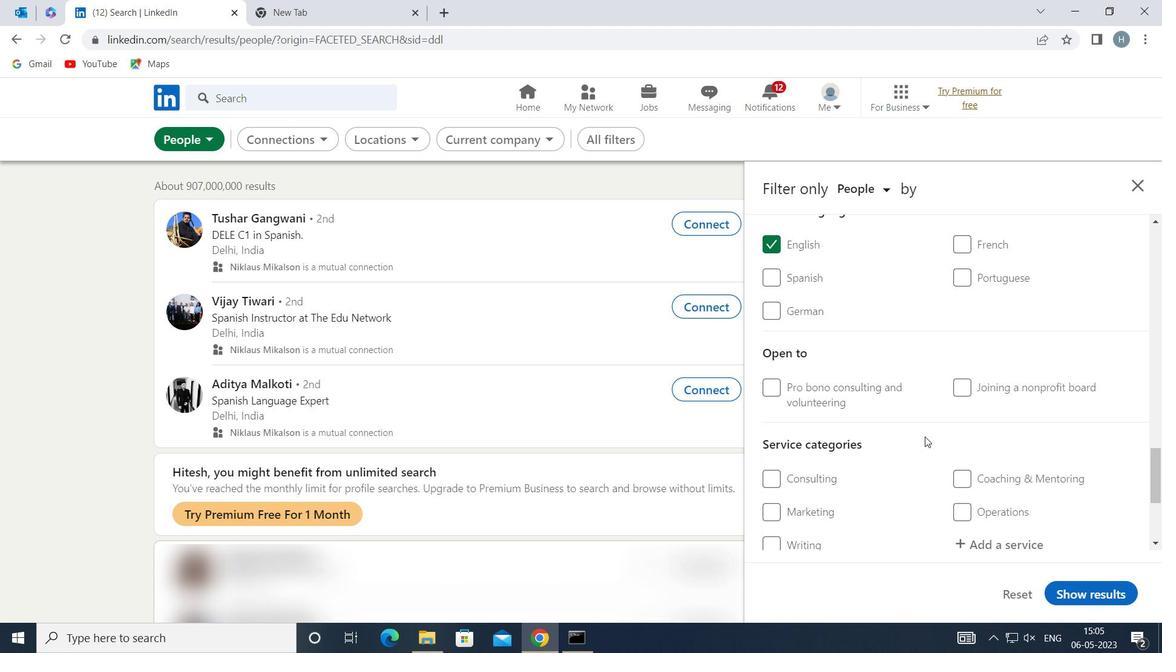
Action: Mouse moved to (1007, 450)
Screenshot: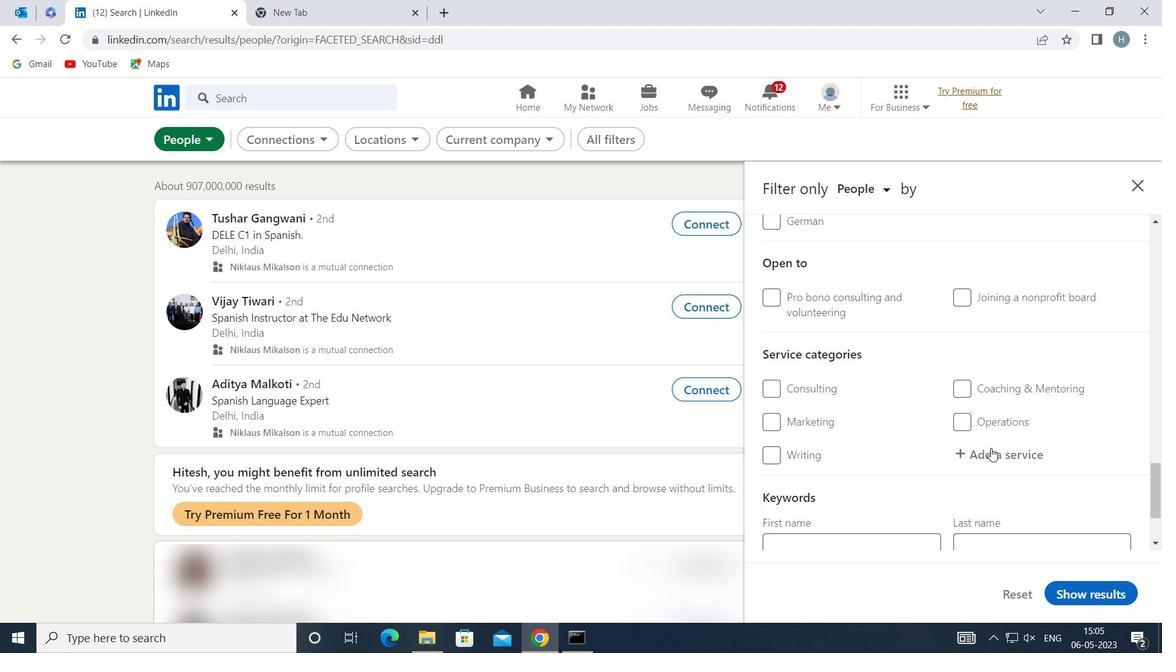 
Action: Mouse pressed left at (1007, 450)
Screenshot: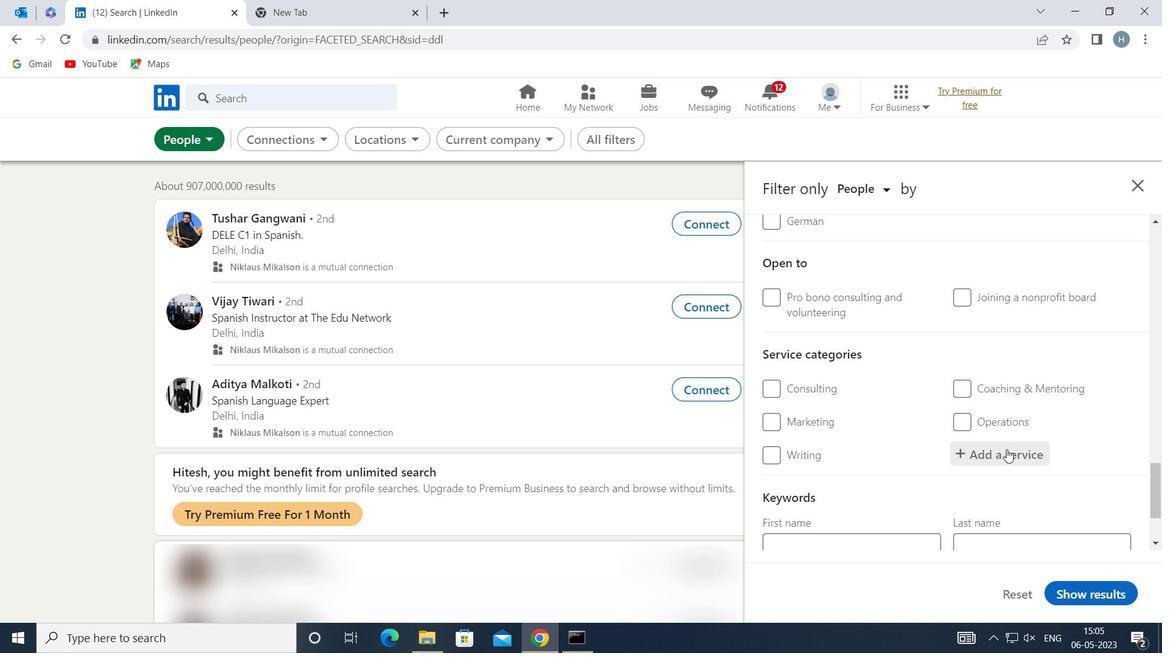 
Action: Key pressed <Key.shift>HR<Key.space><Key.shift>C
Screenshot: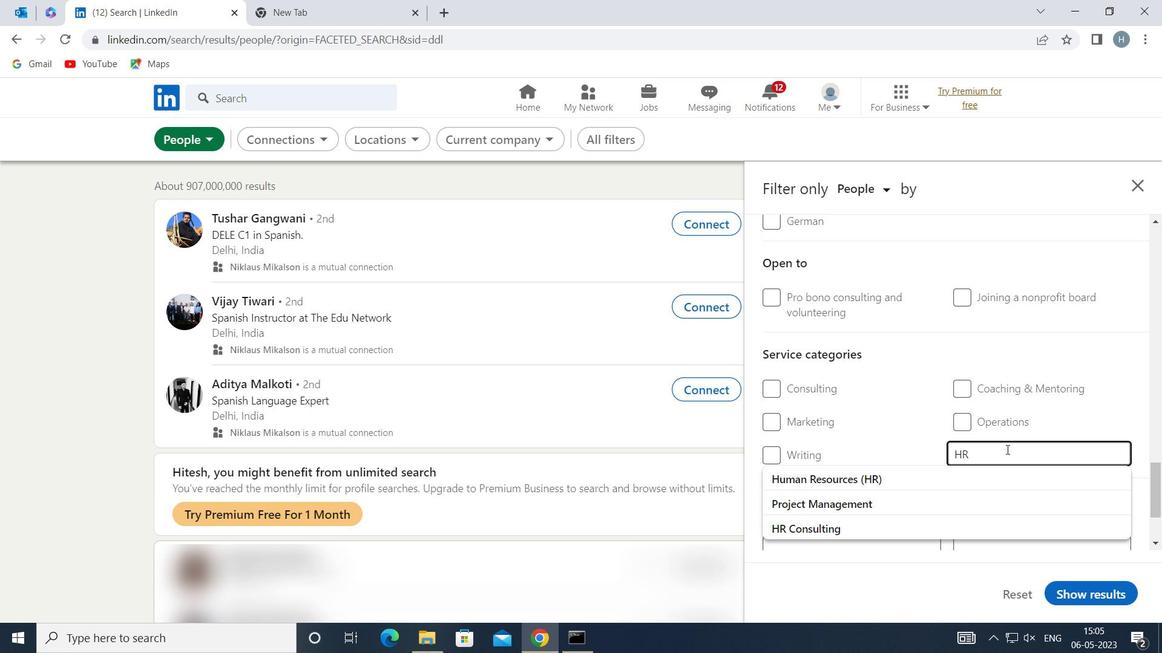 
Action: Mouse moved to (949, 472)
Screenshot: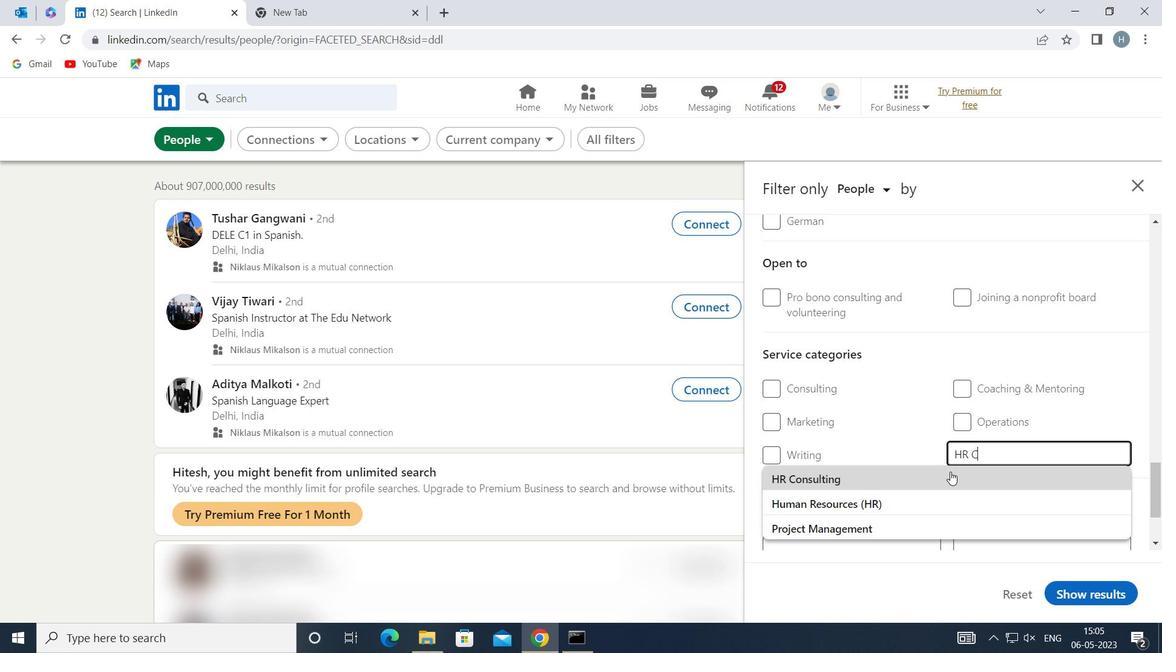
Action: Mouse pressed left at (949, 472)
Screenshot: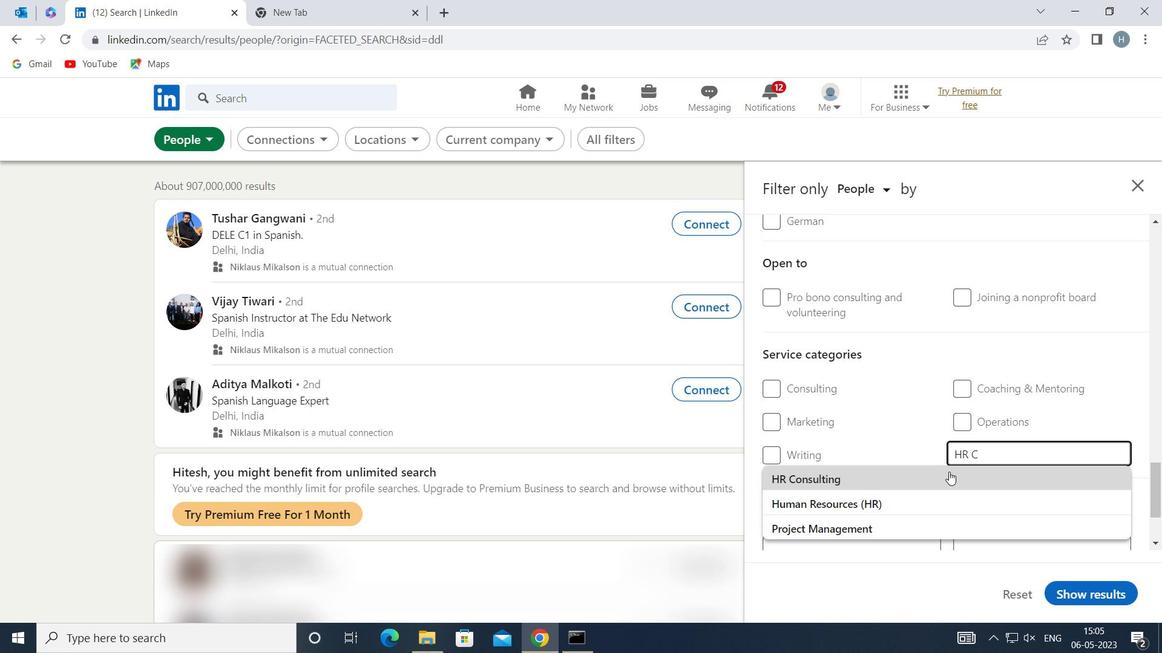 
Action: Mouse moved to (915, 450)
Screenshot: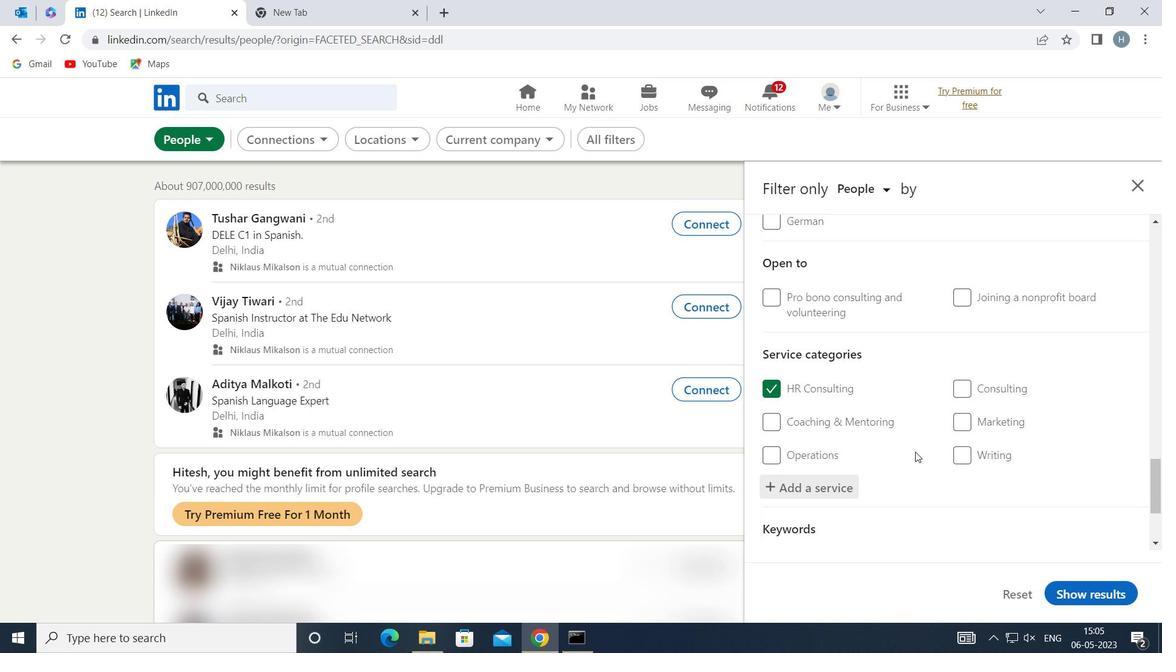 
Action: Mouse scrolled (915, 450) with delta (0, 0)
Screenshot: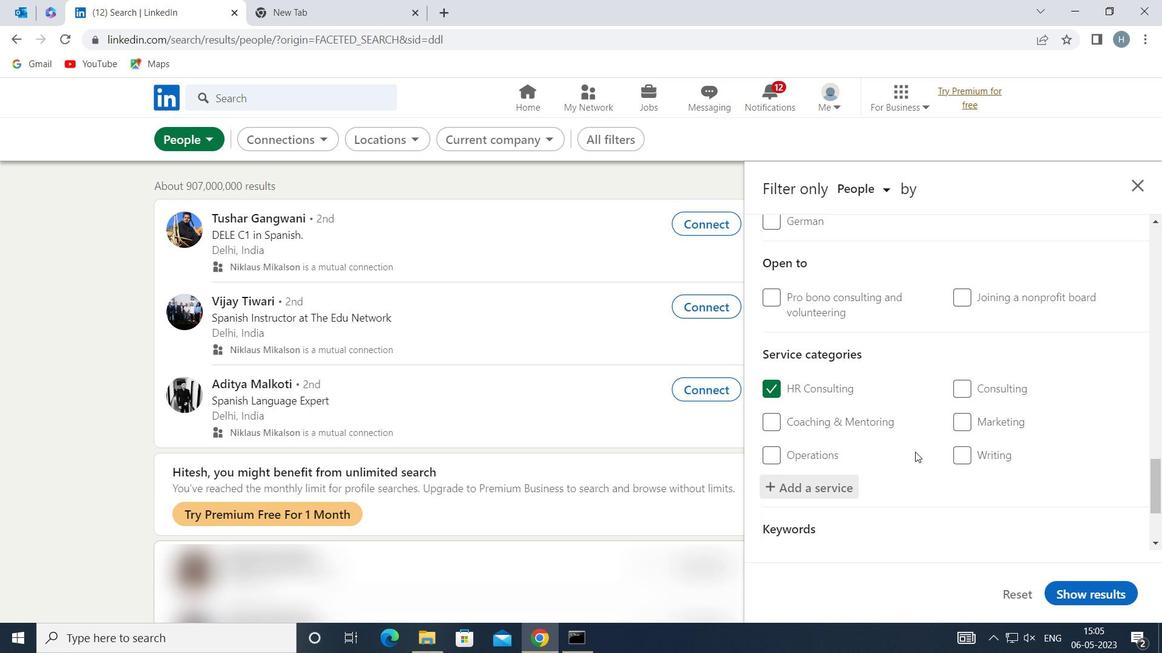 
Action: Mouse moved to (915, 447)
Screenshot: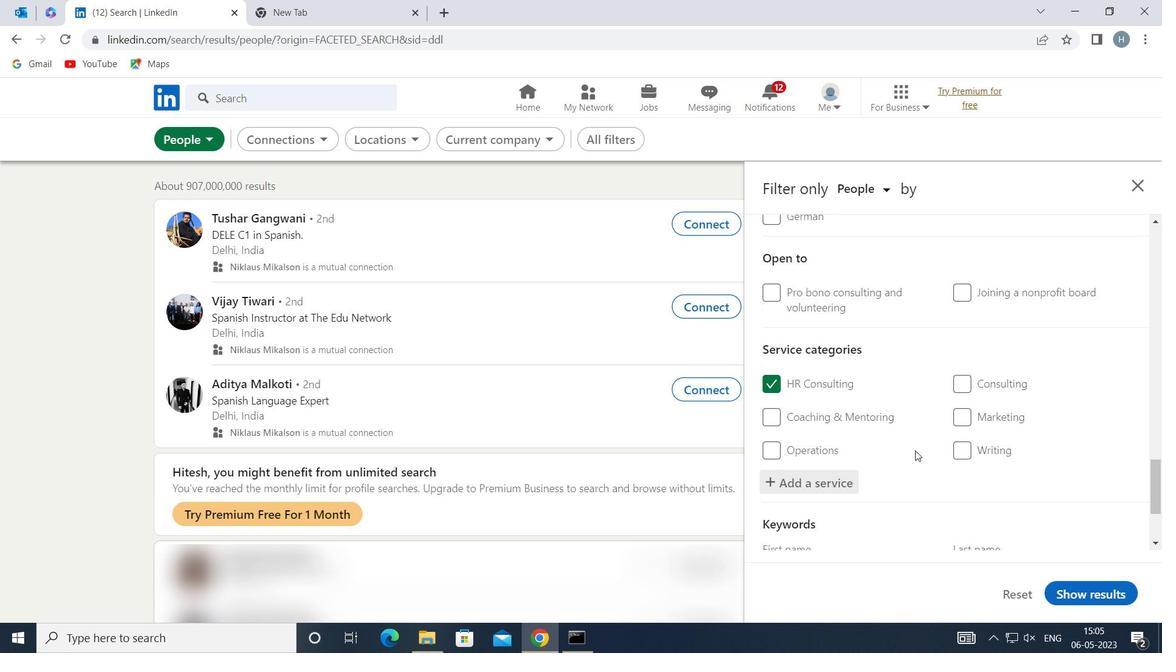 
Action: Mouse scrolled (915, 446) with delta (0, 0)
Screenshot: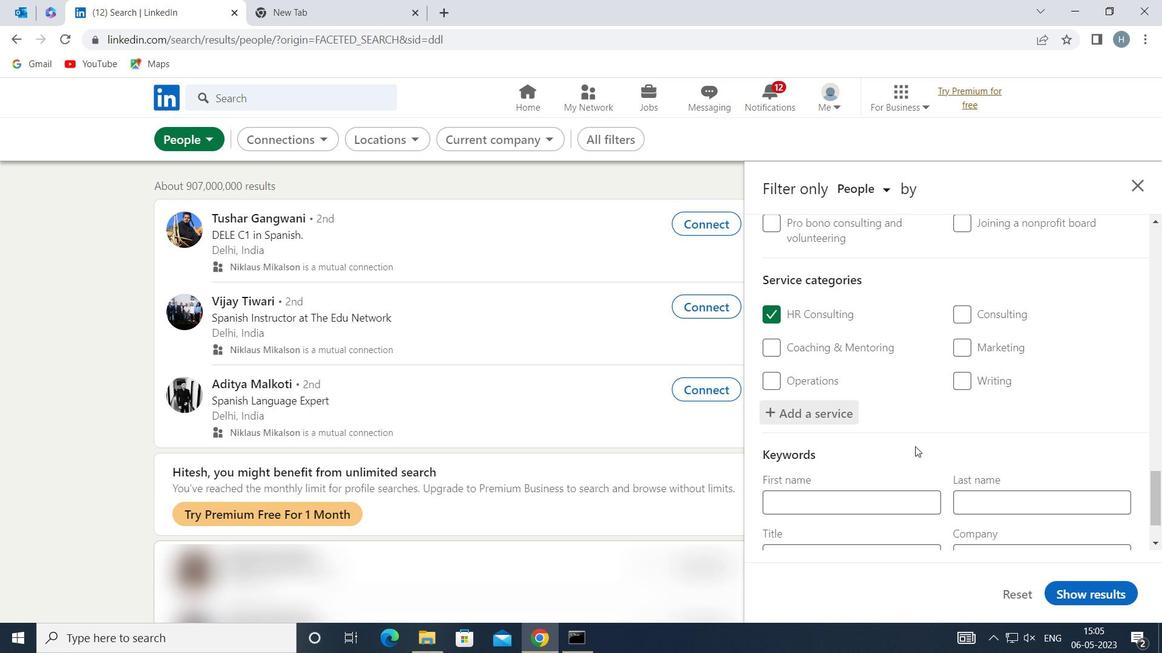 
Action: Mouse moved to (918, 443)
Screenshot: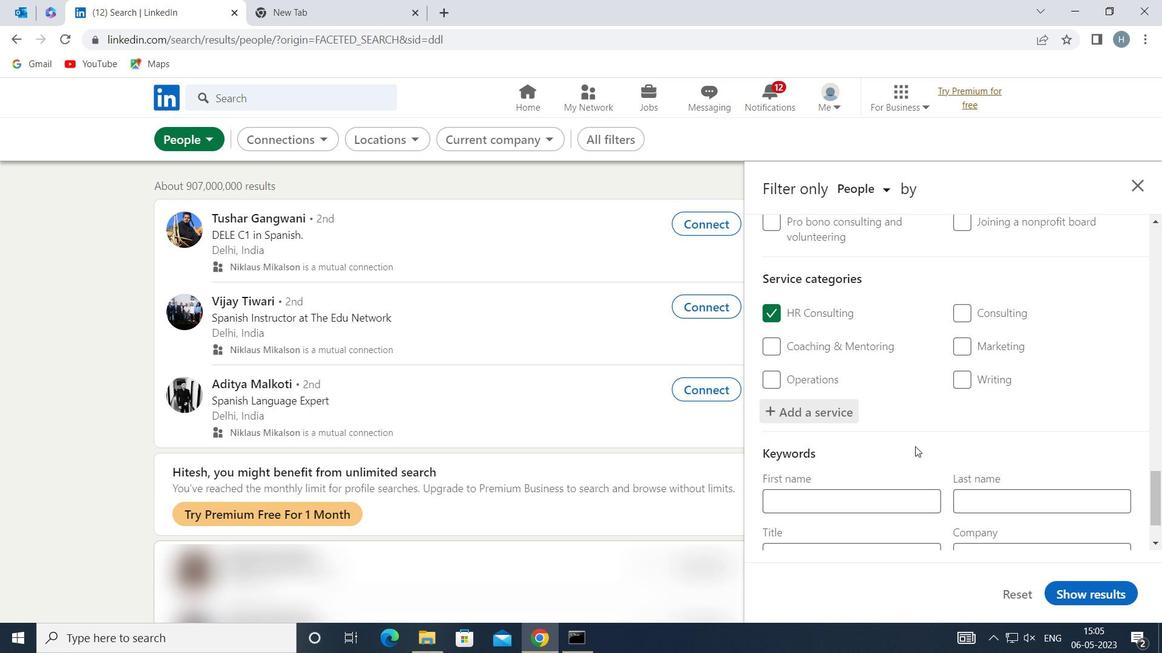 
Action: Mouse scrolled (918, 443) with delta (0, 0)
Screenshot: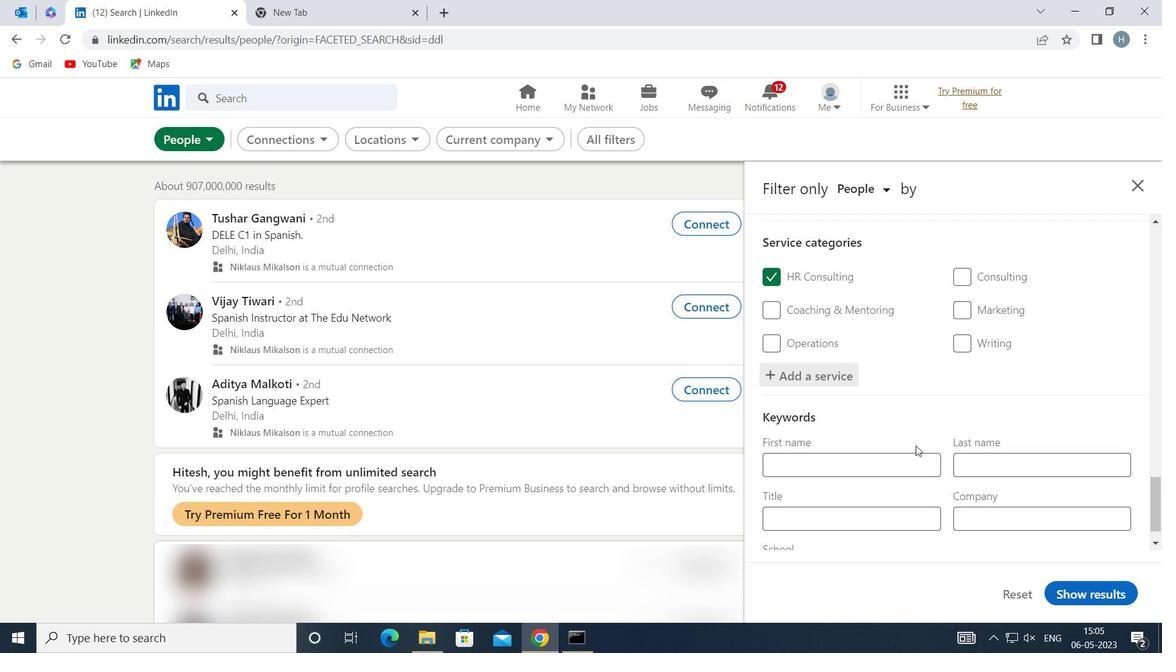 
Action: Mouse scrolled (918, 443) with delta (0, 0)
Screenshot: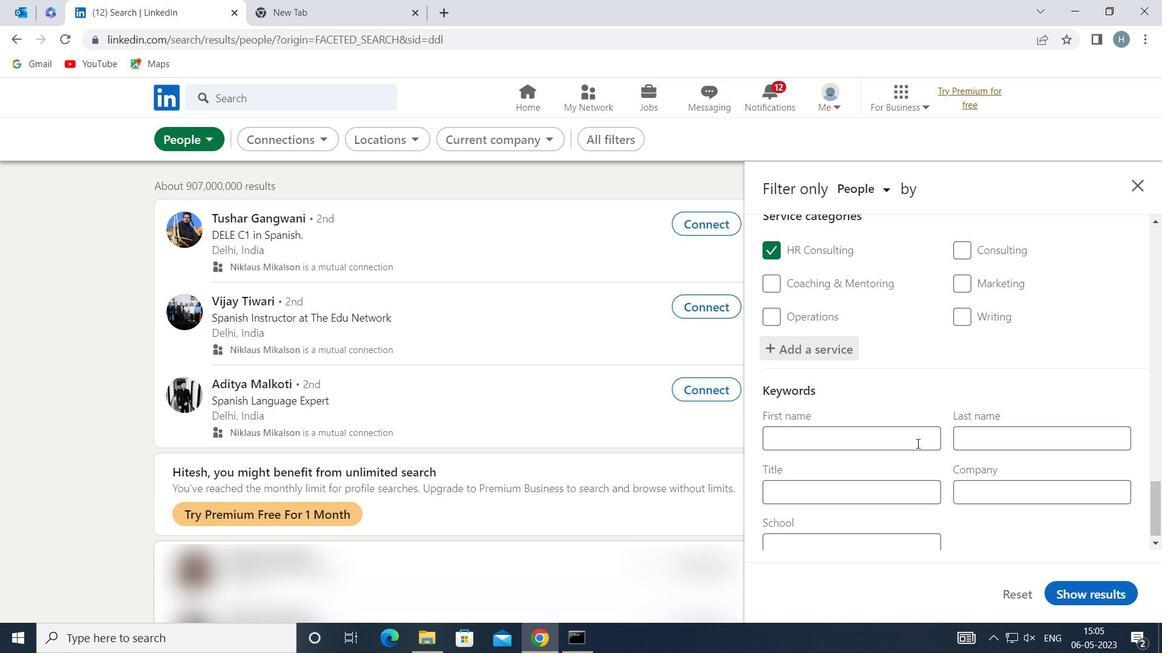
Action: Mouse moved to (886, 478)
Screenshot: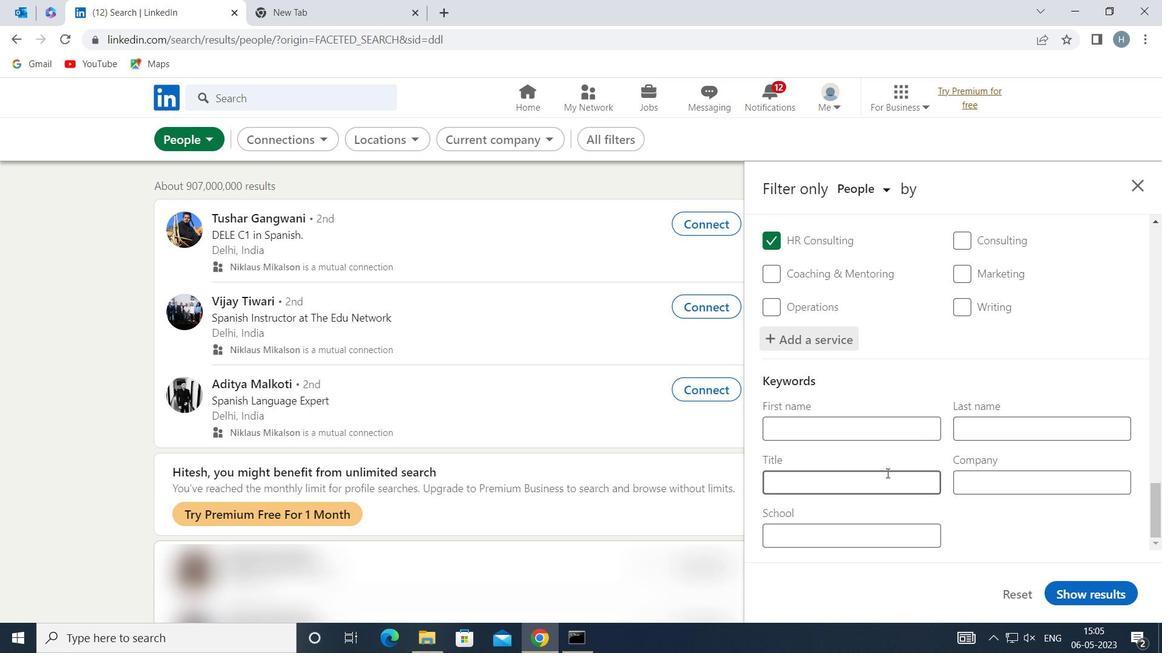 
Action: Mouse pressed left at (886, 478)
Screenshot: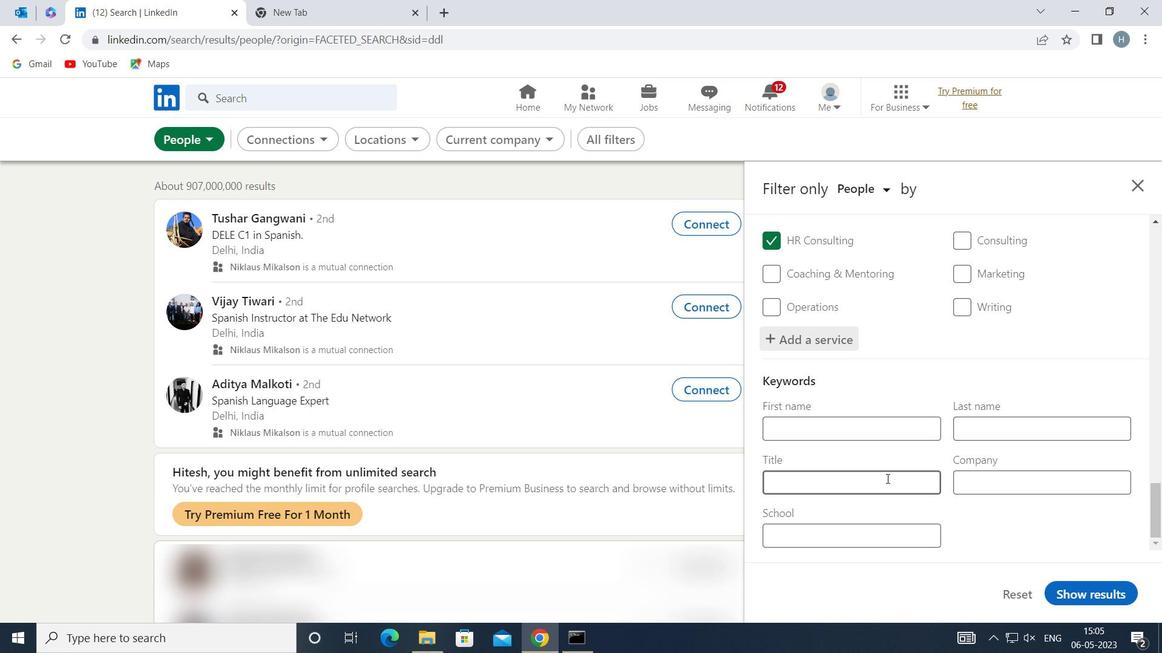 
Action: Mouse moved to (879, 479)
Screenshot: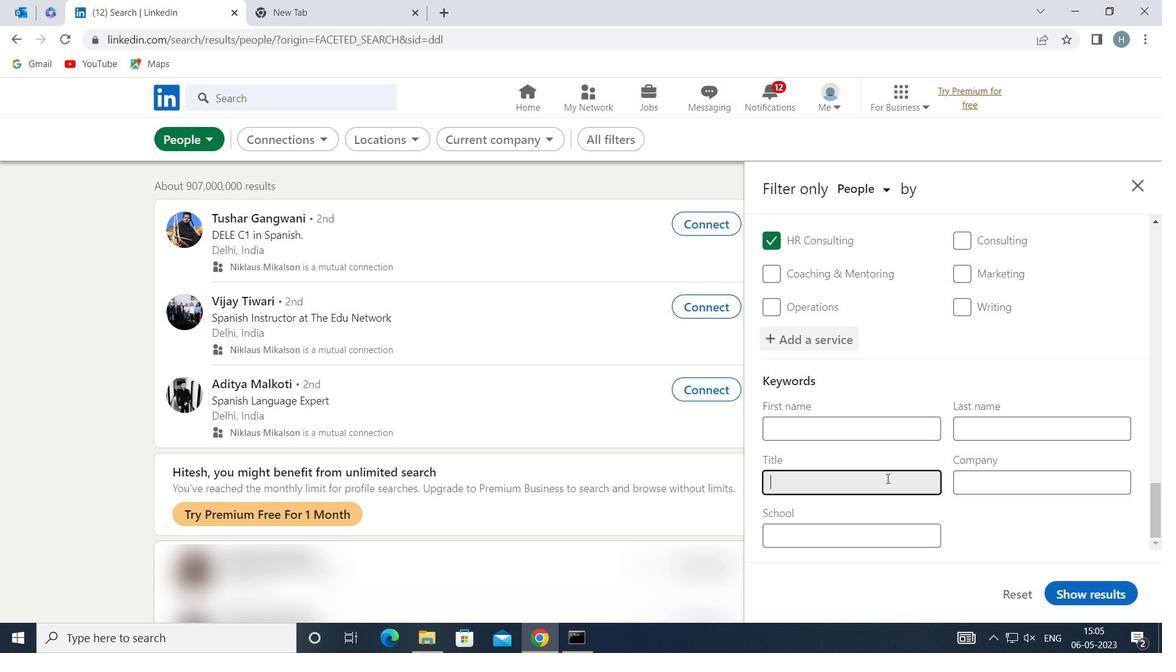 
Action: Key pressed <Key.shift>HEA
Screenshot: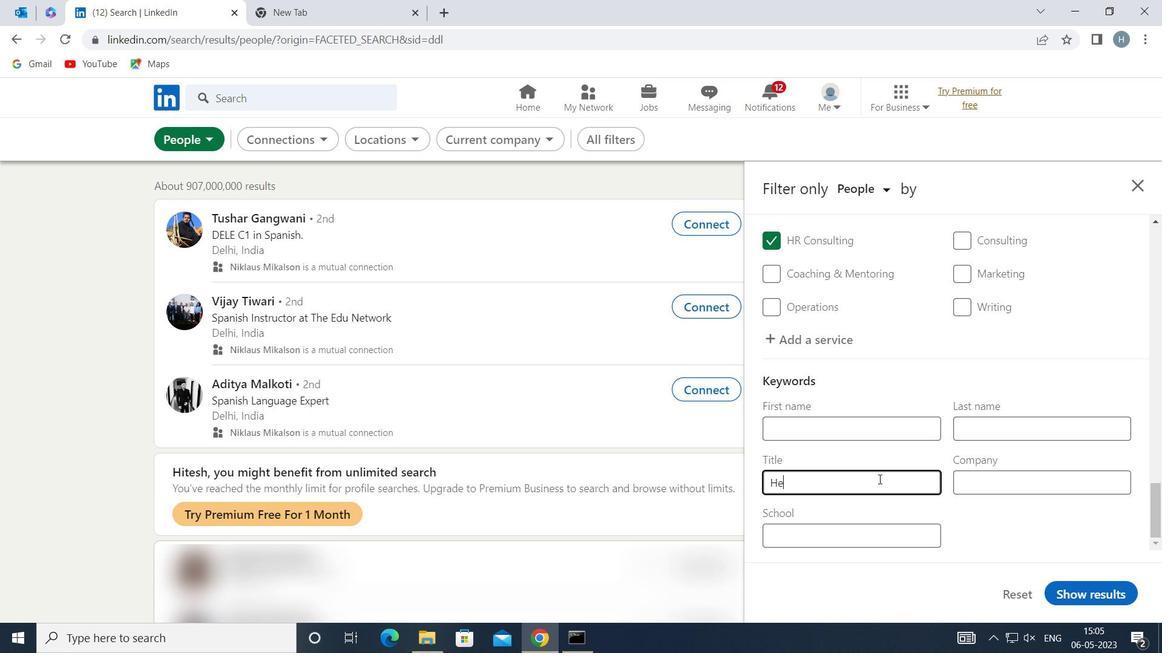 
Action: Mouse moved to (878, 479)
Screenshot: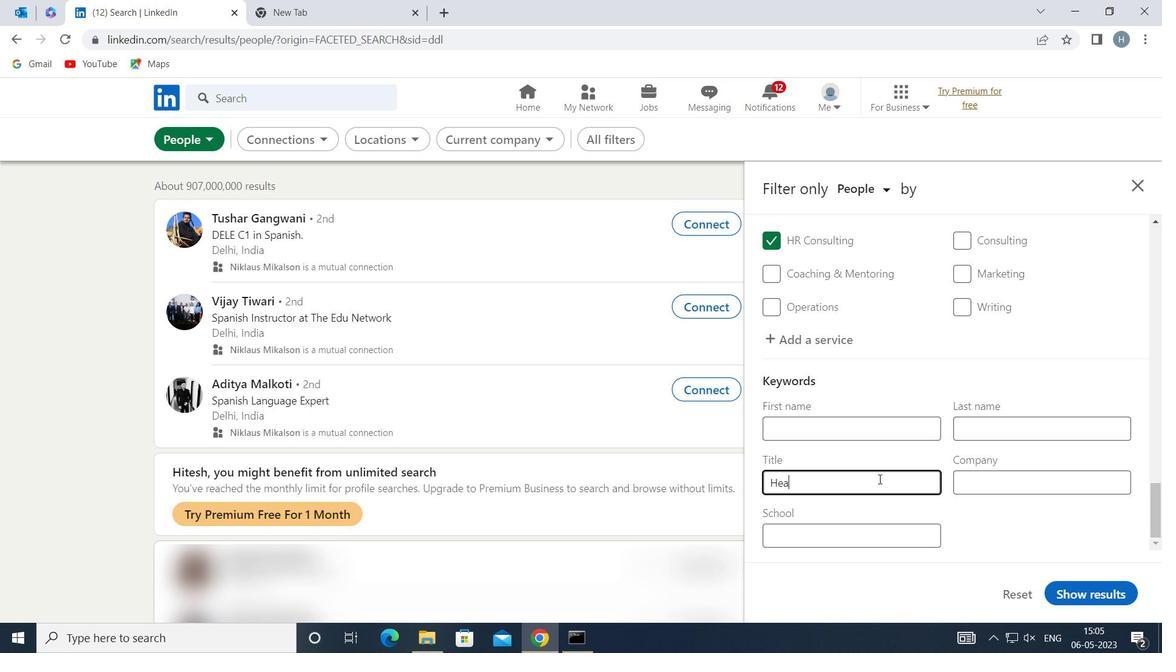 
Action: Key pressed D
Screenshot: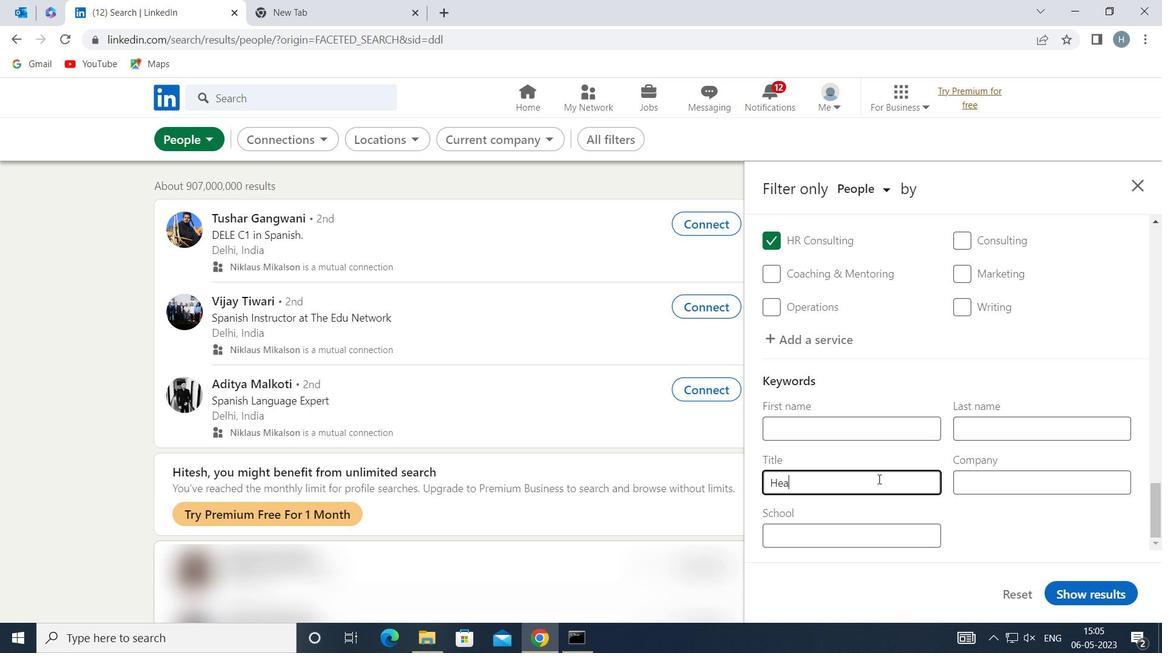 
Action: Mouse moved to (1085, 596)
Screenshot: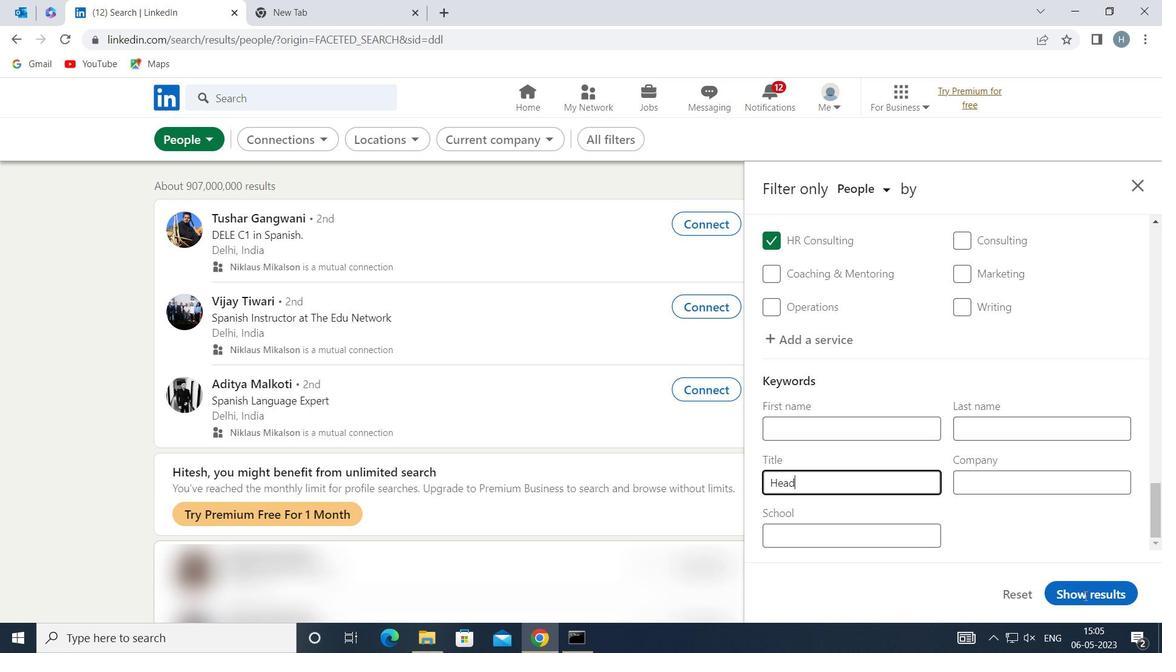 
Action: Mouse pressed left at (1085, 596)
Screenshot: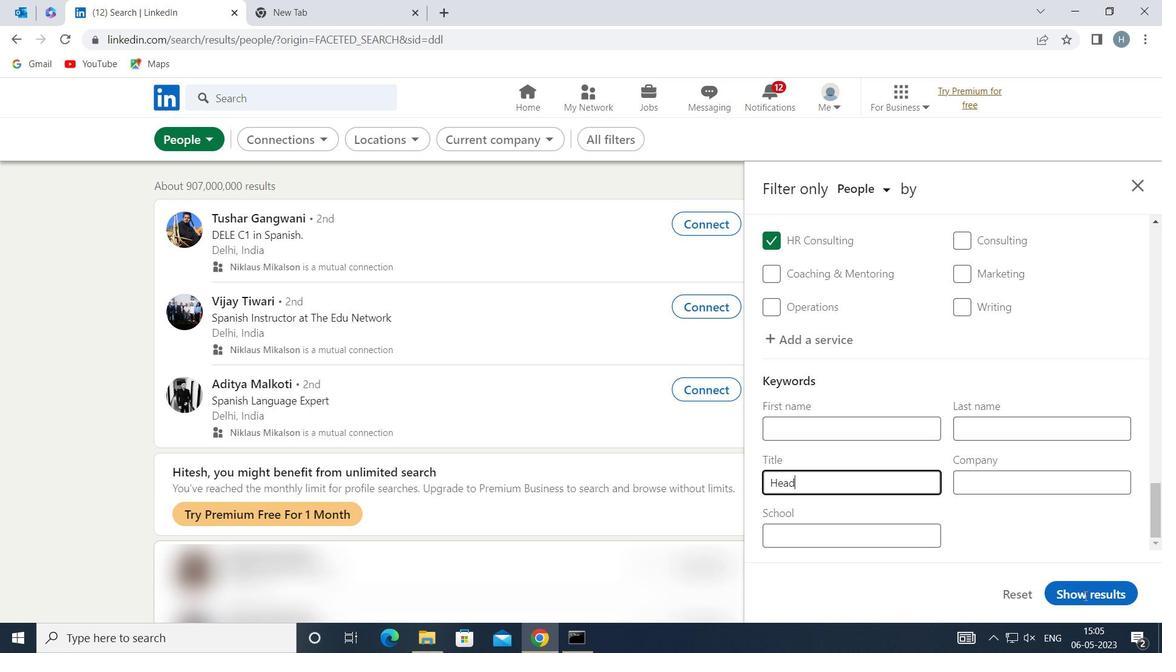 
Action: Mouse moved to (1078, 581)
Screenshot: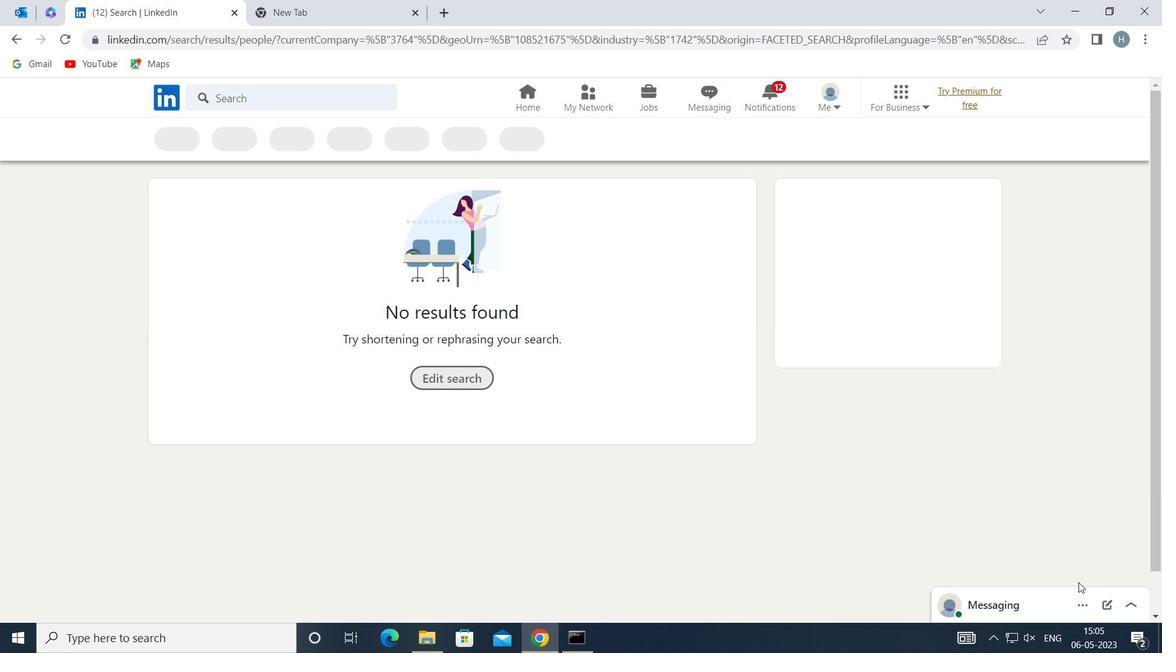 
